 Task: Open Card Production Planning Review in Board Product Launch Management to Workspace Agile Methodology and add a team member Softage.2@softage.net, a label Orange, a checklist Sports Coaching, an attachment from your computer, a color Orange and finally, add a card description 'Plan and execute company team-building conference with team-building challenges' and a comment 'Let us make sure we have clear communication channels in place for this task to ensure that everyone is on the same page.'. Add a start date 'Jan 02, 1900' with a due date 'Jan 09, 1900'
Action: Mouse moved to (56, 391)
Screenshot: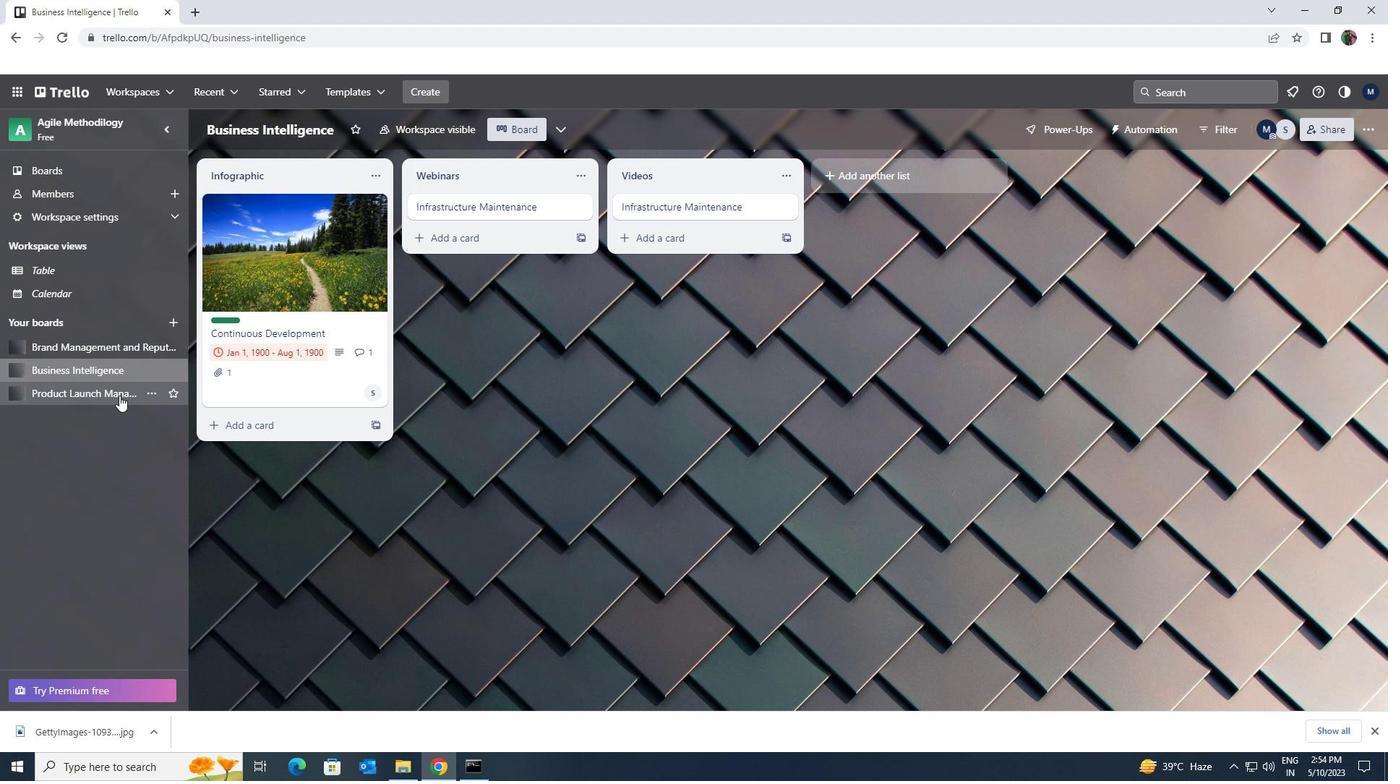 
Action: Mouse pressed left at (56, 391)
Screenshot: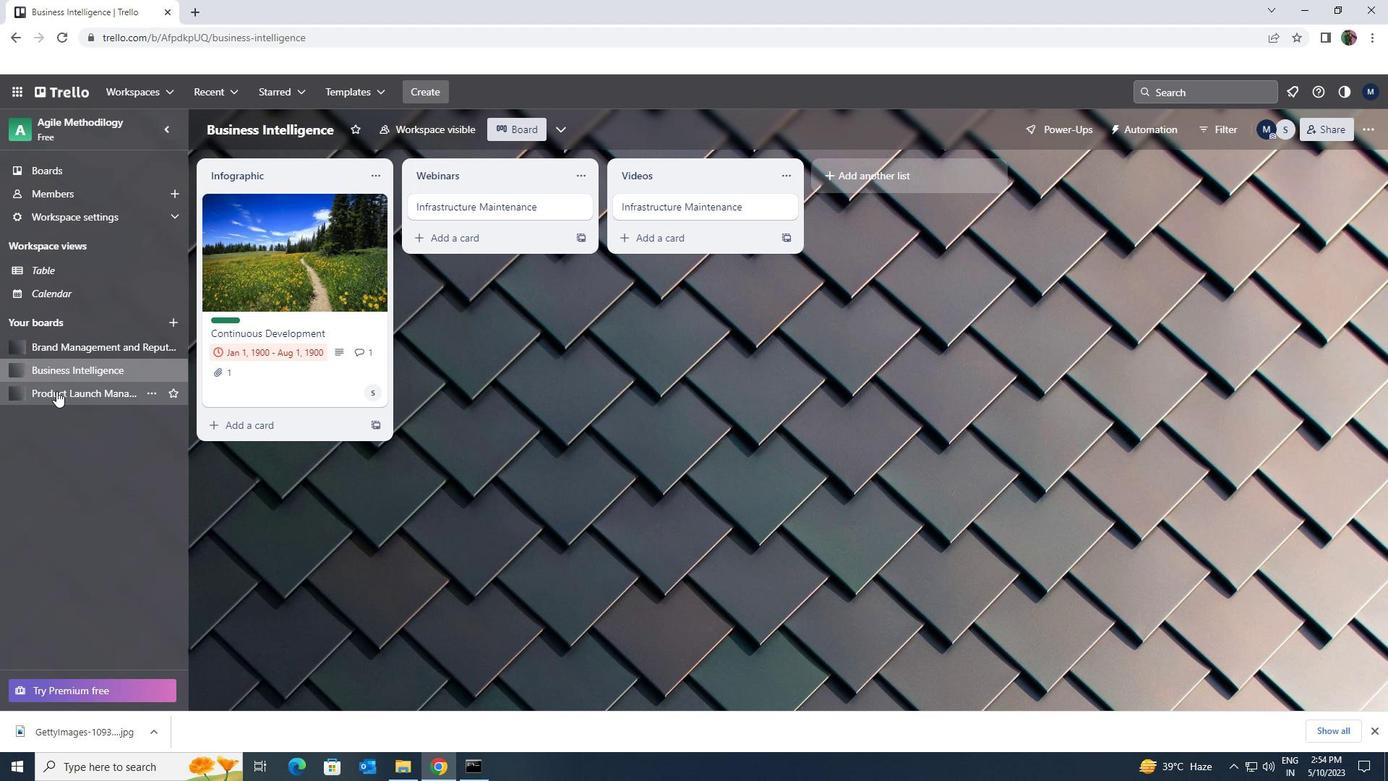 
Action: Mouse moved to (300, 209)
Screenshot: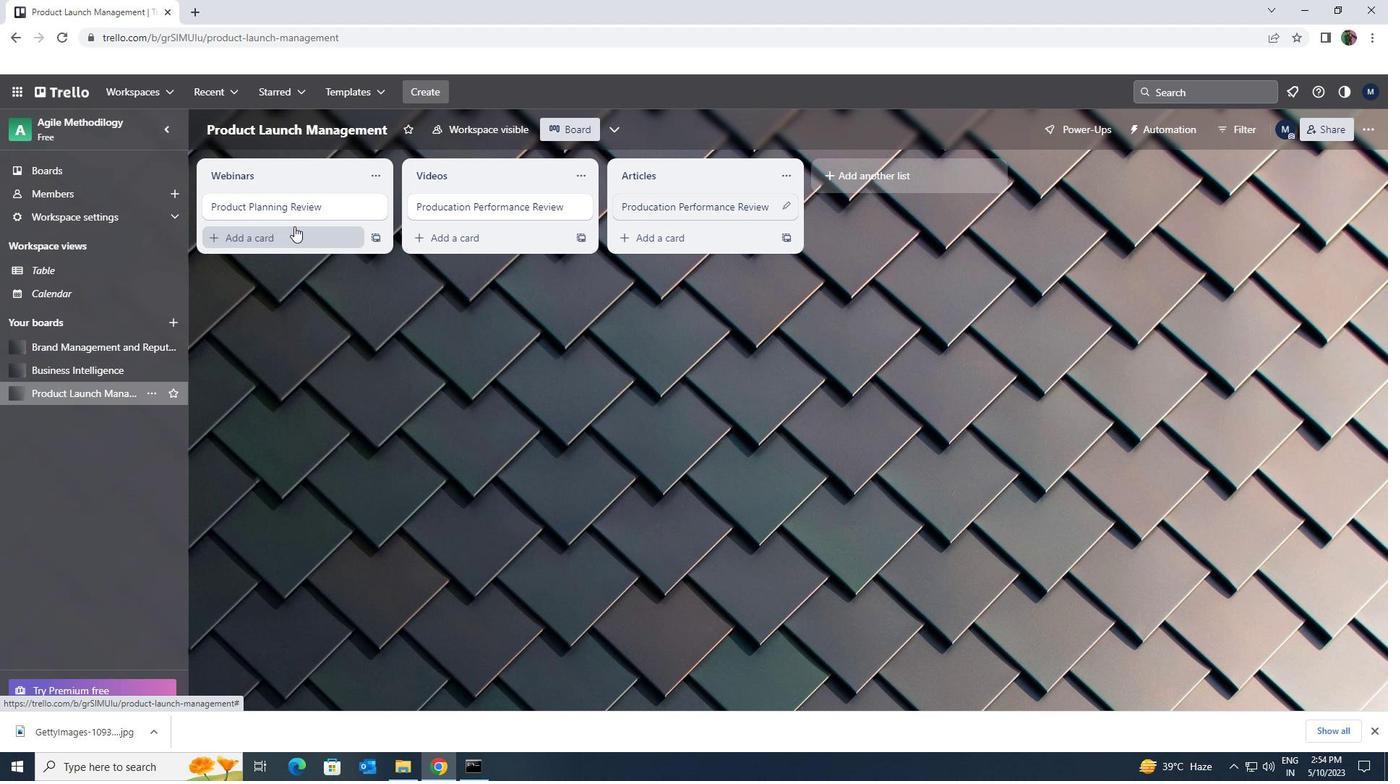 
Action: Mouse pressed left at (300, 209)
Screenshot: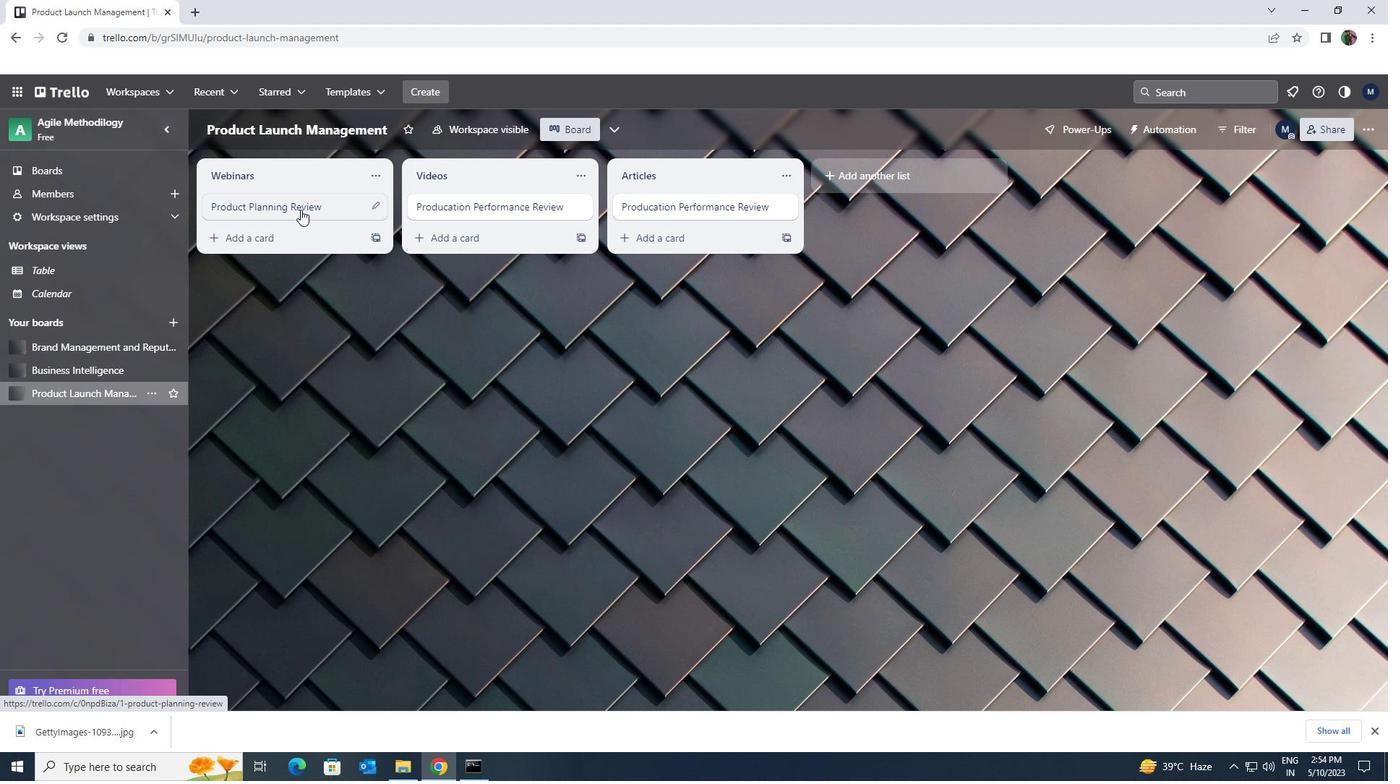 
Action: Mouse moved to (849, 208)
Screenshot: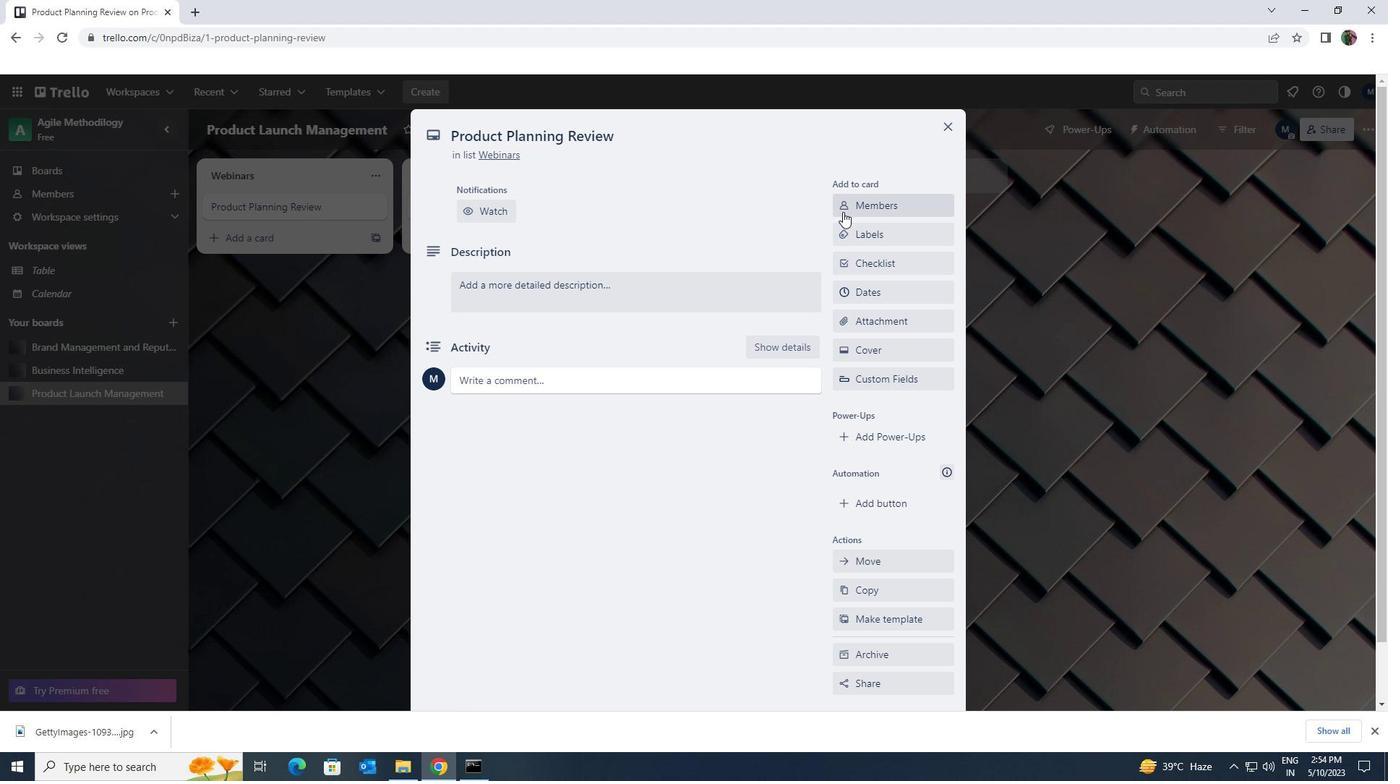 
Action: Mouse pressed left at (849, 208)
Screenshot: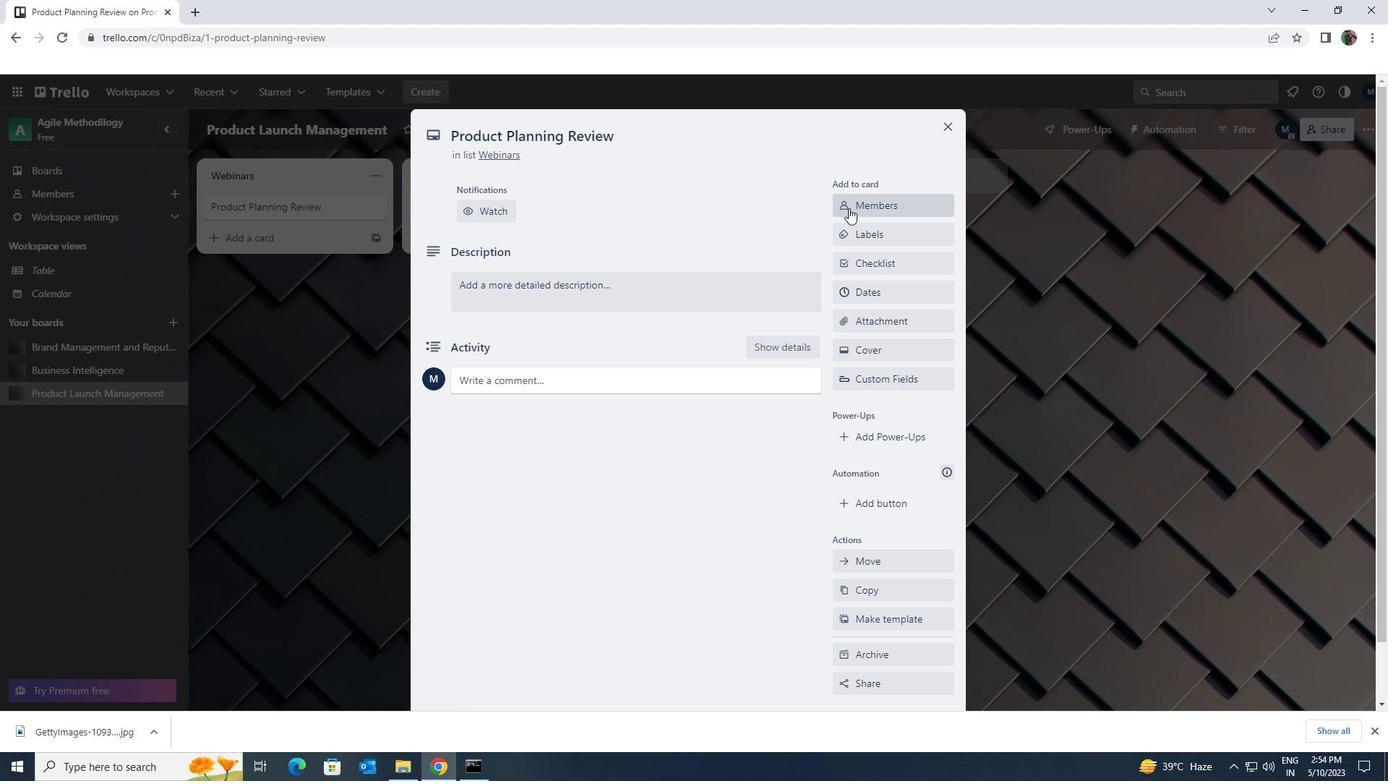 
Action: Key pressed softage.2<Key.shift>@SOFTAGE.NET
Screenshot: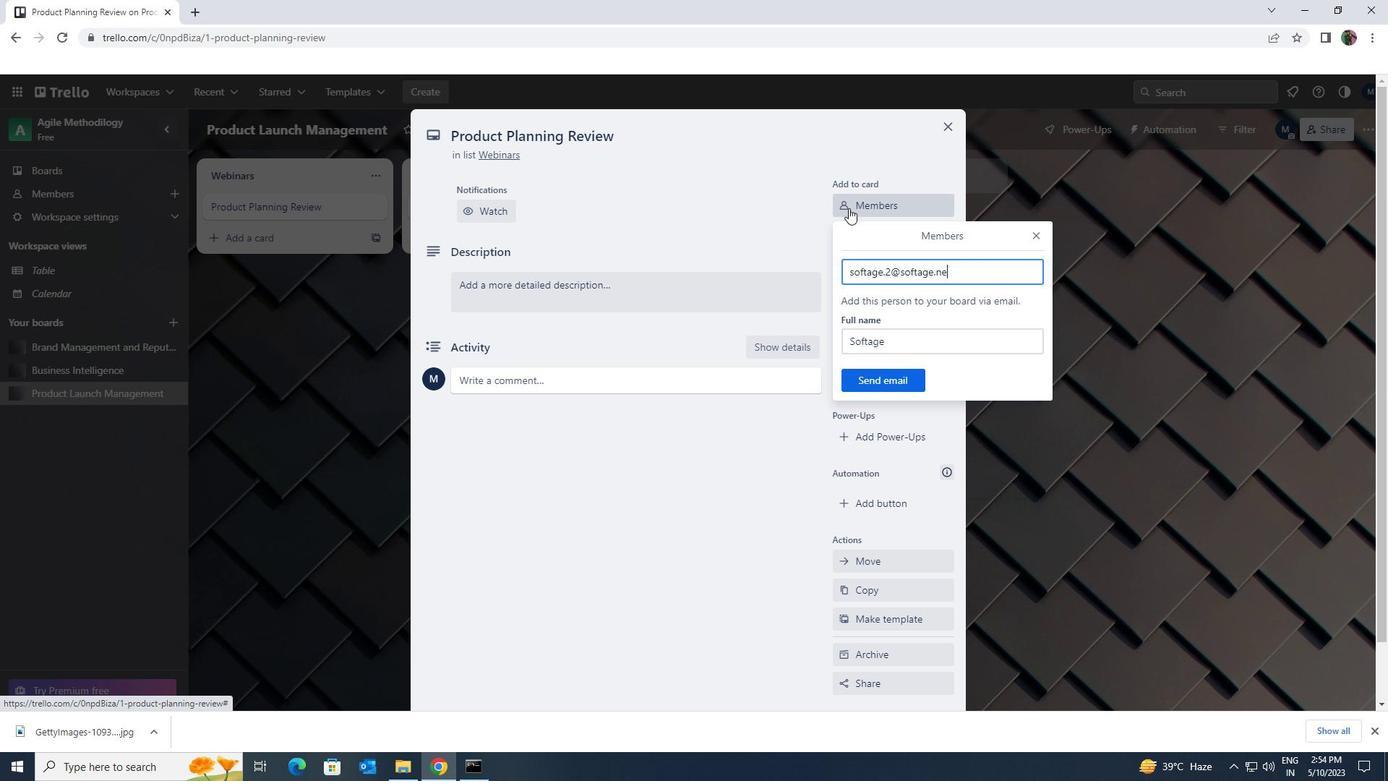 
Action: Mouse moved to (917, 375)
Screenshot: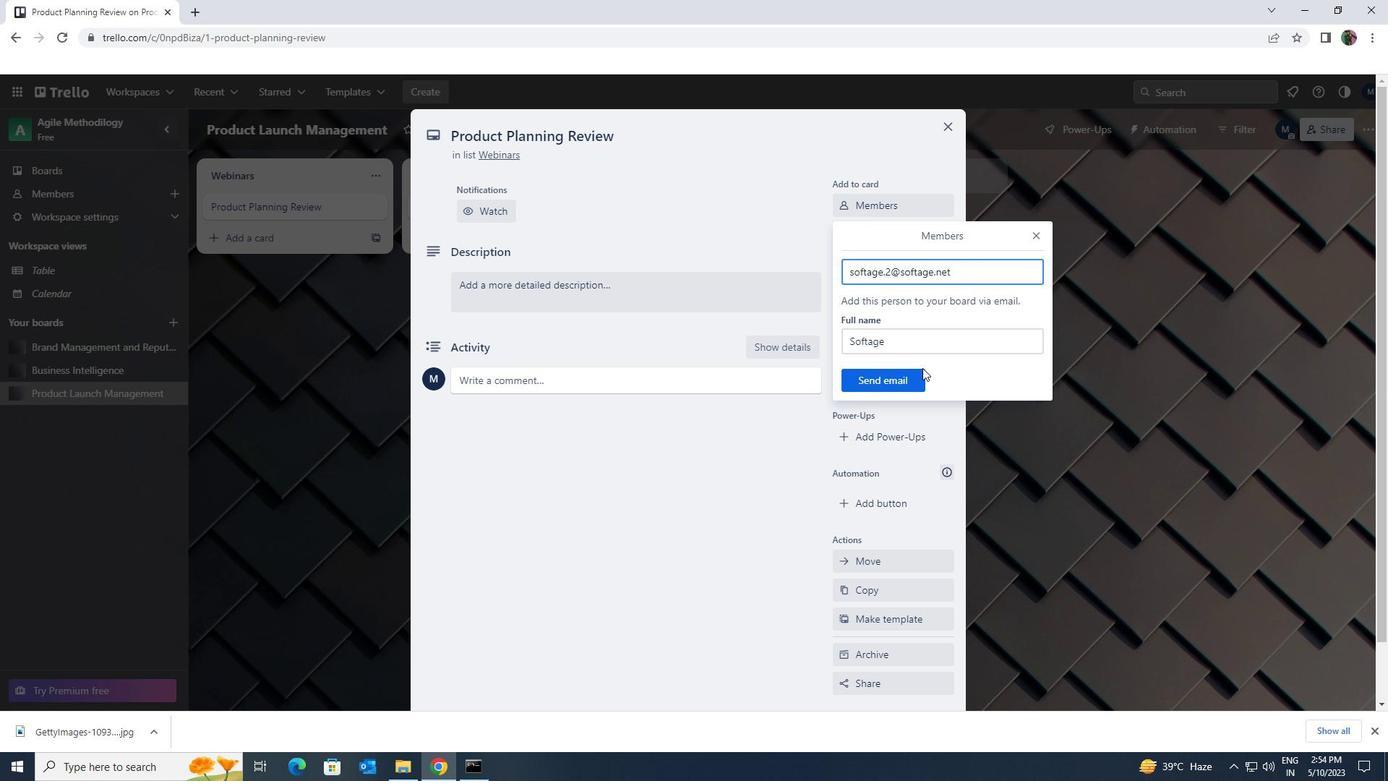 
Action: Mouse pressed left at (917, 375)
Screenshot: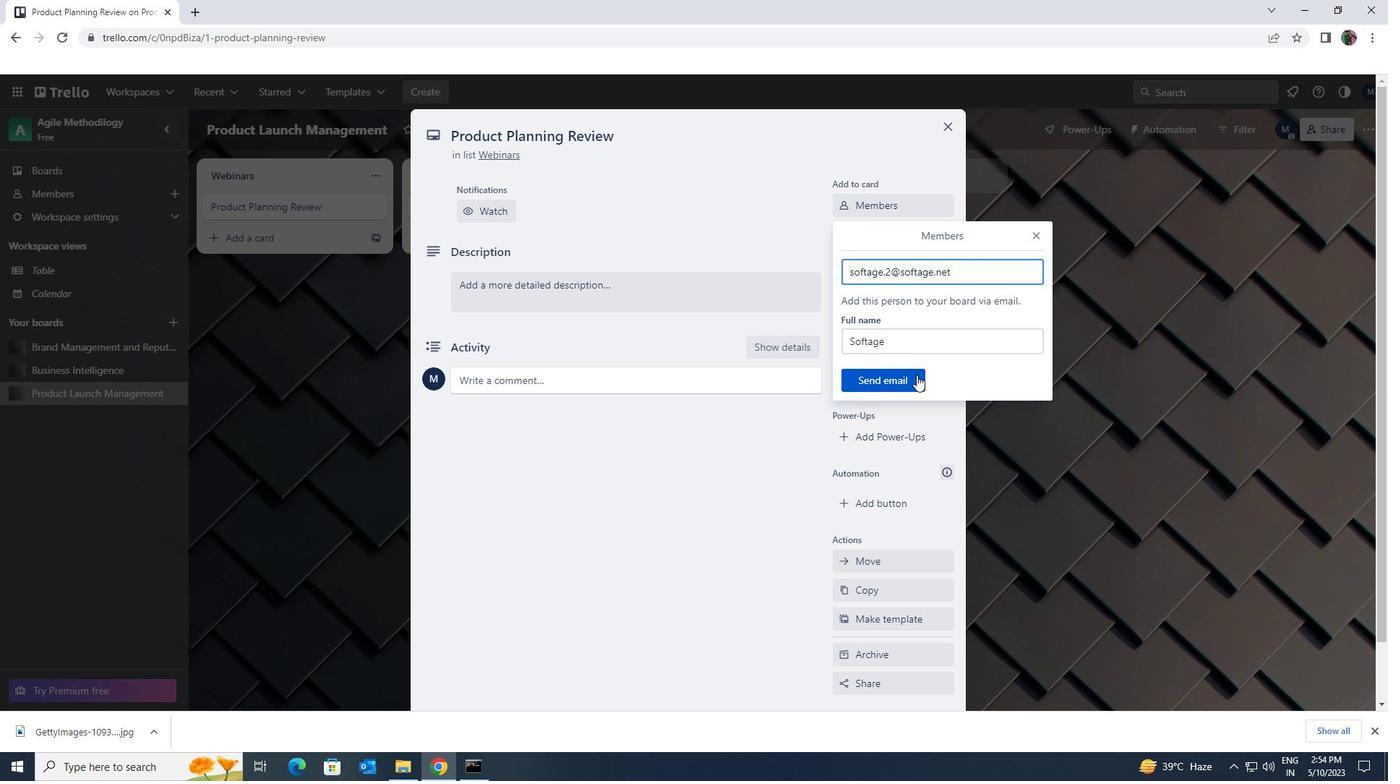 
Action: Mouse moved to (901, 287)
Screenshot: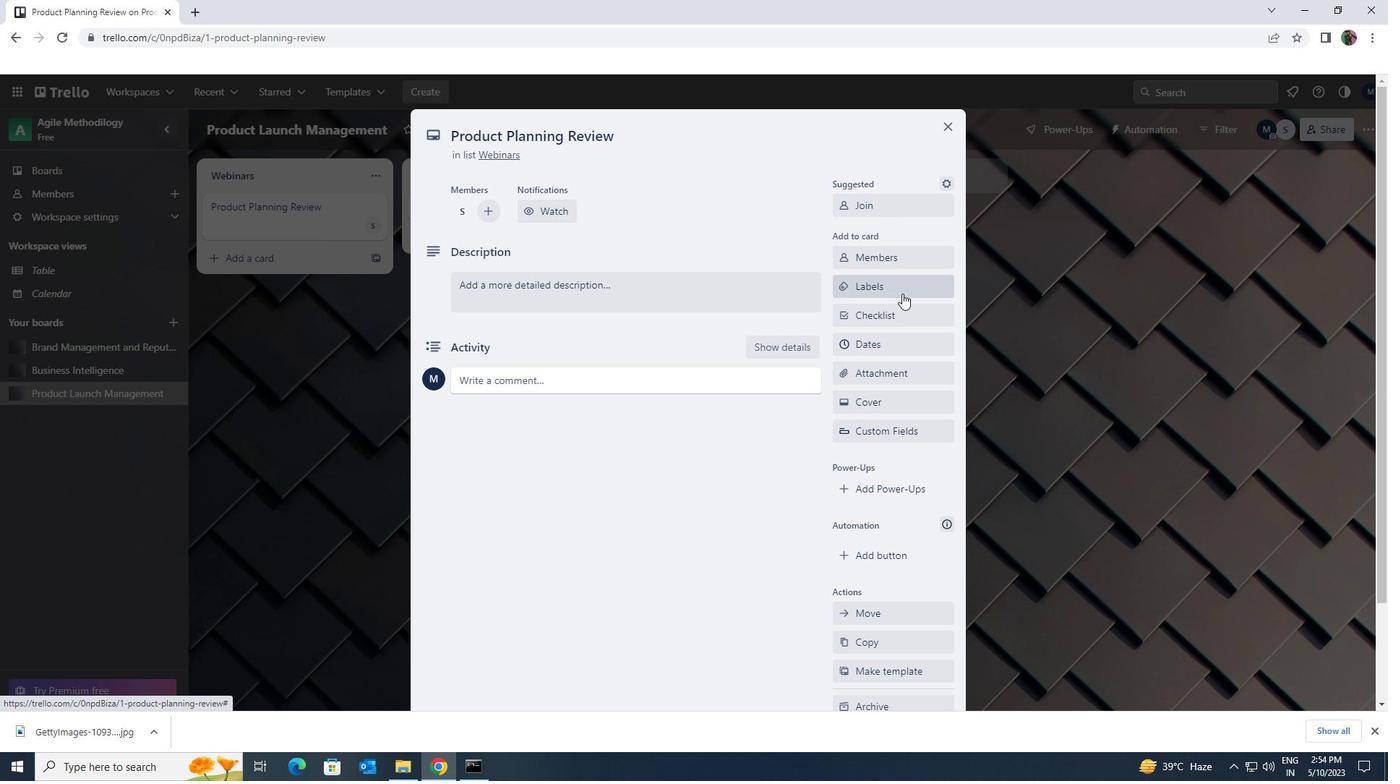 
Action: Mouse pressed left at (901, 287)
Screenshot: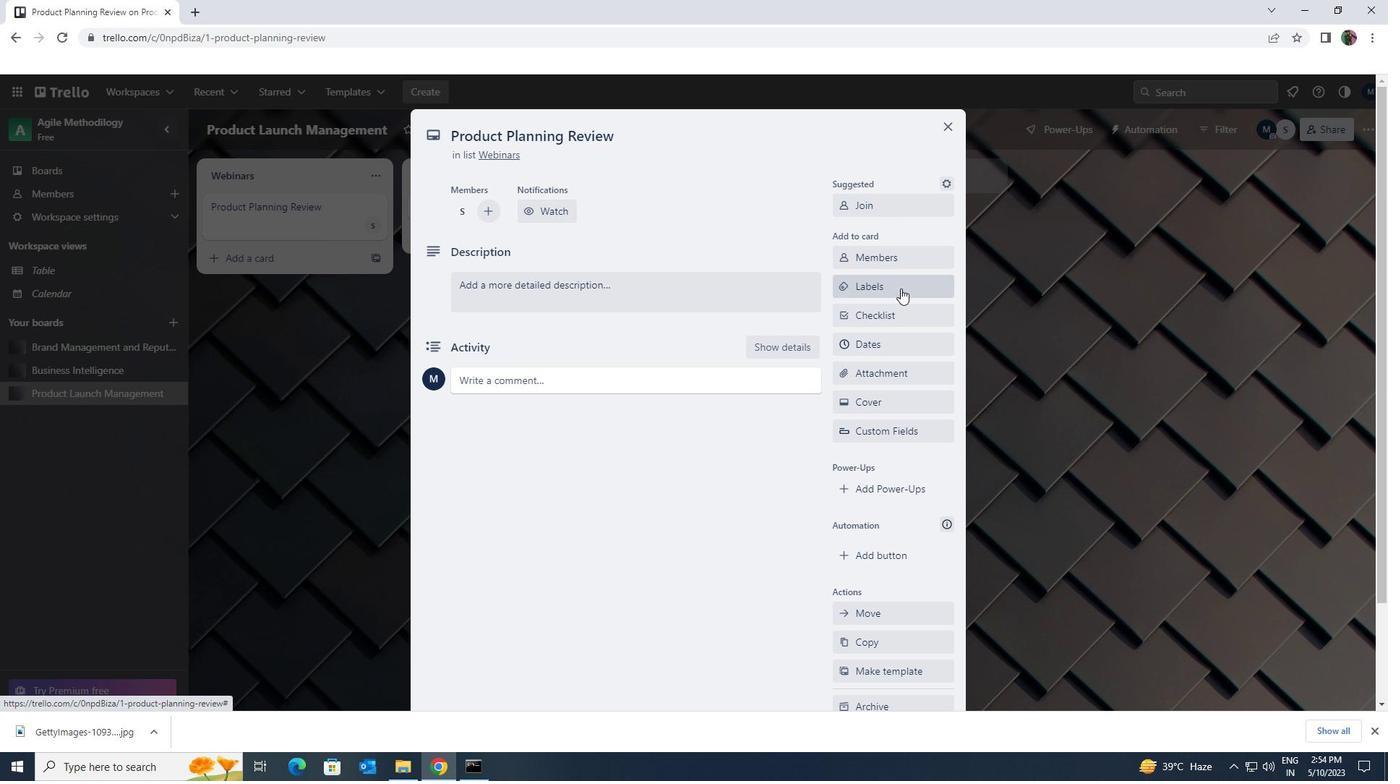 
Action: Mouse moved to (922, 570)
Screenshot: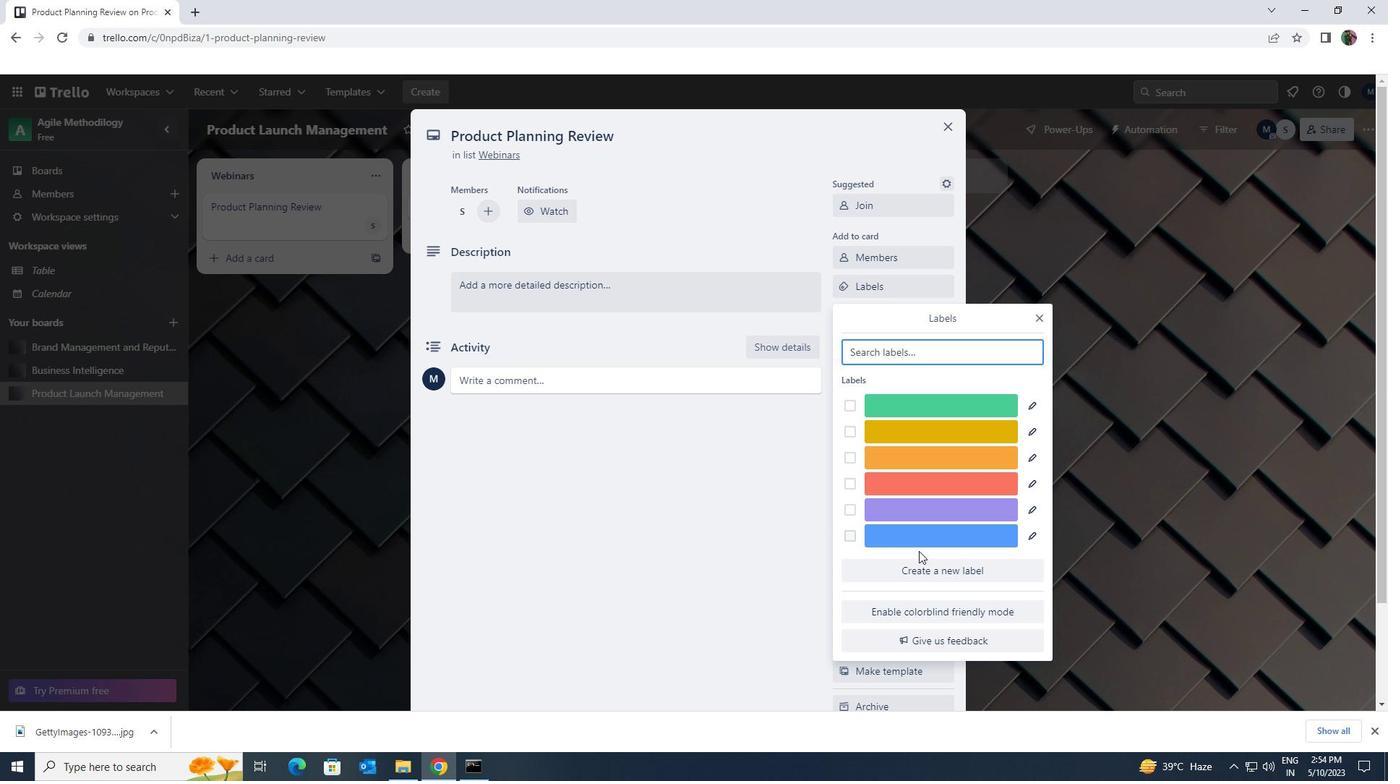 
Action: Mouse pressed left at (922, 570)
Screenshot: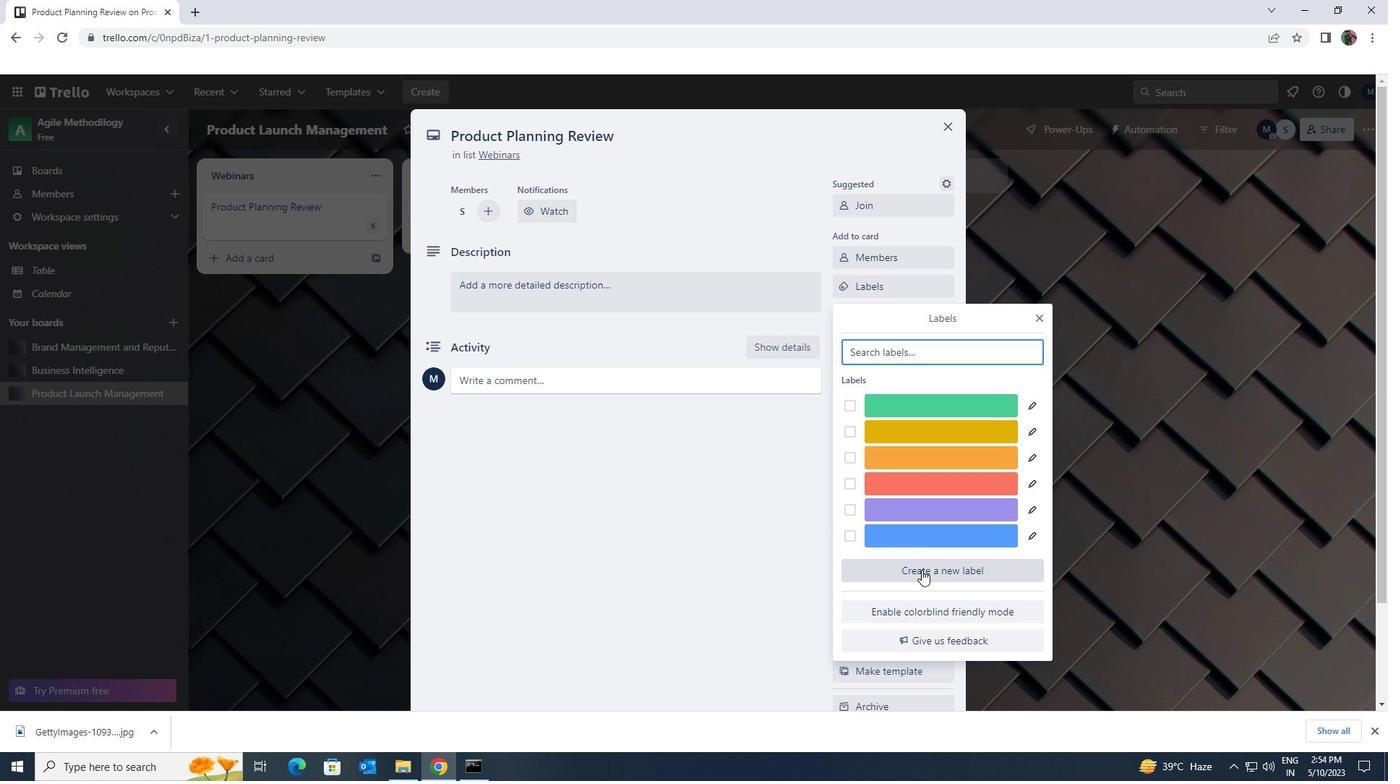 
Action: Mouse moved to (940, 334)
Screenshot: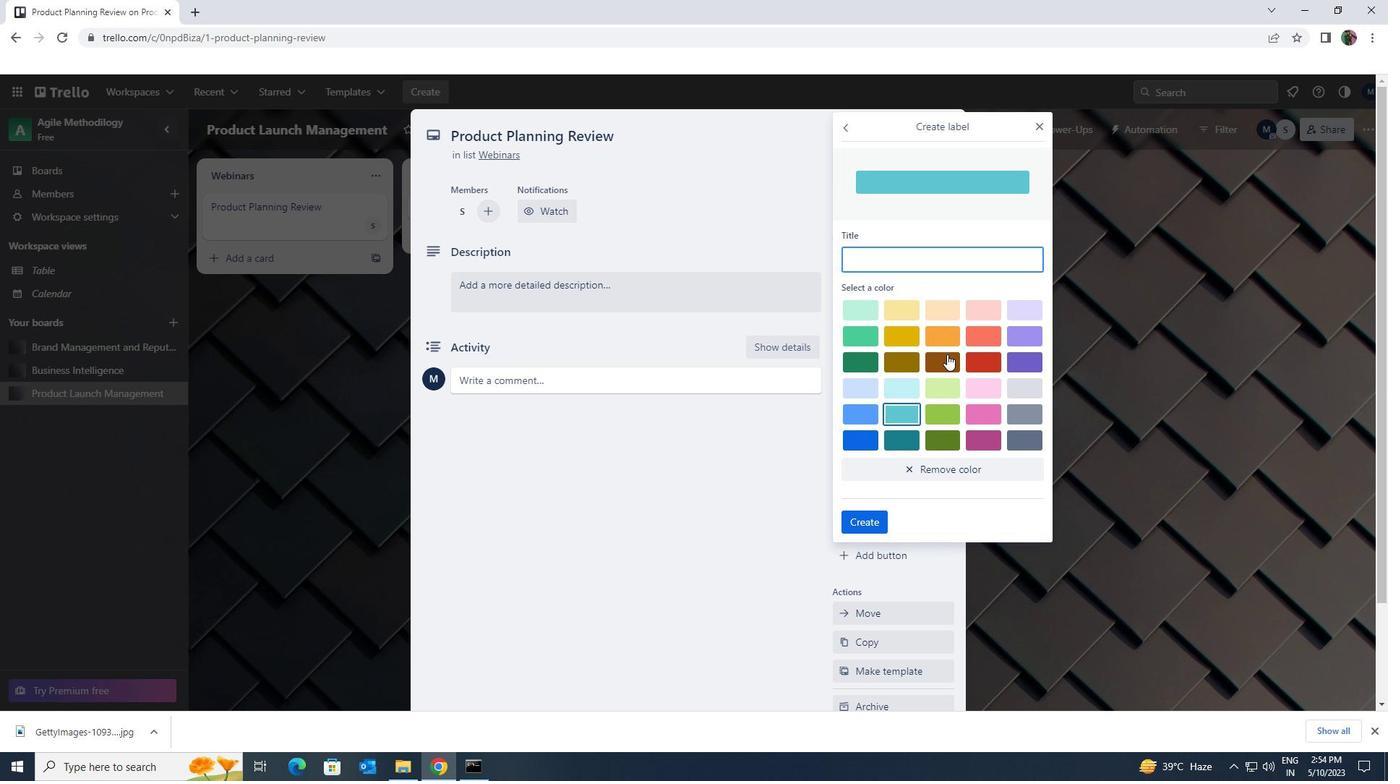 
Action: Mouse pressed left at (940, 334)
Screenshot: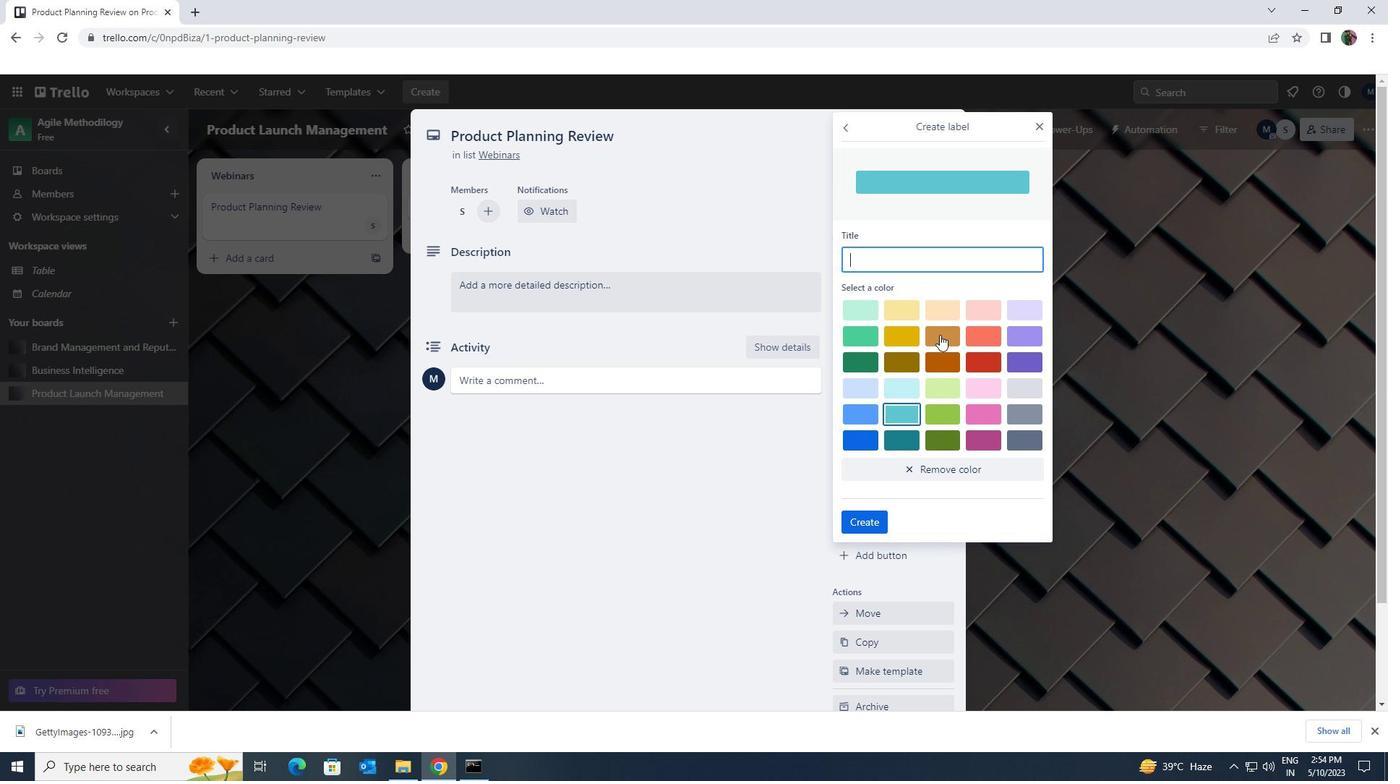 
Action: Mouse moved to (879, 519)
Screenshot: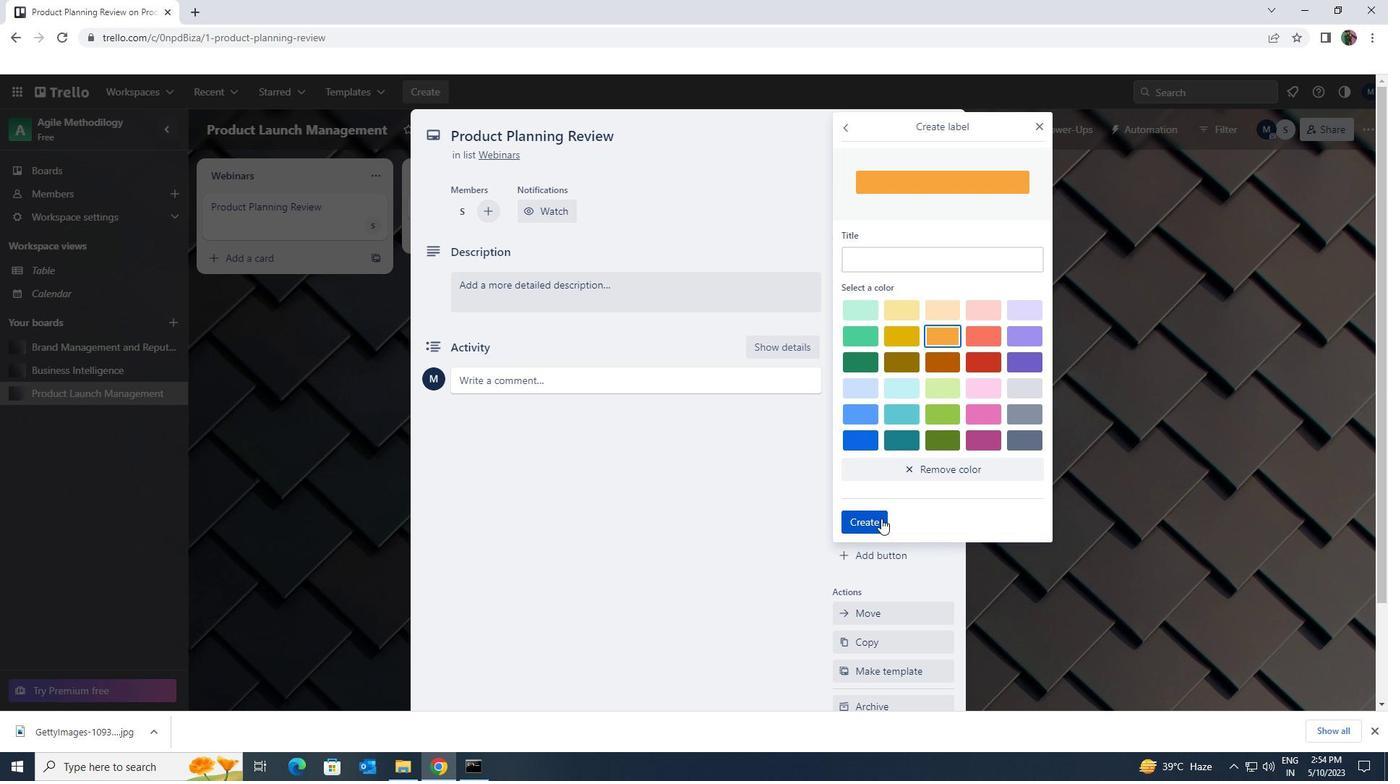 
Action: Mouse pressed left at (879, 519)
Screenshot: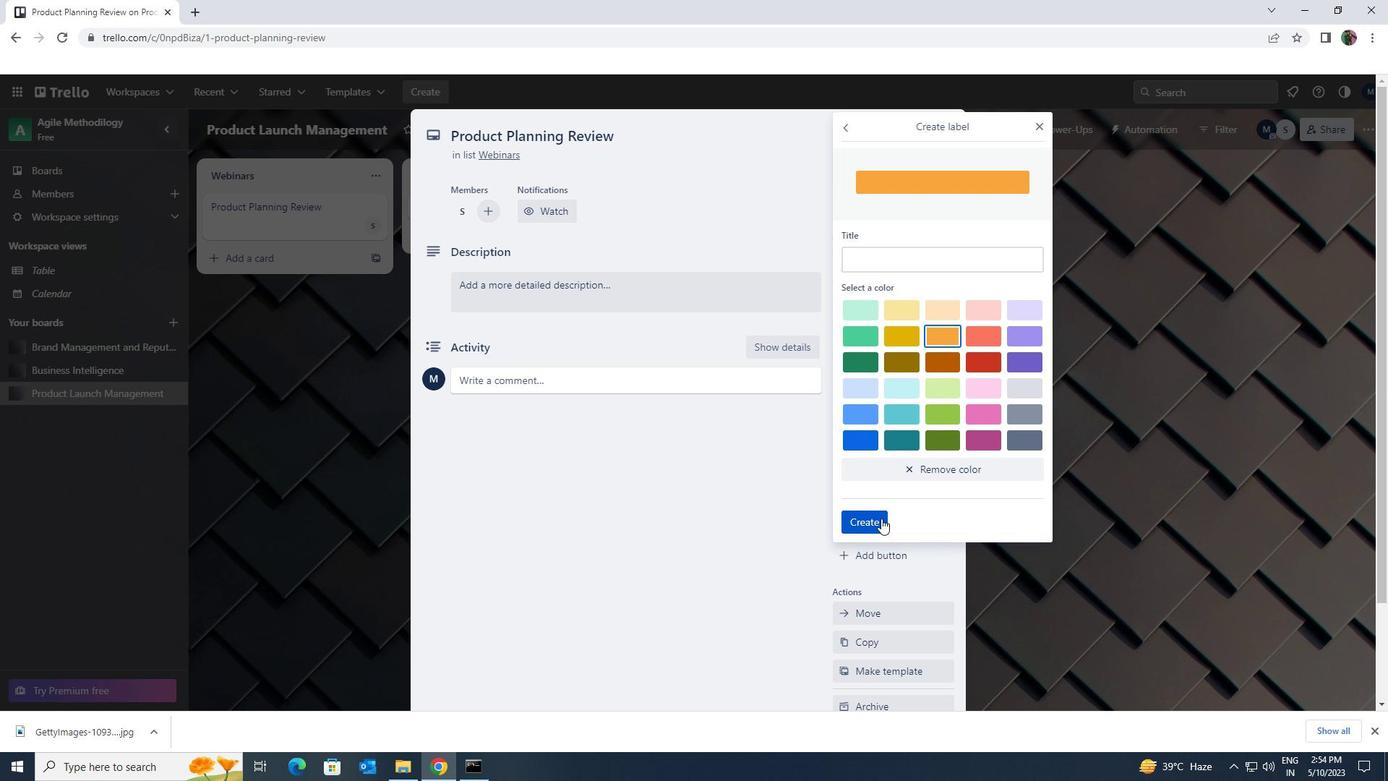 
Action: Mouse moved to (1041, 316)
Screenshot: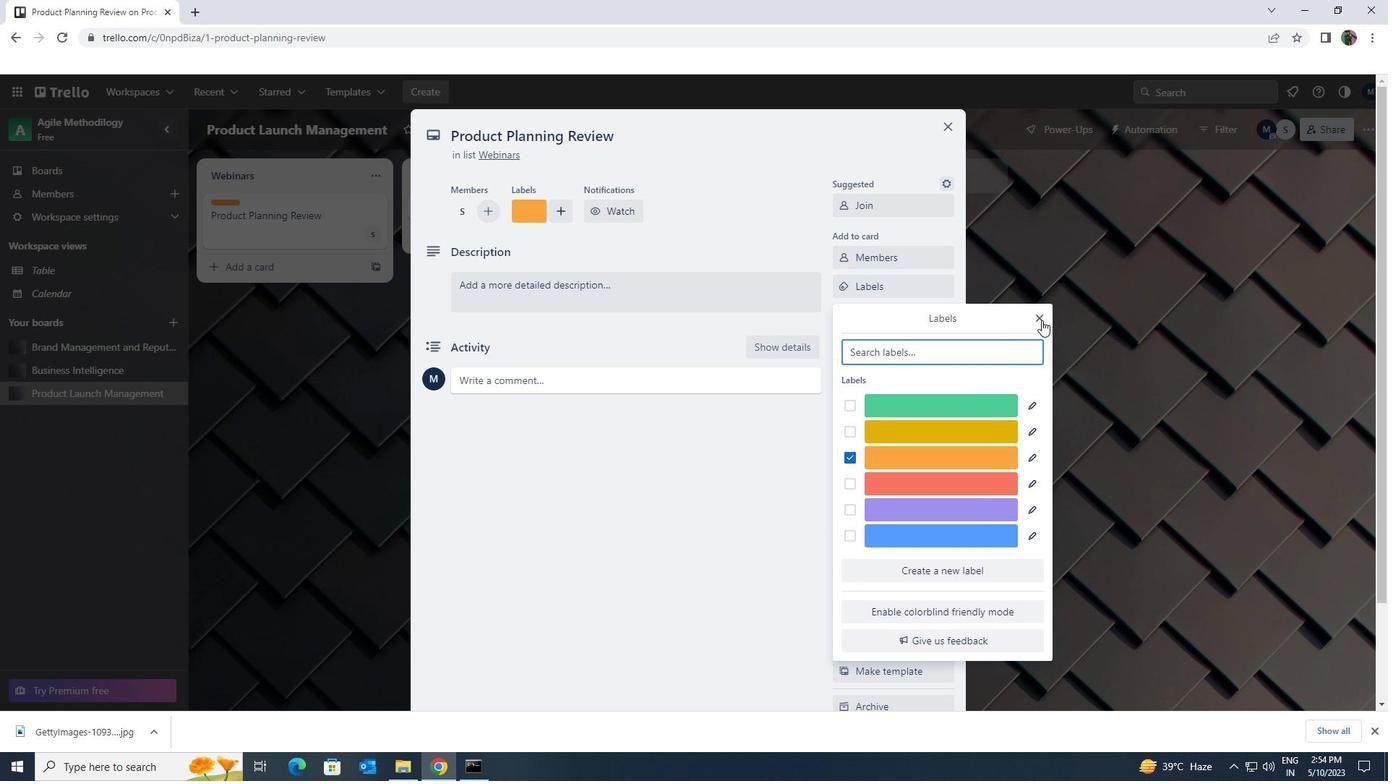 
Action: Mouse pressed left at (1041, 316)
Screenshot: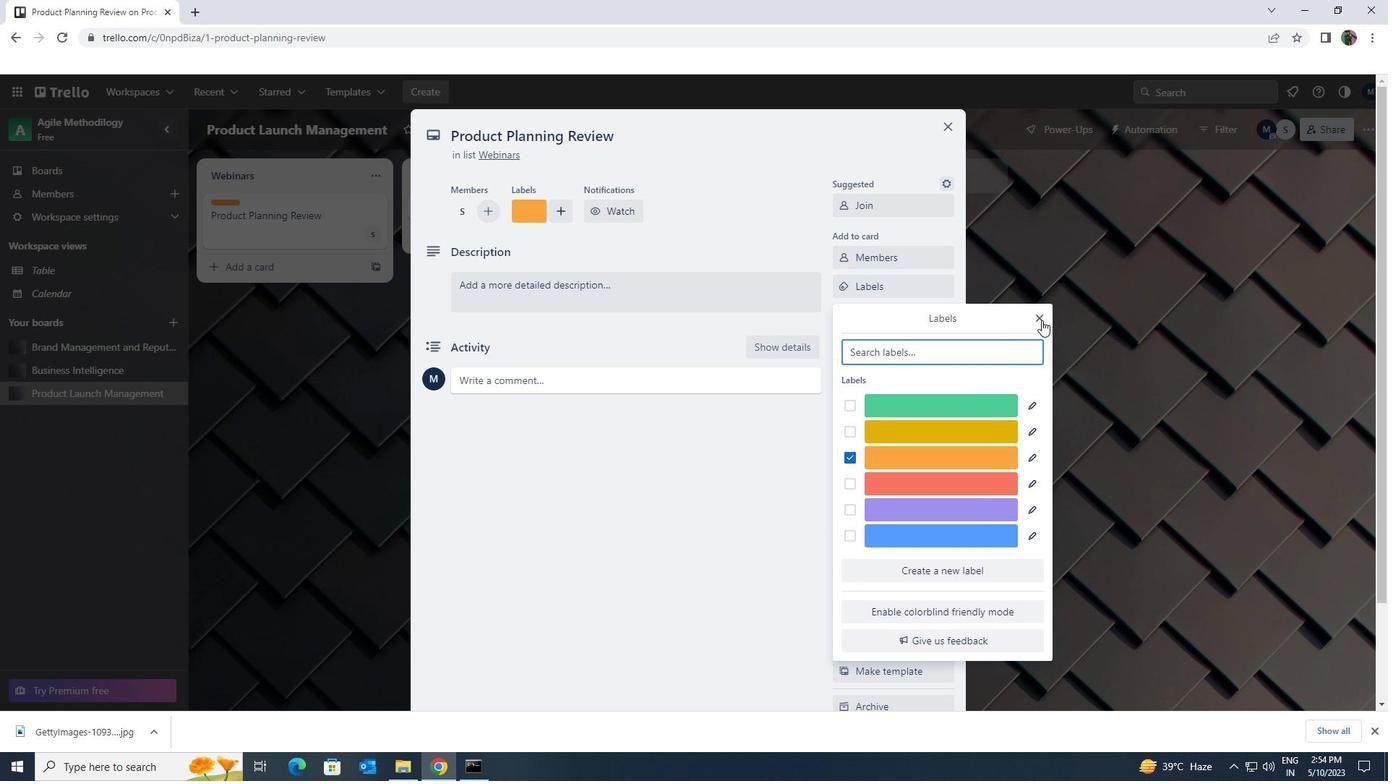 
Action: Mouse moved to (929, 308)
Screenshot: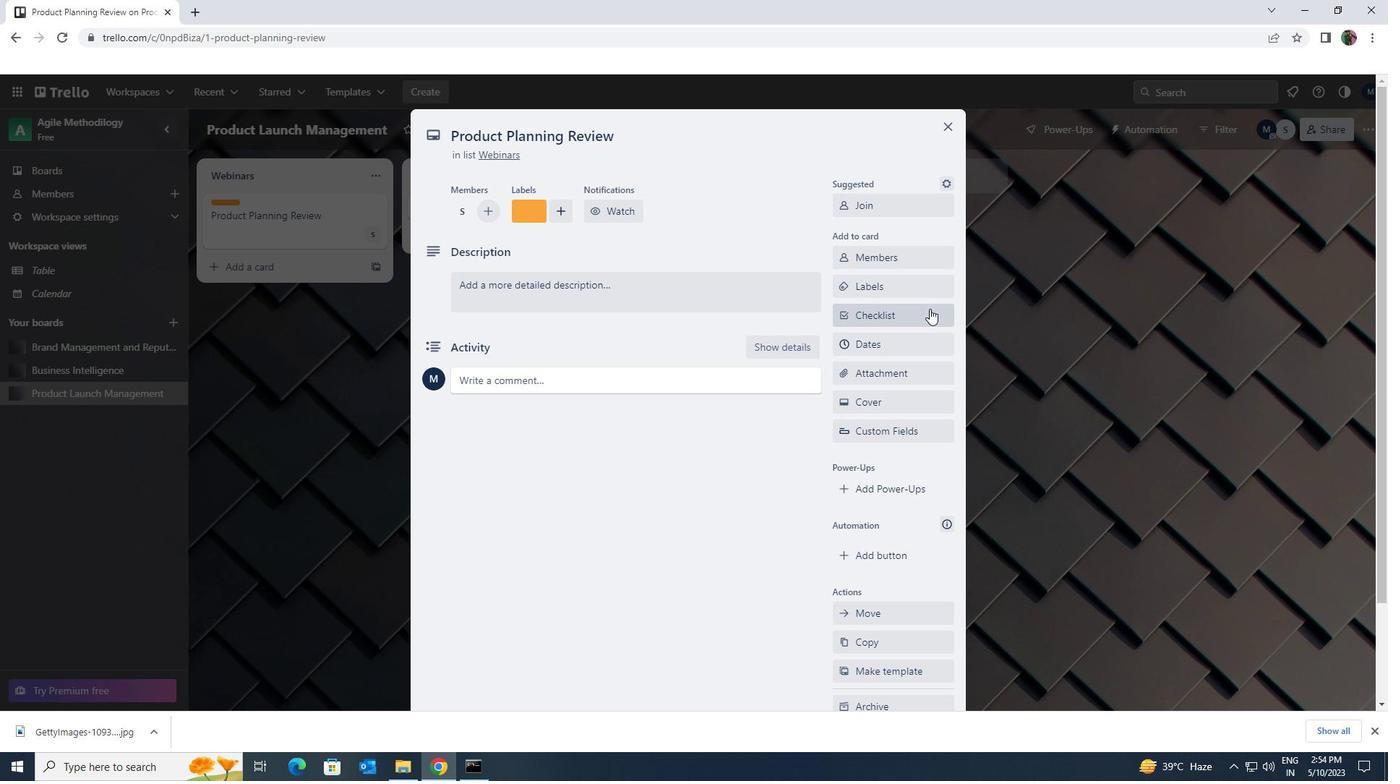
Action: Mouse pressed left at (929, 308)
Screenshot: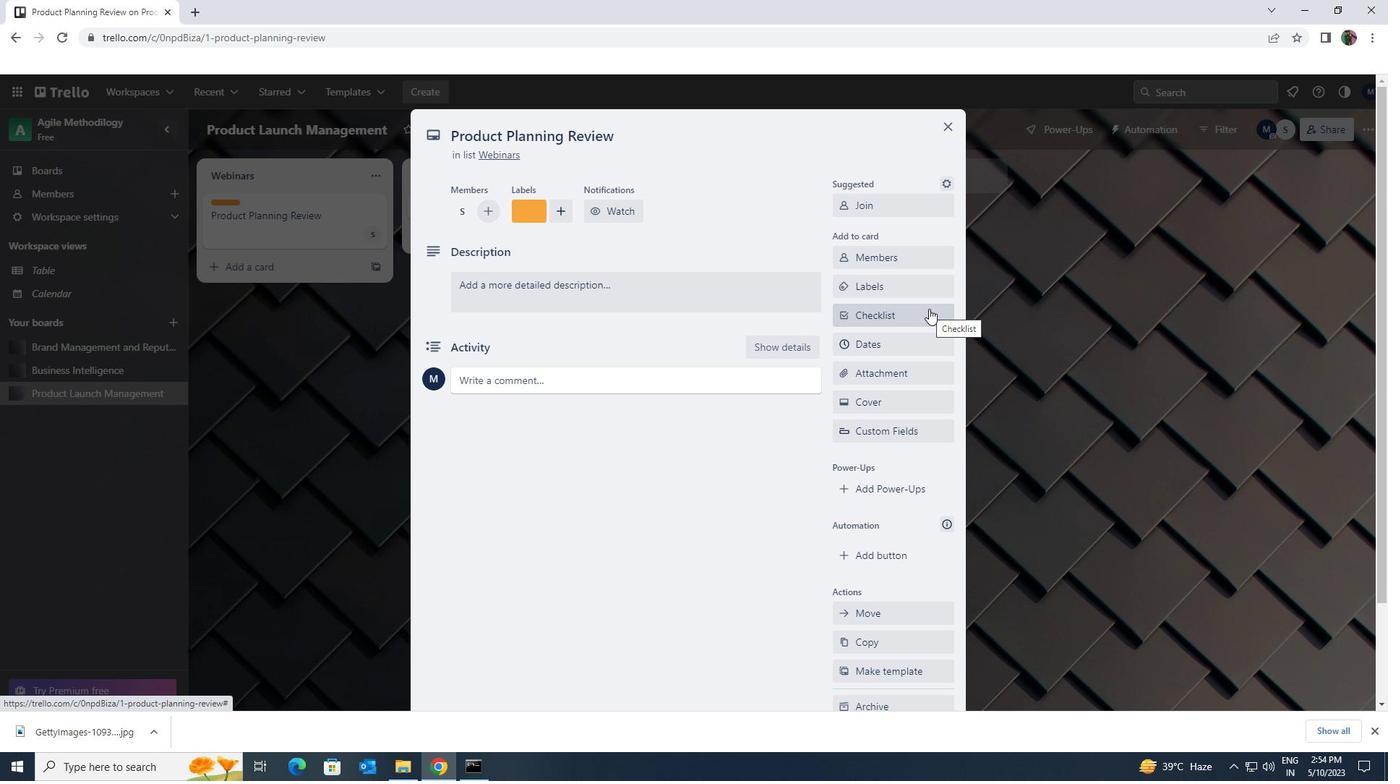 
Action: Key pressed <Key.shift>SPORTS<Key.space><Key.shift>COACHING
Screenshot: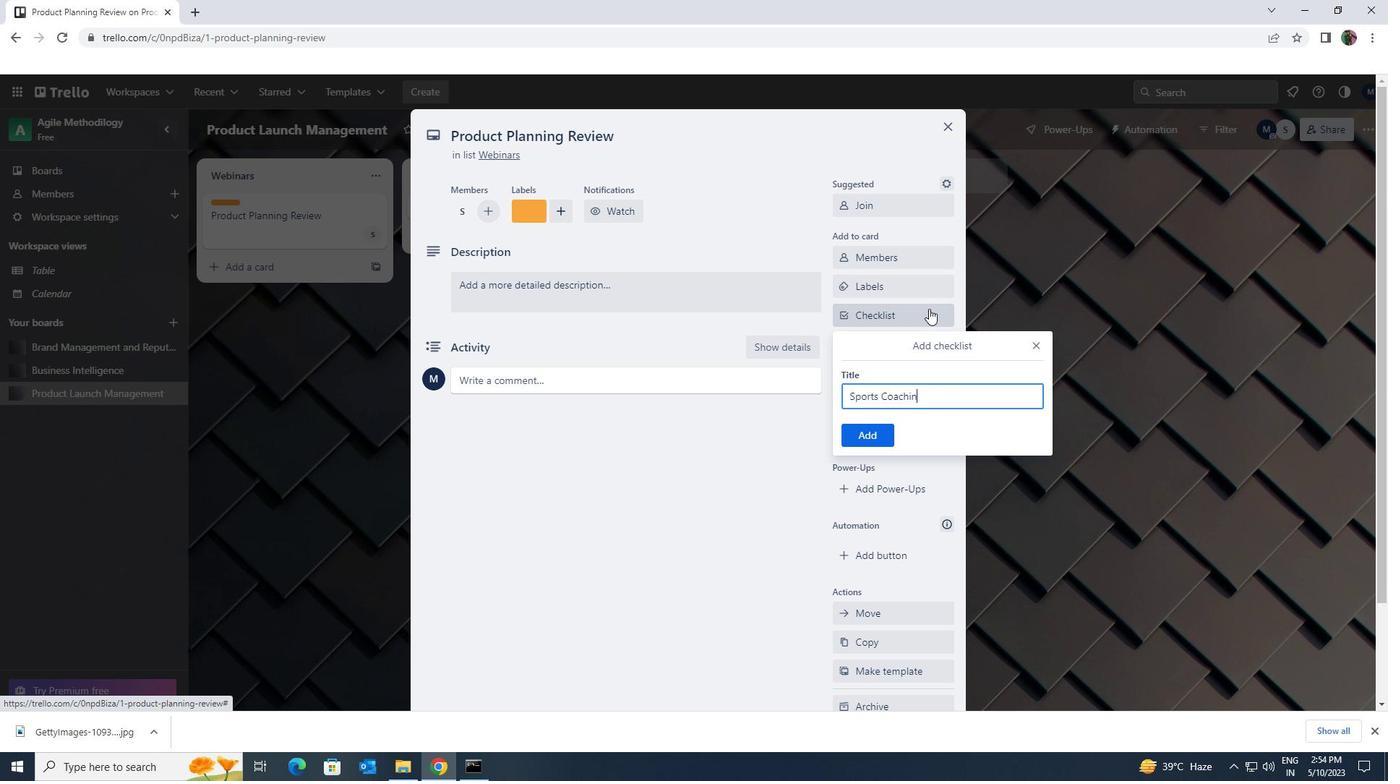 
Action: Mouse moved to (879, 428)
Screenshot: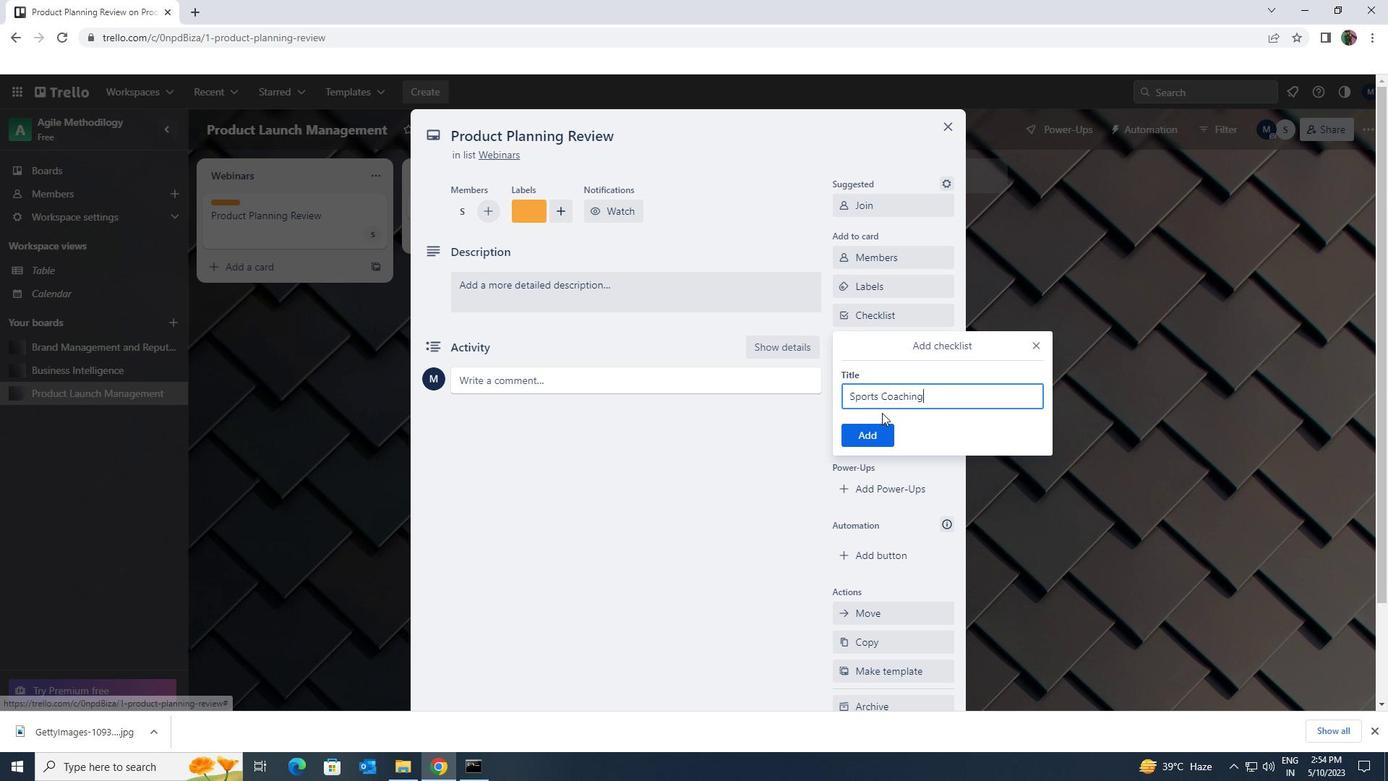 
Action: Mouse pressed left at (879, 428)
Screenshot: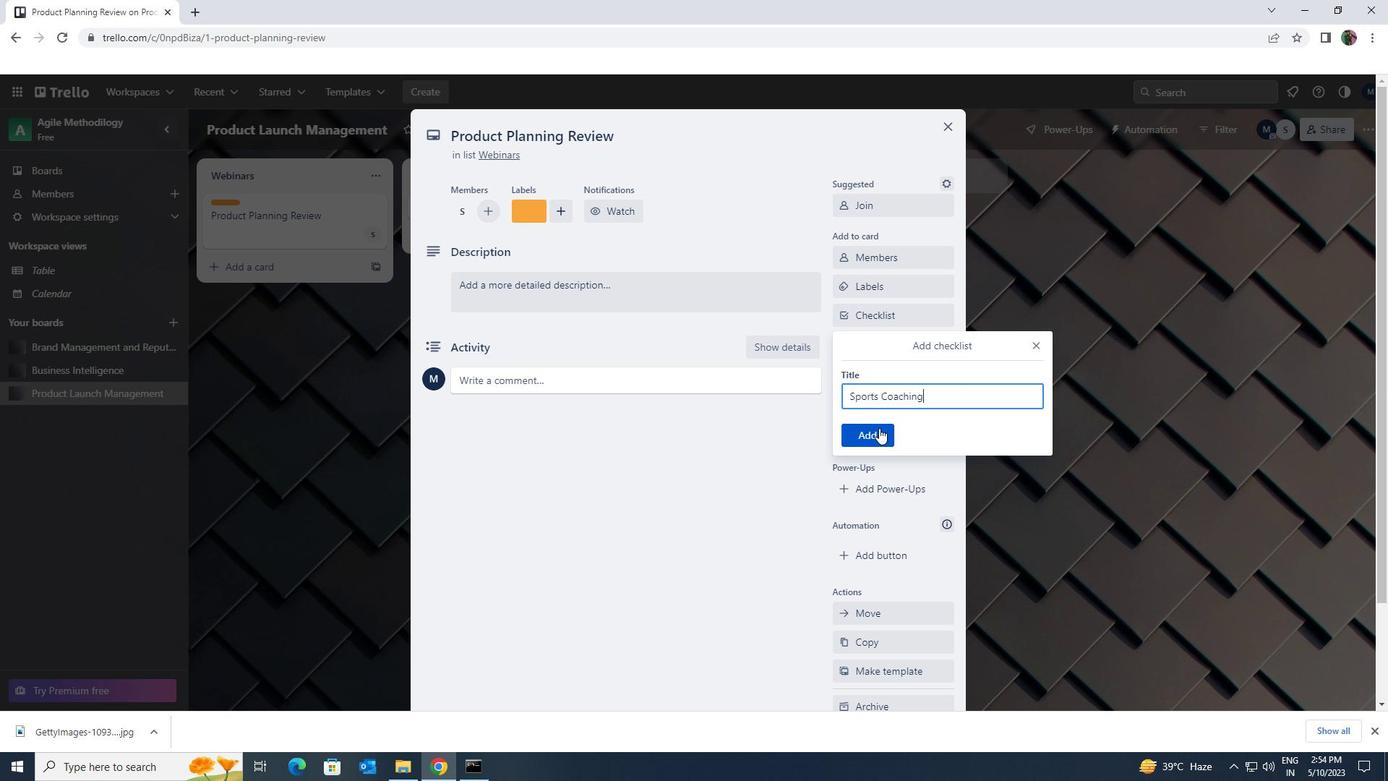 
Action: Mouse moved to (898, 372)
Screenshot: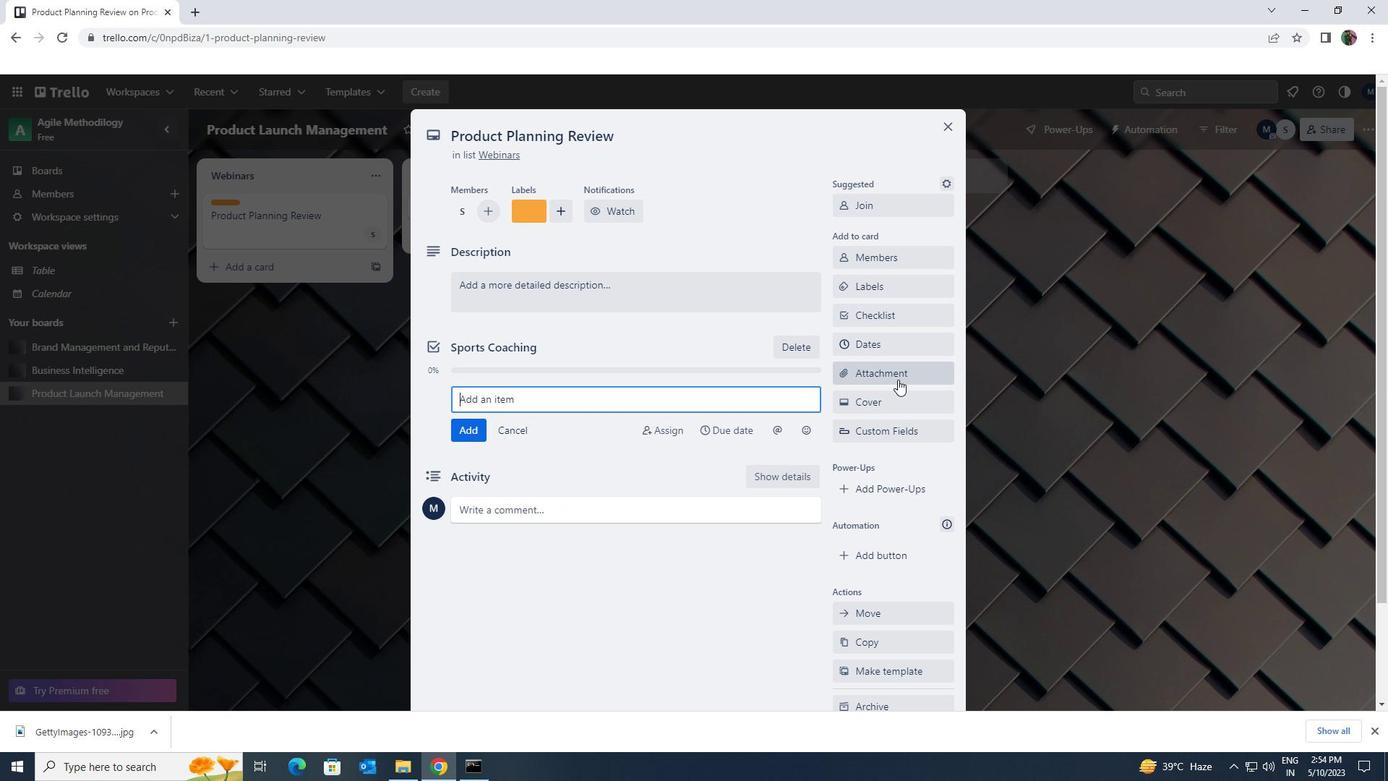 
Action: Mouse pressed left at (898, 372)
Screenshot: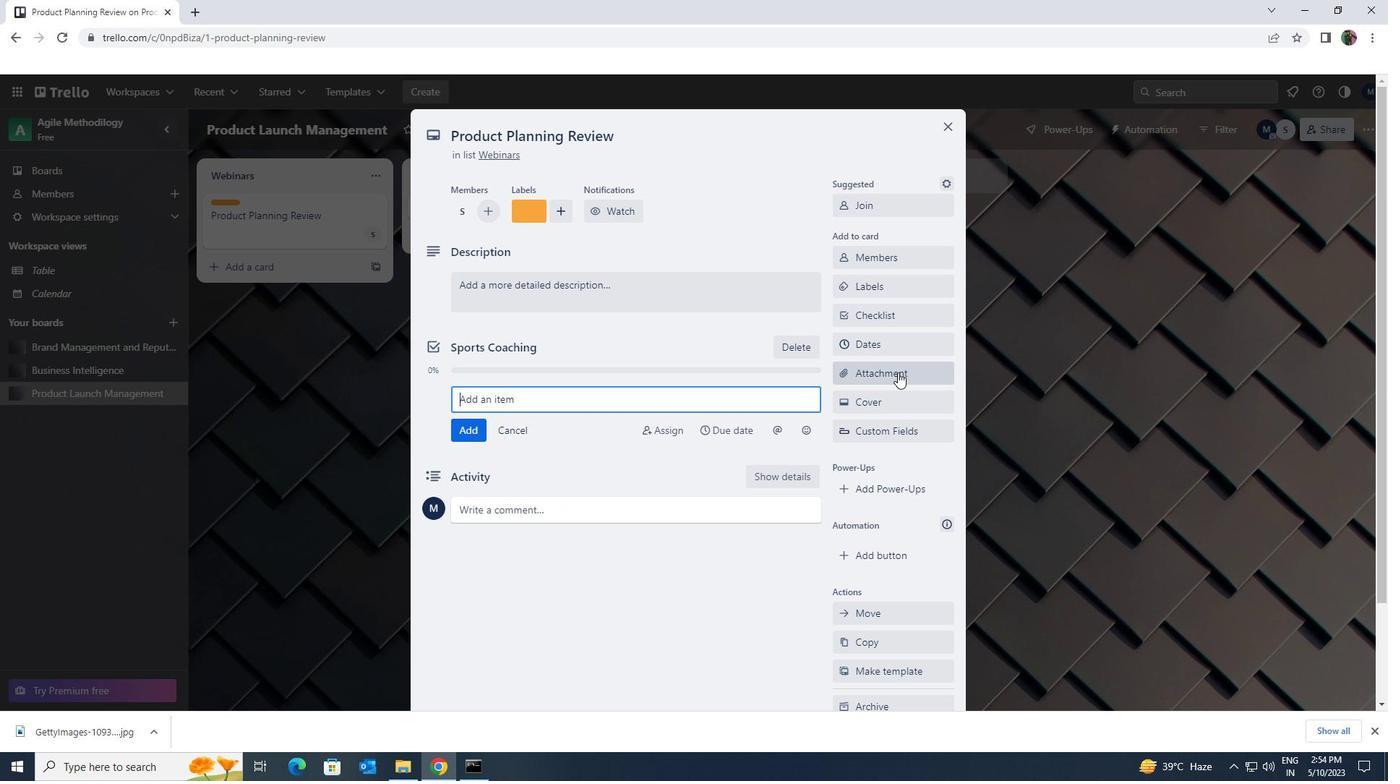 
Action: Mouse moved to (896, 427)
Screenshot: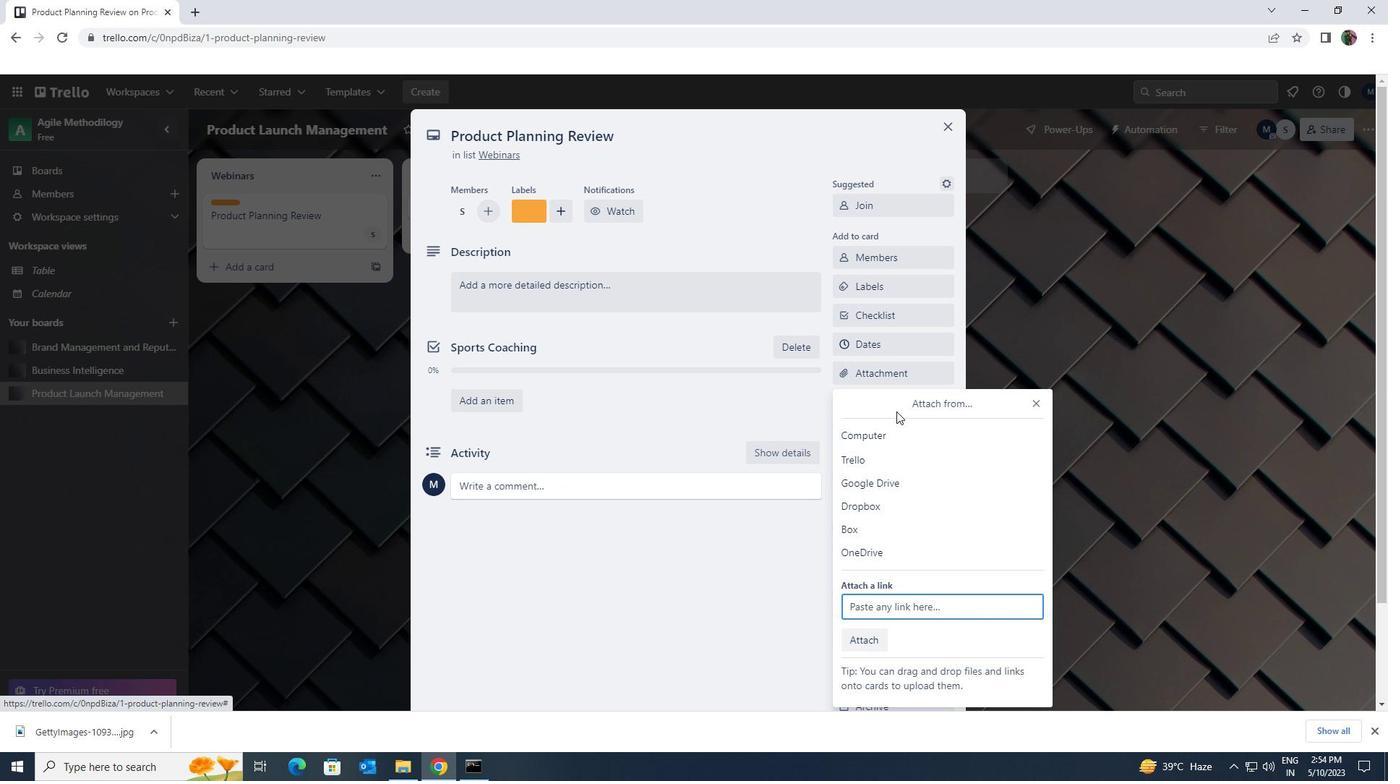 
Action: Mouse pressed left at (896, 427)
Screenshot: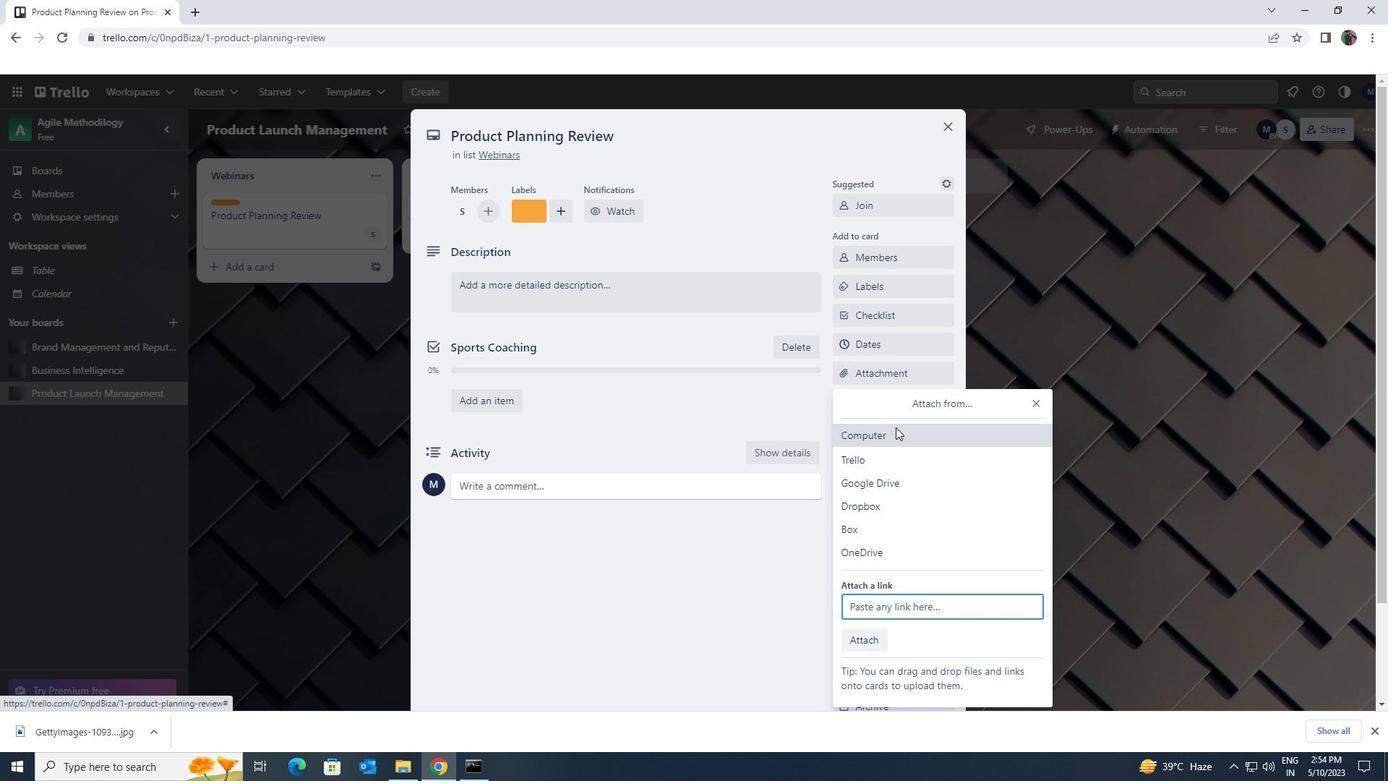 
Action: Mouse moved to (252, 128)
Screenshot: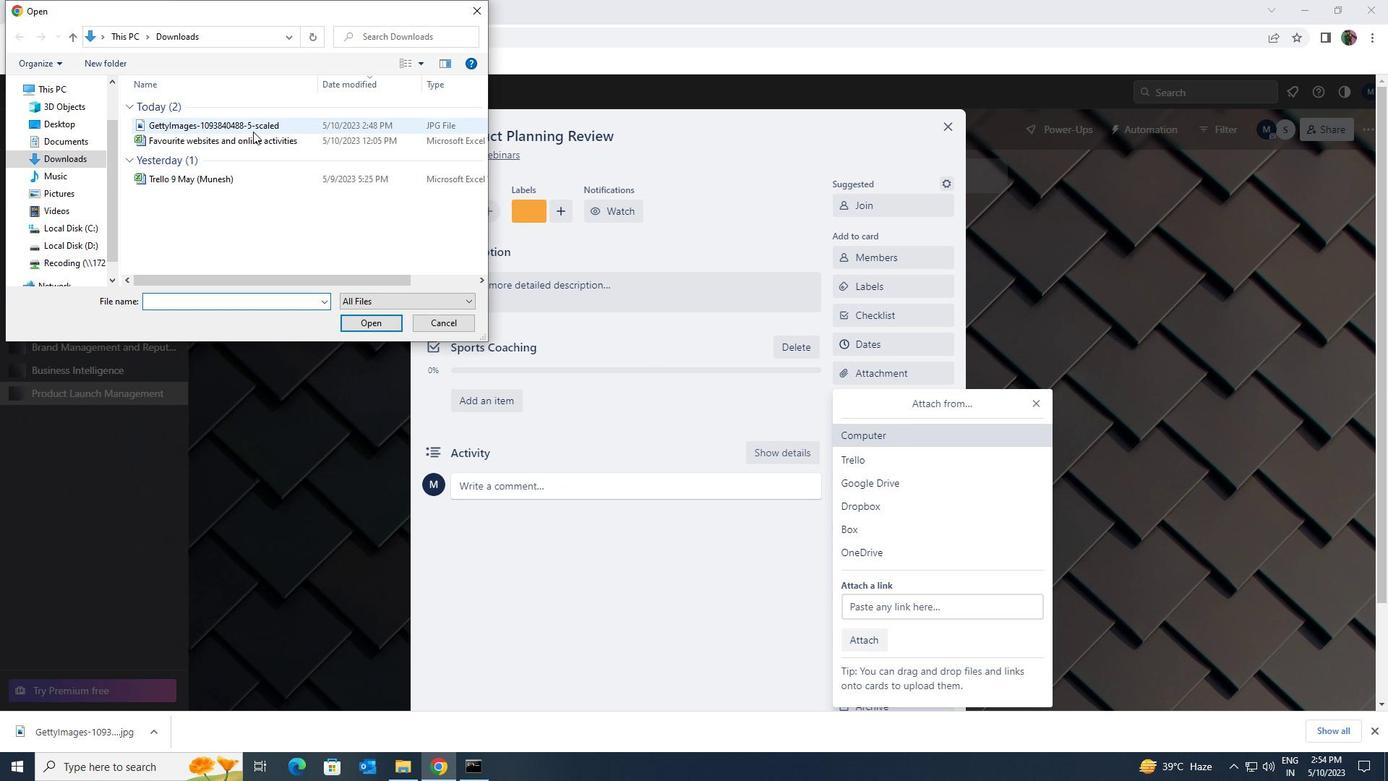 
Action: Mouse pressed left at (252, 128)
Screenshot: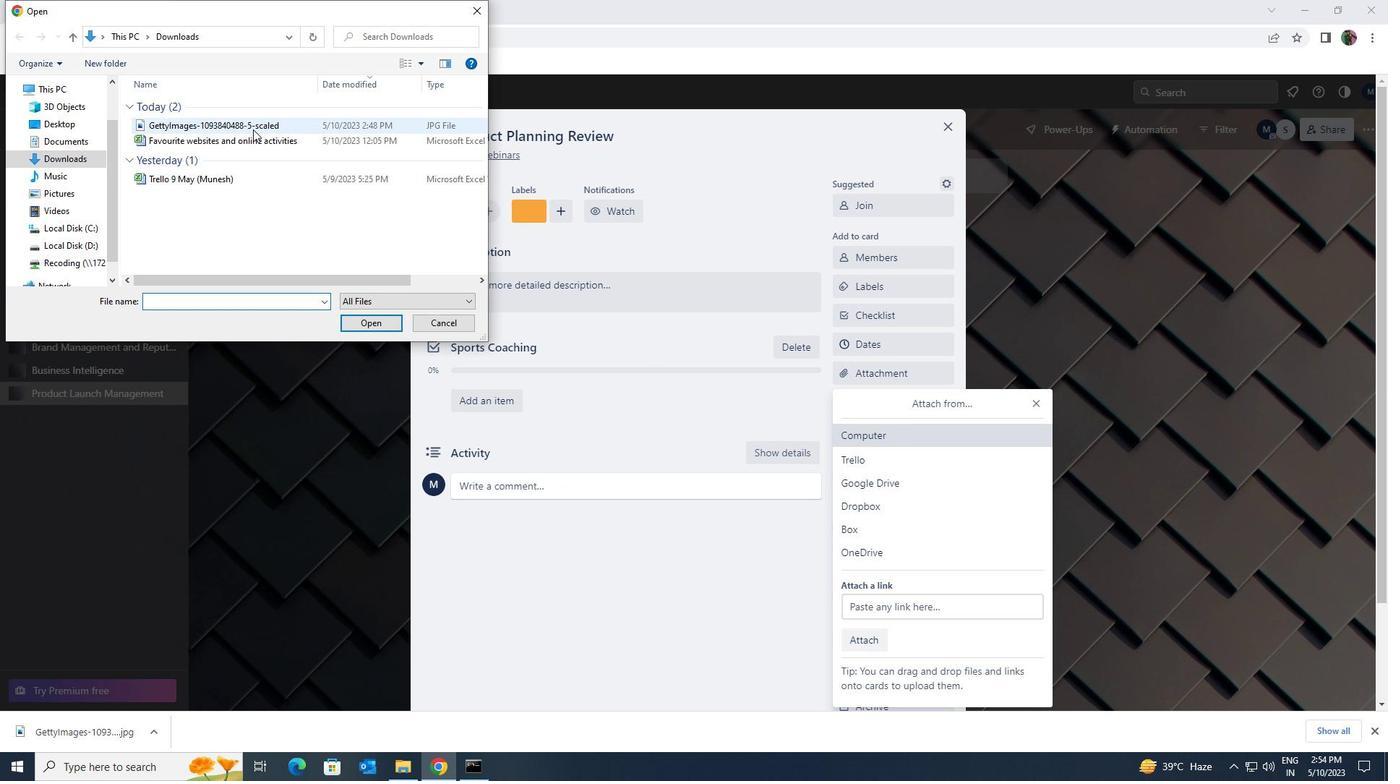 
Action: Mouse moved to (360, 322)
Screenshot: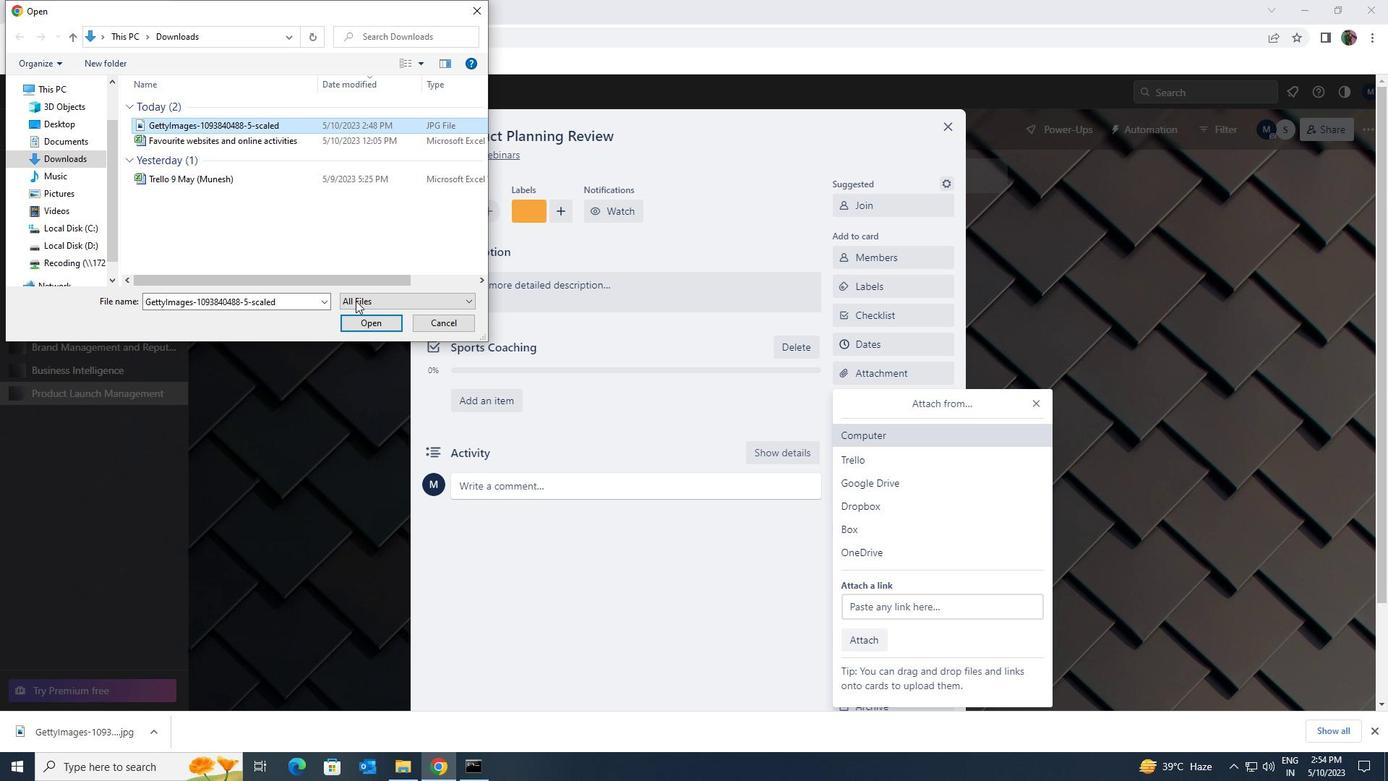 
Action: Mouse pressed left at (360, 322)
Screenshot: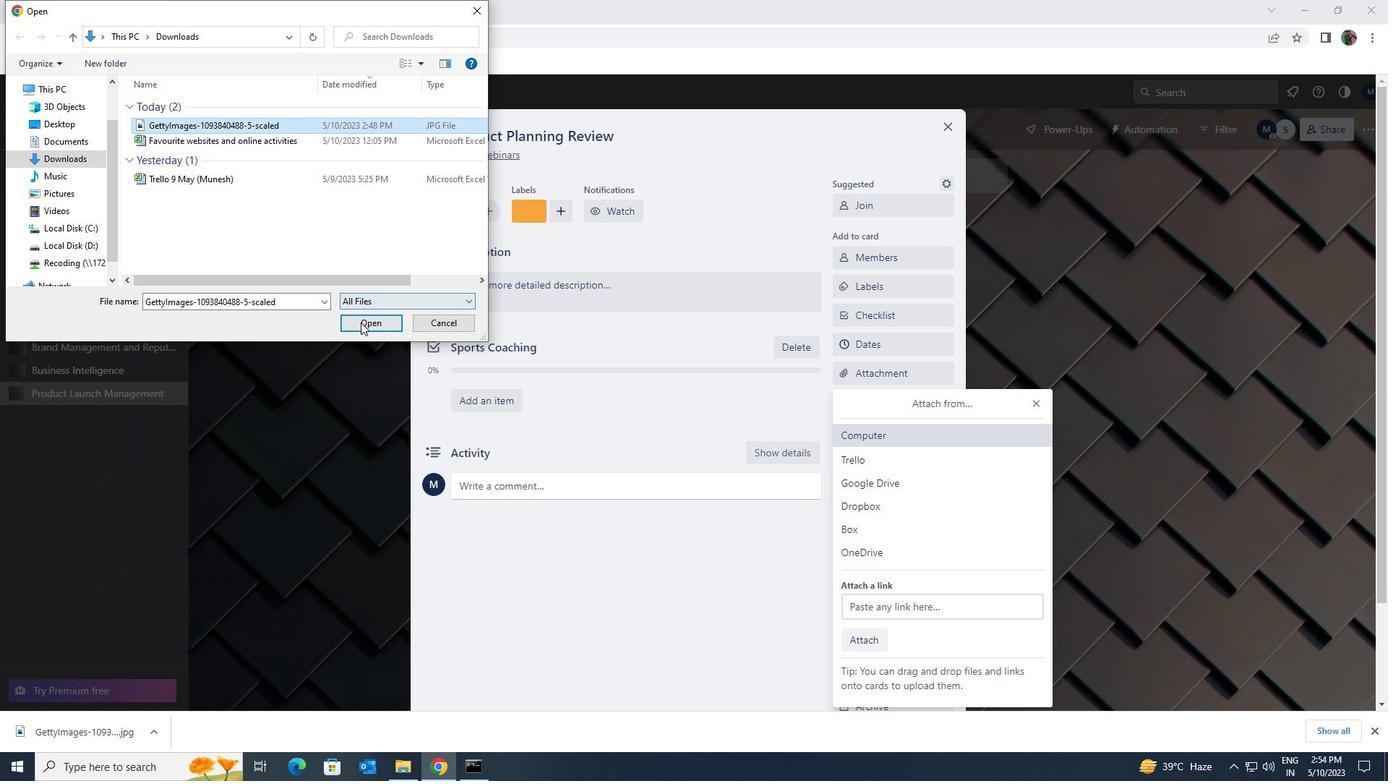 
Action: Mouse moved to (714, 301)
Screenshot: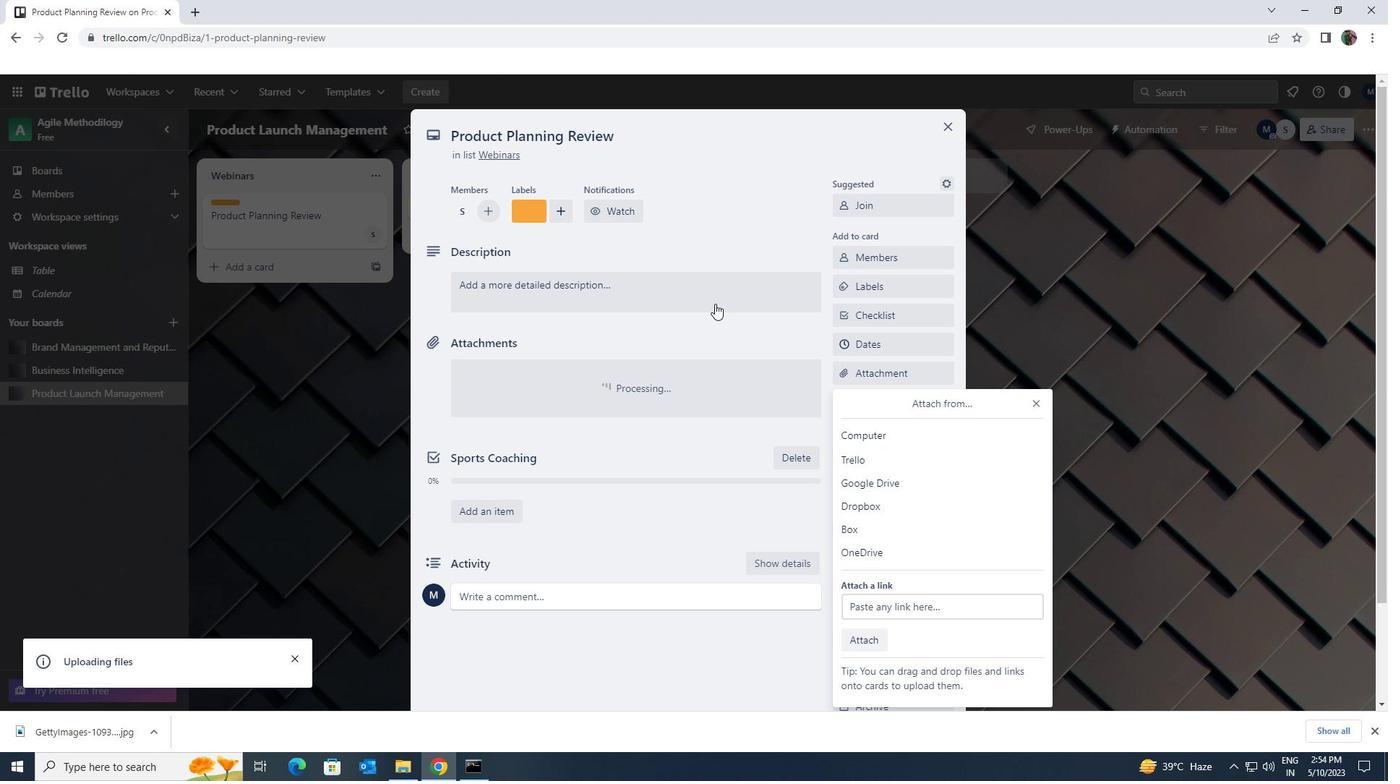 
Action: Mouse pressed left at (714, 301)
Screenshot: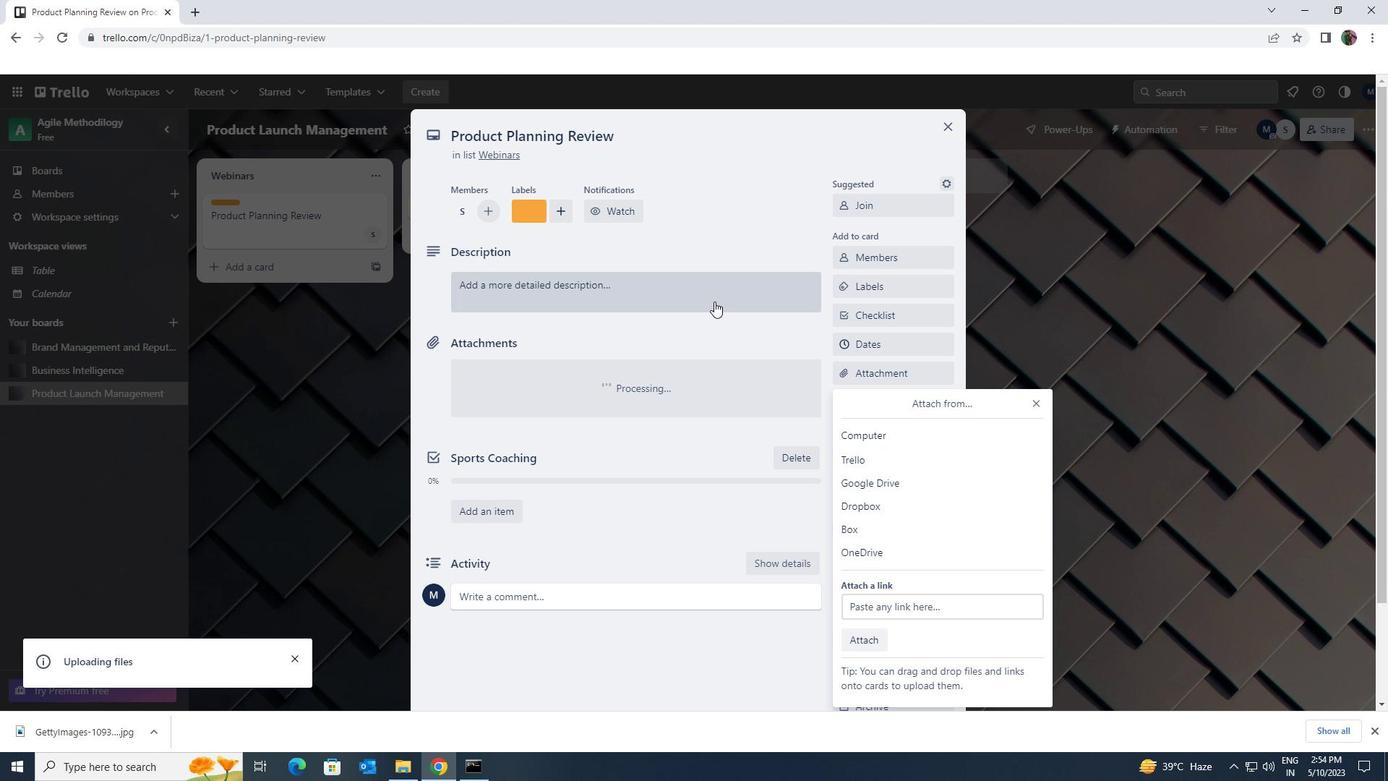 
Action: Key pressed <Key.shift><Key.shift><Key.shift>PLAN<Key.space>AND<Key.space>EXECUTIVE<Key.space>COMPANY<Key.space>TEAM<Key.space>BUILDING<Key.space>CONFERENCE<Key.space>WITH<Key.space>TEAMM<Key.space>BUILDING<Key.space>CHALLENGES<Key.space>
Screenshot: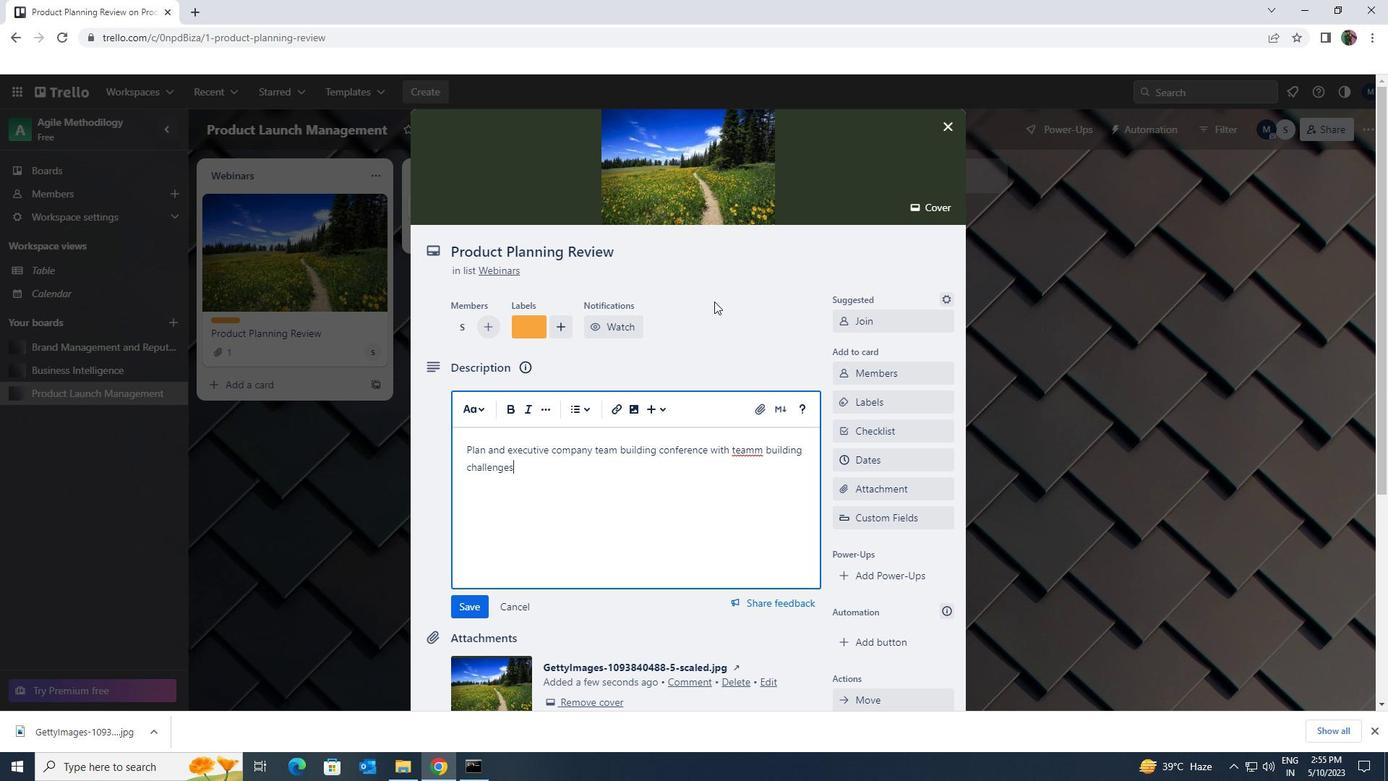 
Action: Mouse moved to (704, 307)
Screenshot: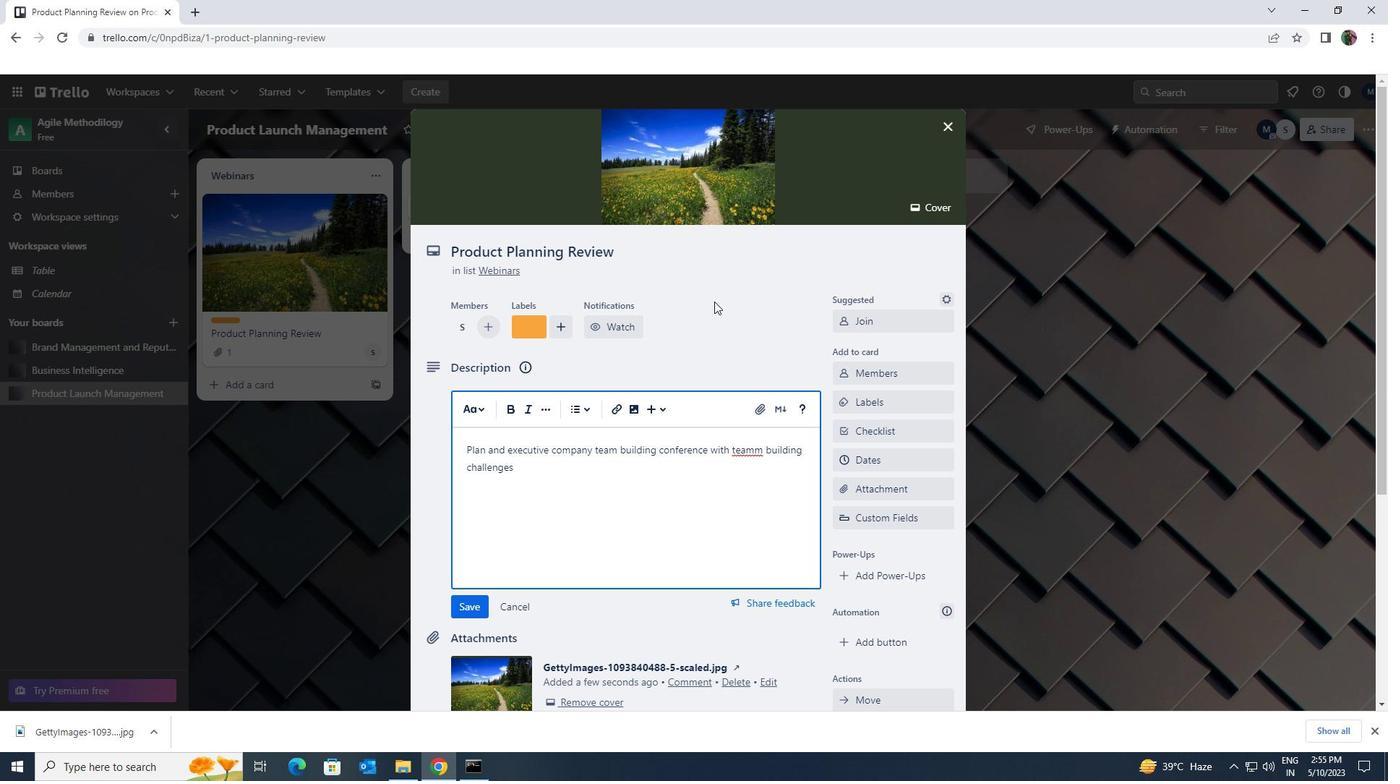 
Action: Mouse scrolled (704, 306) with delta (0, 0)
Screenshot: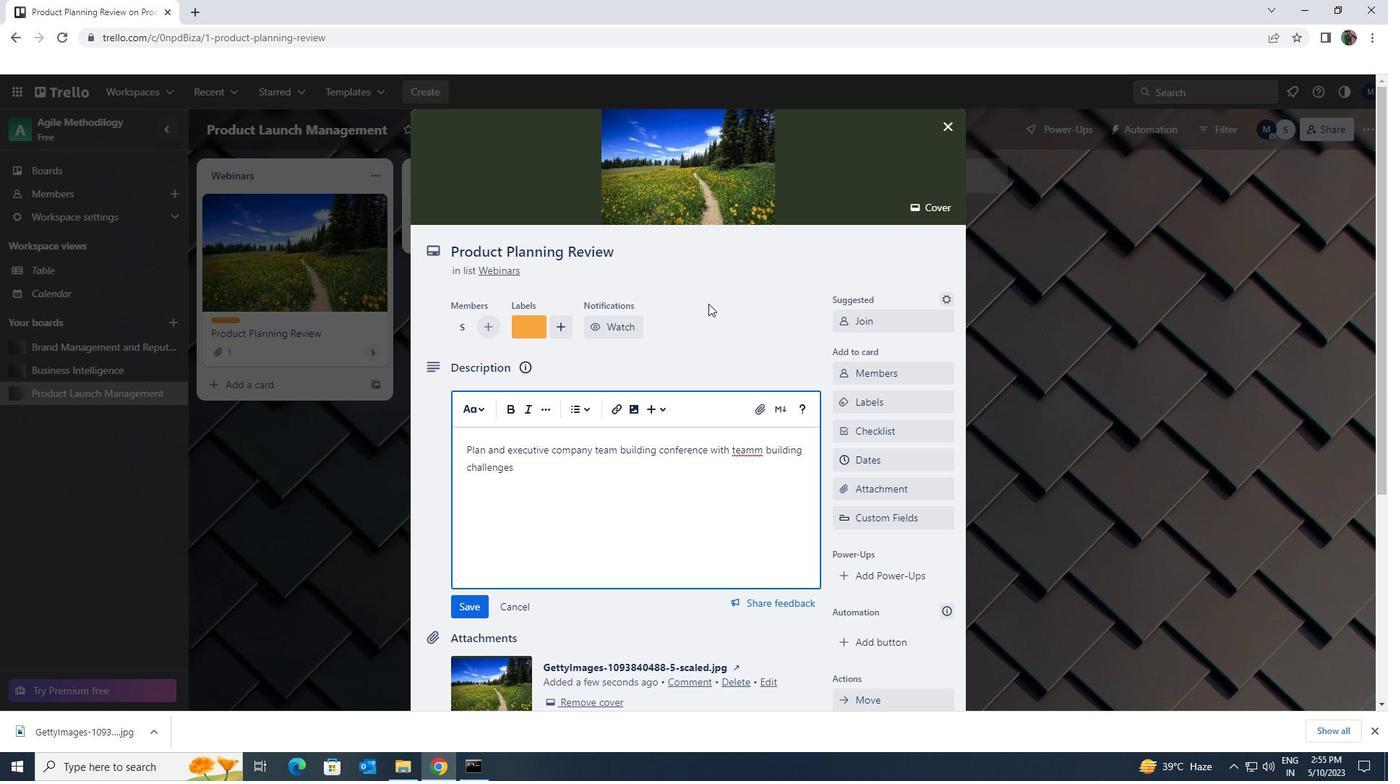 
Action: Mouse scrolled (704, 306) with delta (0, 0)
Screenshot: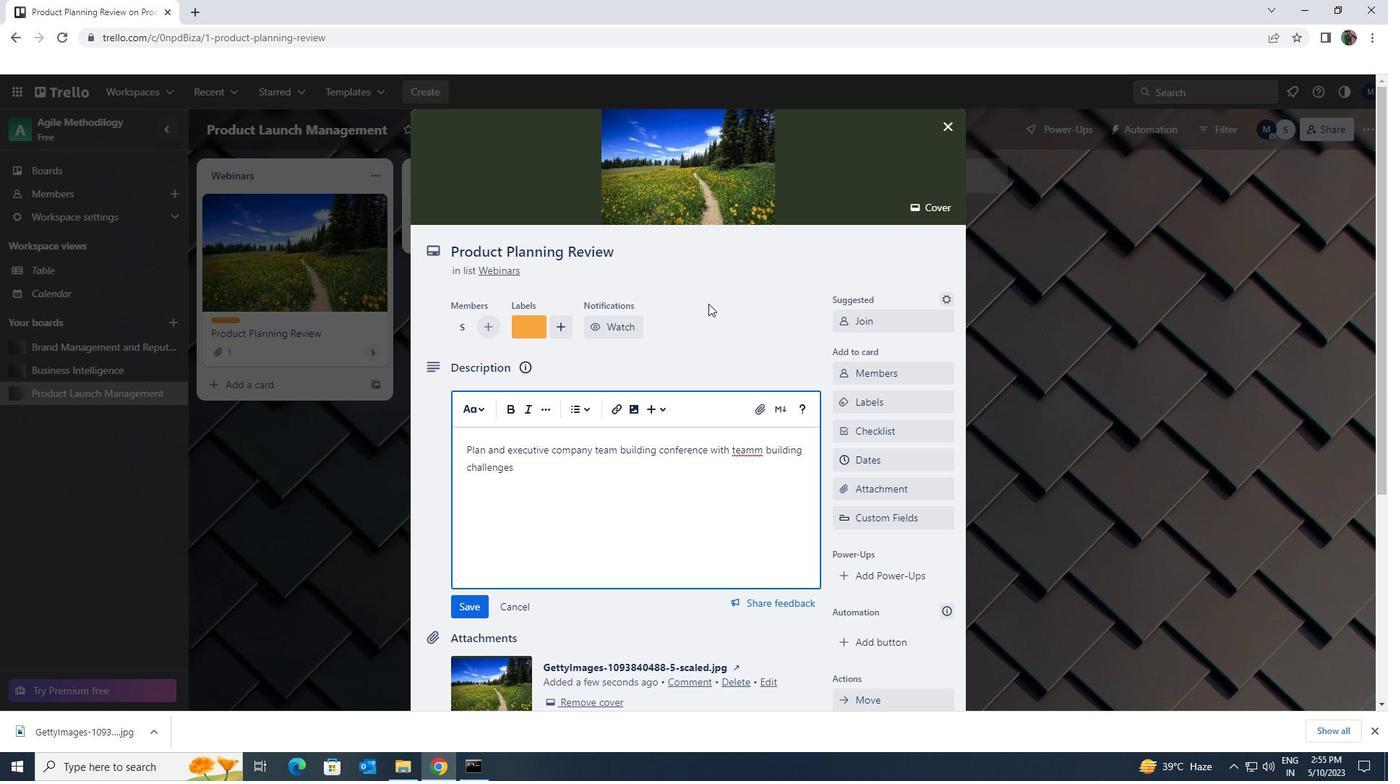 
Action: Mouse scrolled (704, 306) with delta (0, 0)
Screenshot: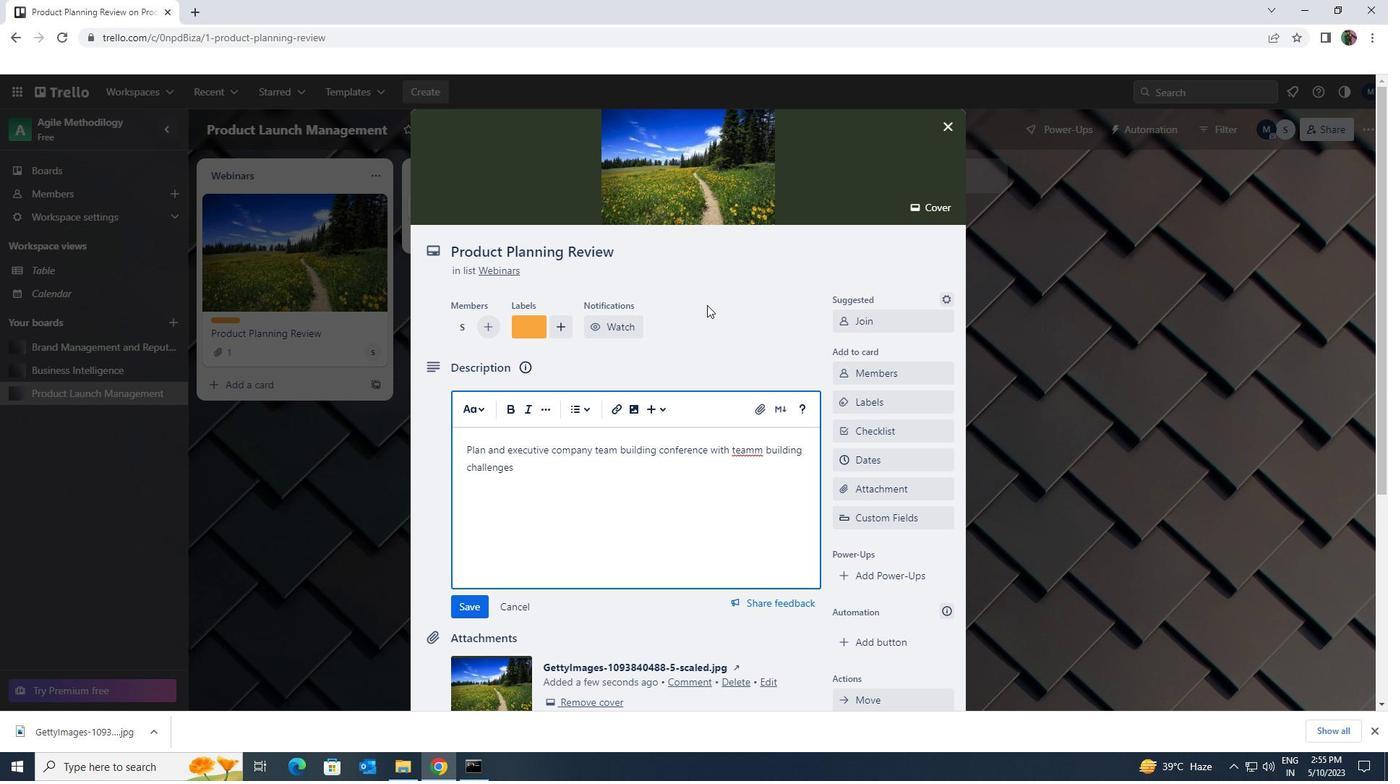 
Action: Mouse moved to (470, 390)
Screenshot: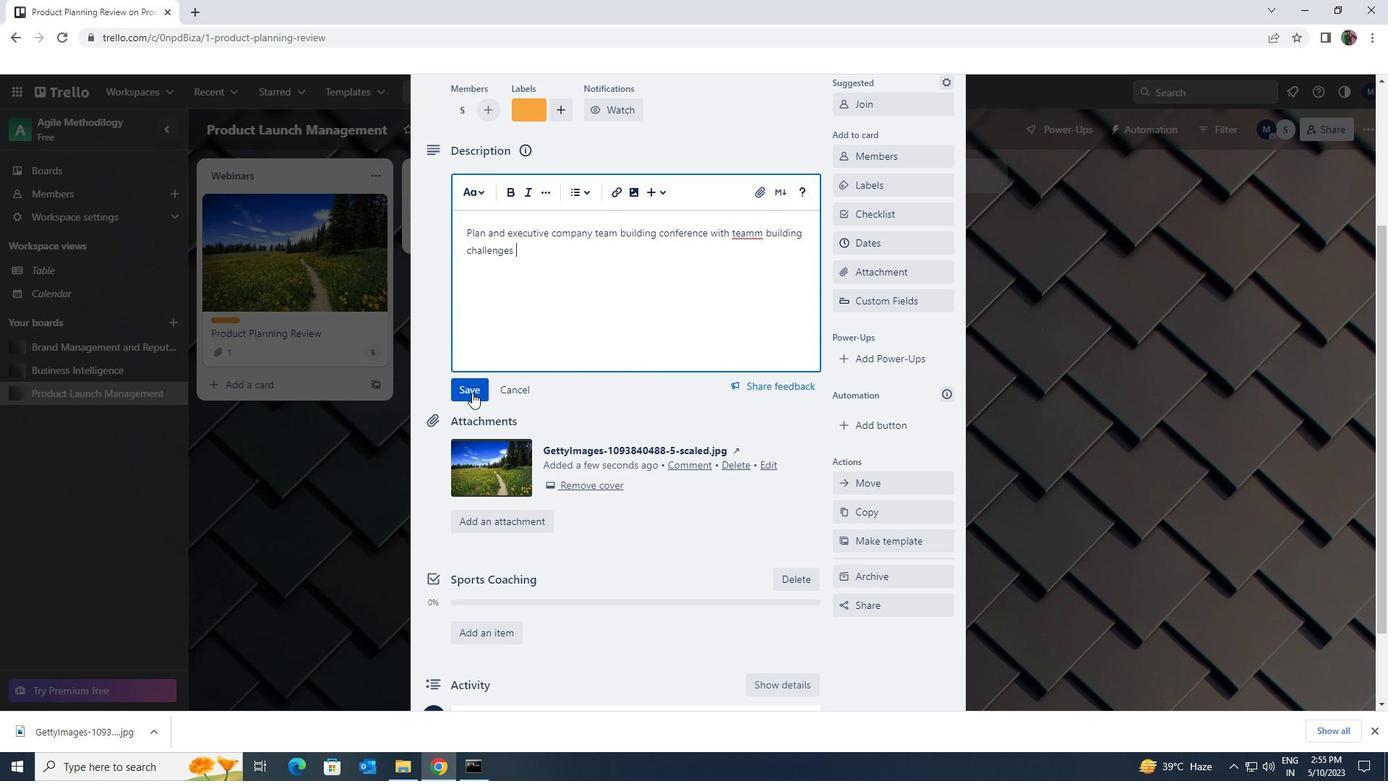 
Action: Mouse pressed left at (470, 390)
Screenshot: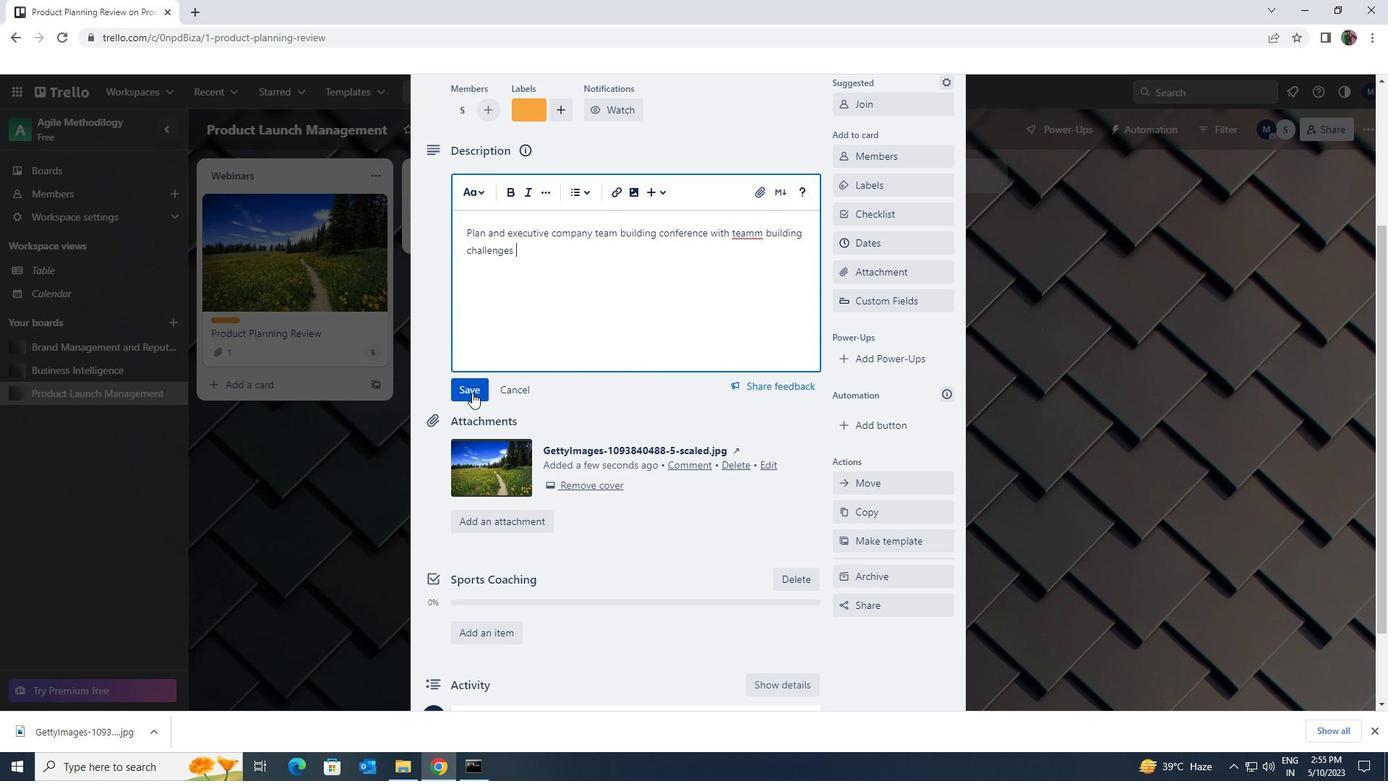 
Action: Mouse moved to (534, 383)
Screenshot: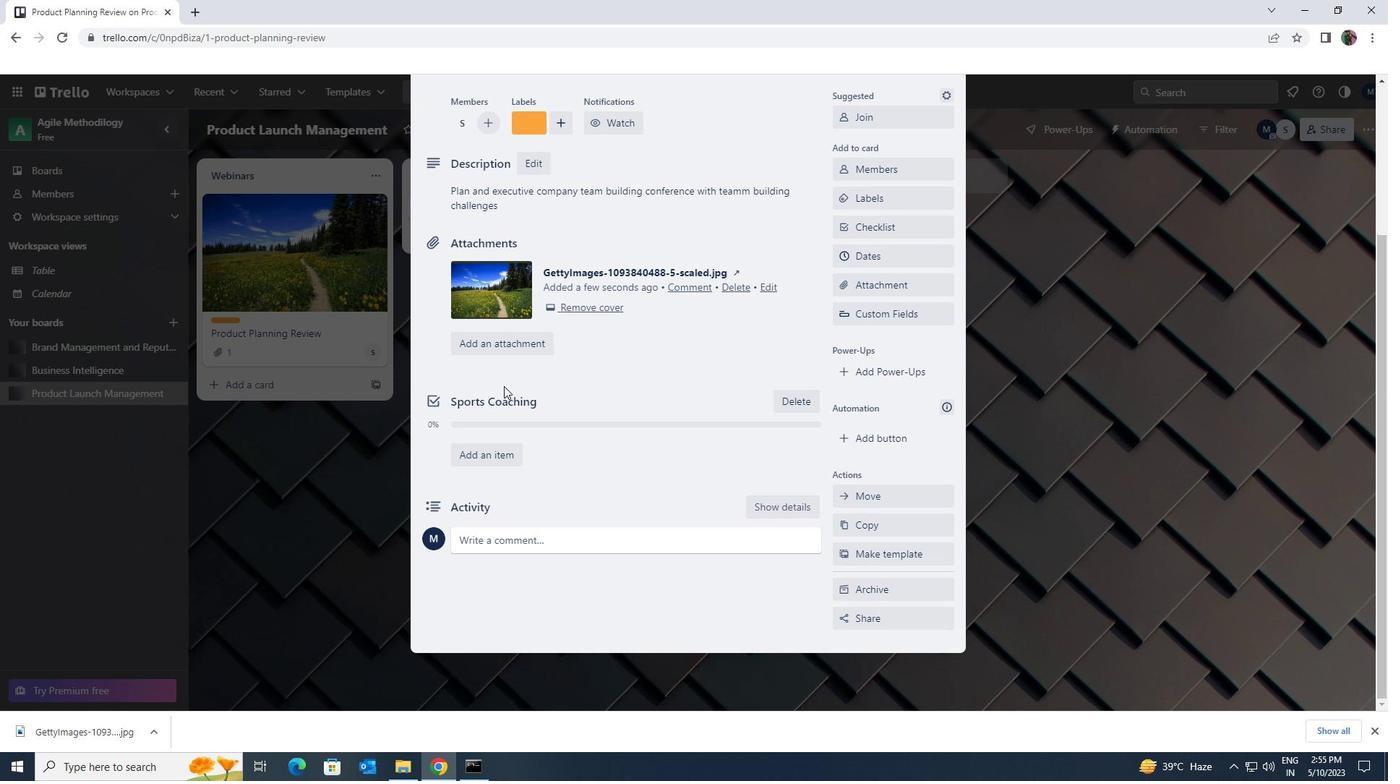 
Action: Mouse scrolled (534, 382) with delta (0, 0)
Screenshot: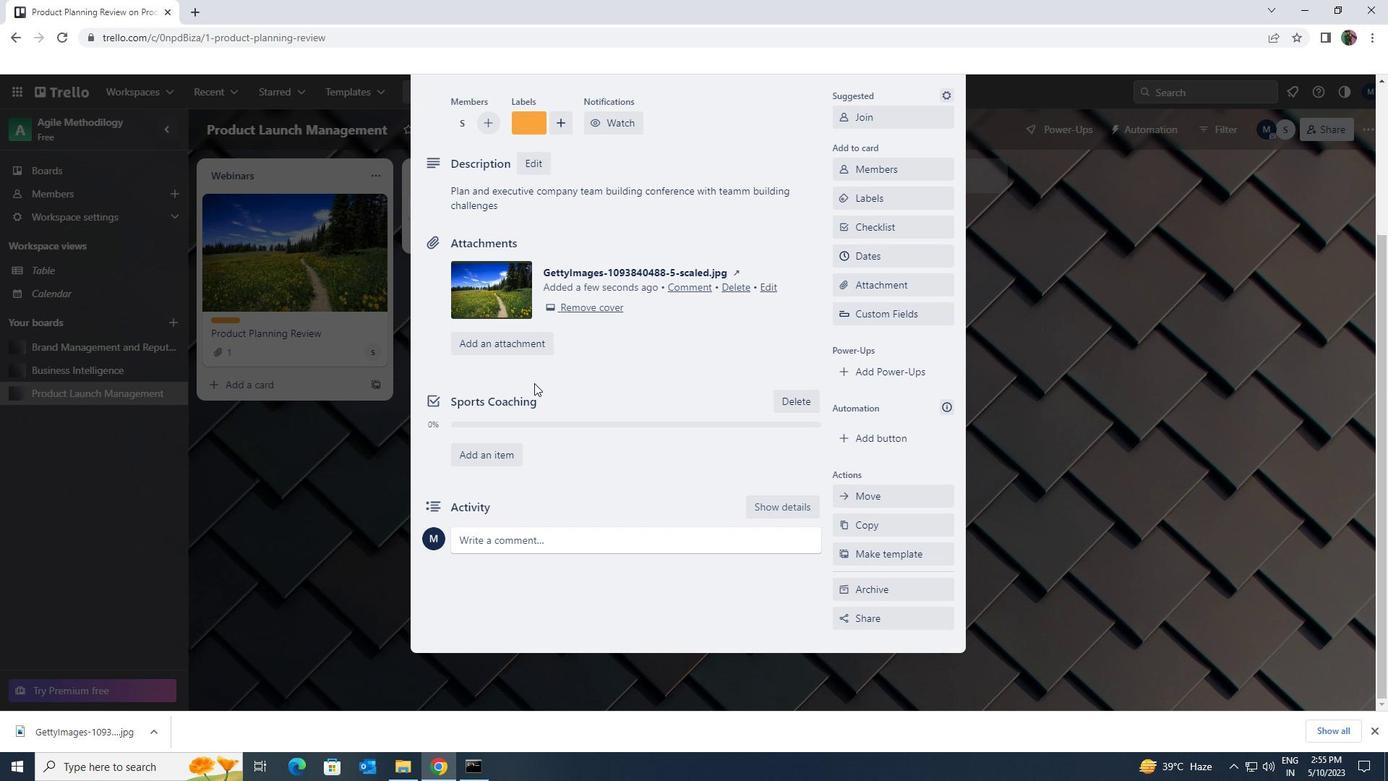 
Action: Mouse moved to (546, 542)
Screenshot: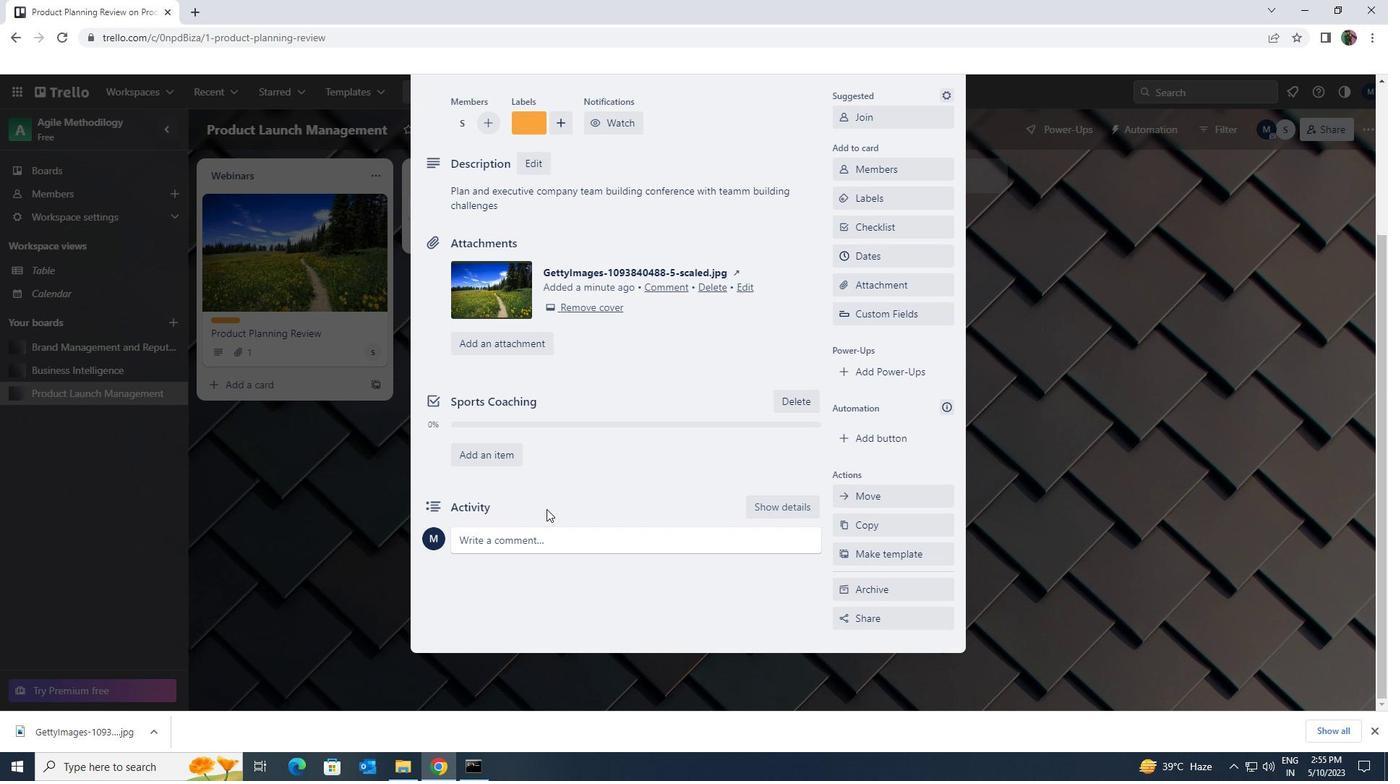 
Action: Mouse pressed left at (546, 542)
Screenshot: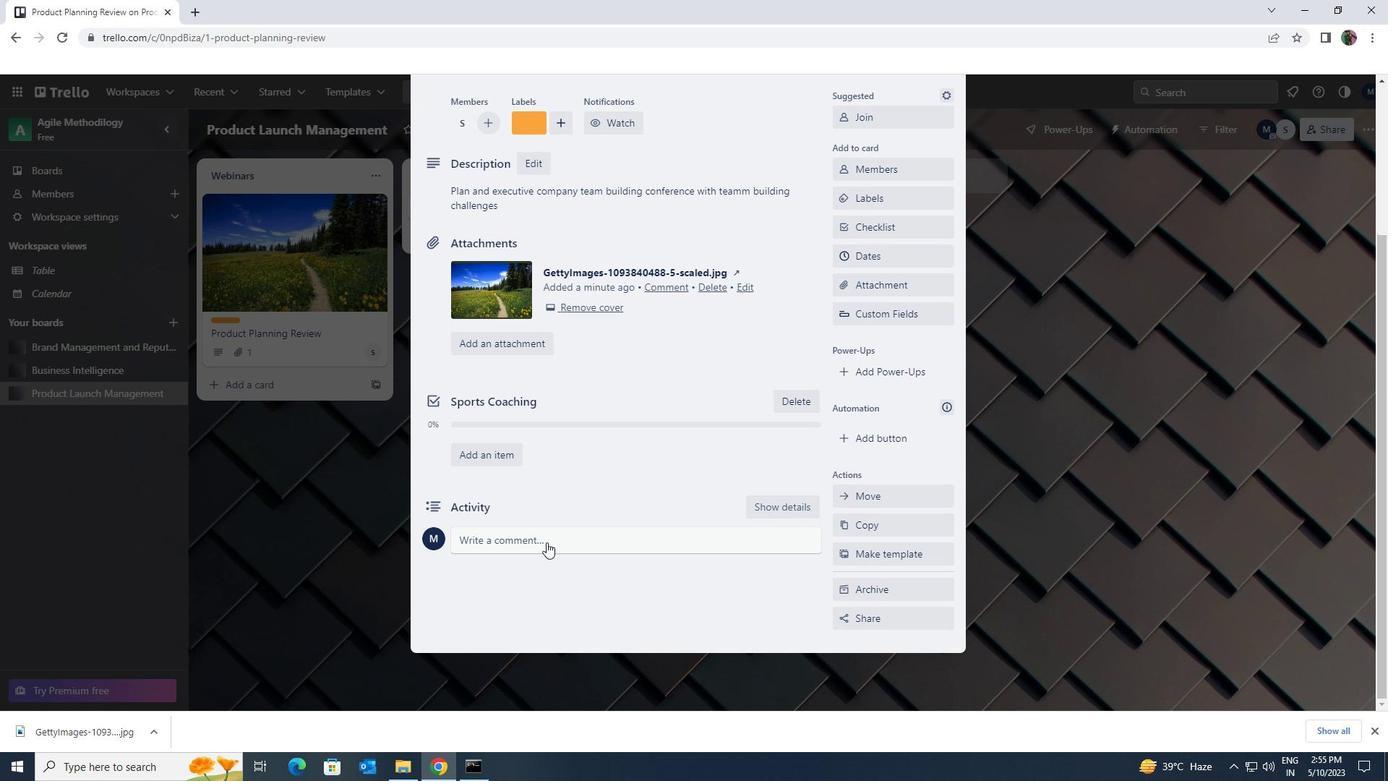 
Action: Mouse moved to (549, 542)
Screenshot: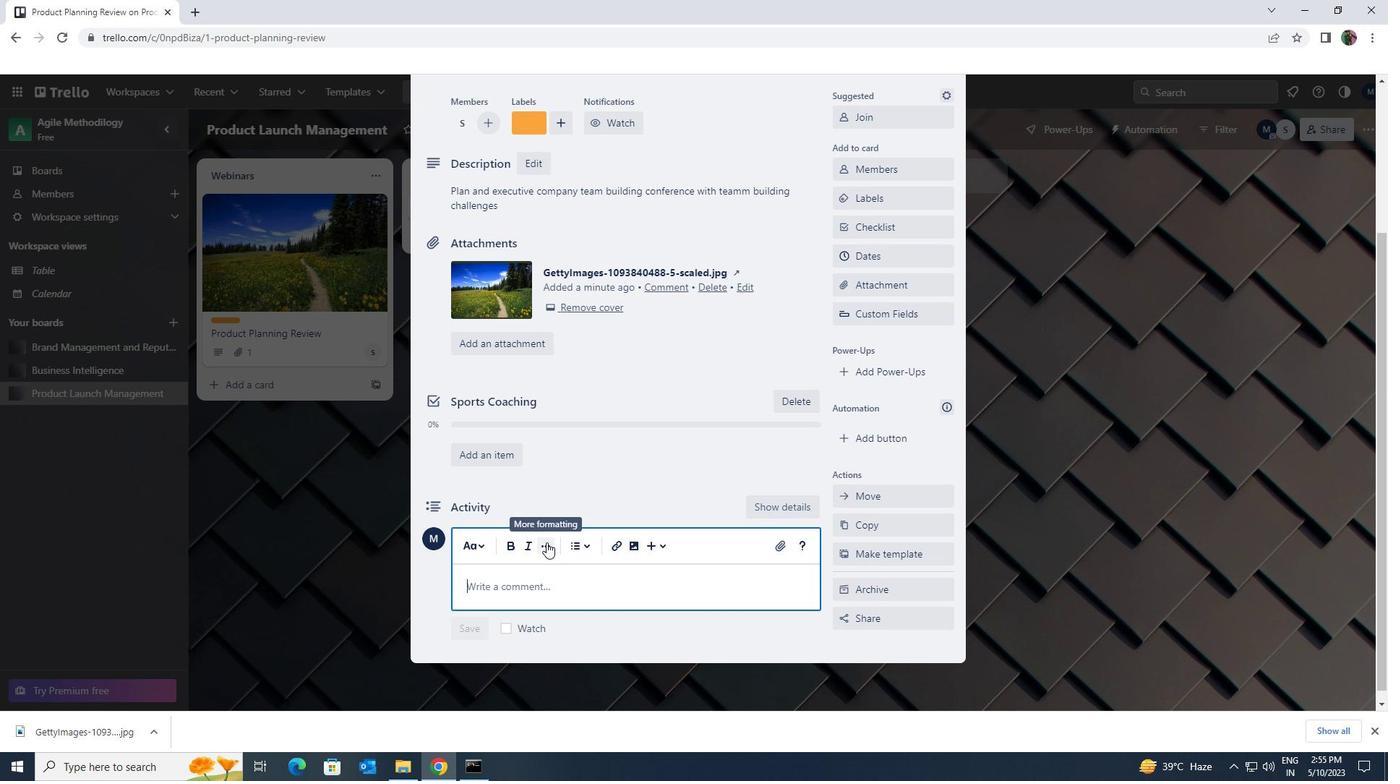 
Action: Key pressed <Key.shift>LET<Key.space>US<Key.space>MAKE<Key.space>SURE<Key.space>WE<Key.space>HAVE<Key.space>CLEAR<Key.space>COMMUNICATION<Key.space>CHANNELS<Key.space>IN<Key.space>PACES<Key.space>FOR<Key.space>THIS<Key.space>TASK<Key.space>TO<Key.space>ENSURE<Key.space>THAT<Key.space>IS<Key.space>EVERYONE<Key.space>IS<Key.space>ON<Key.space>THE<Key.space>SAME<Key.space>PAGE<Key.space>.
Screenshot: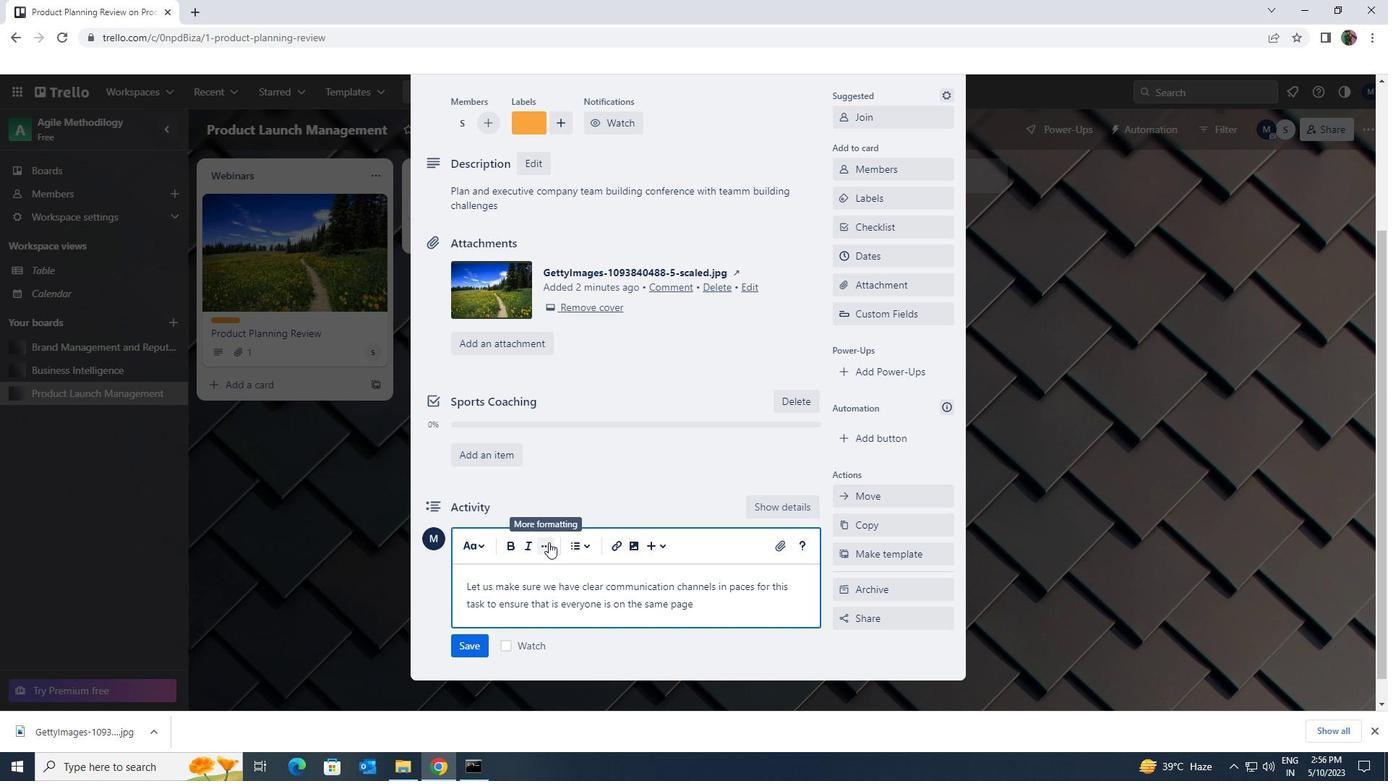 
Action: Mouse scrolled (549, 541) with delta (0, 0)
Screenshot: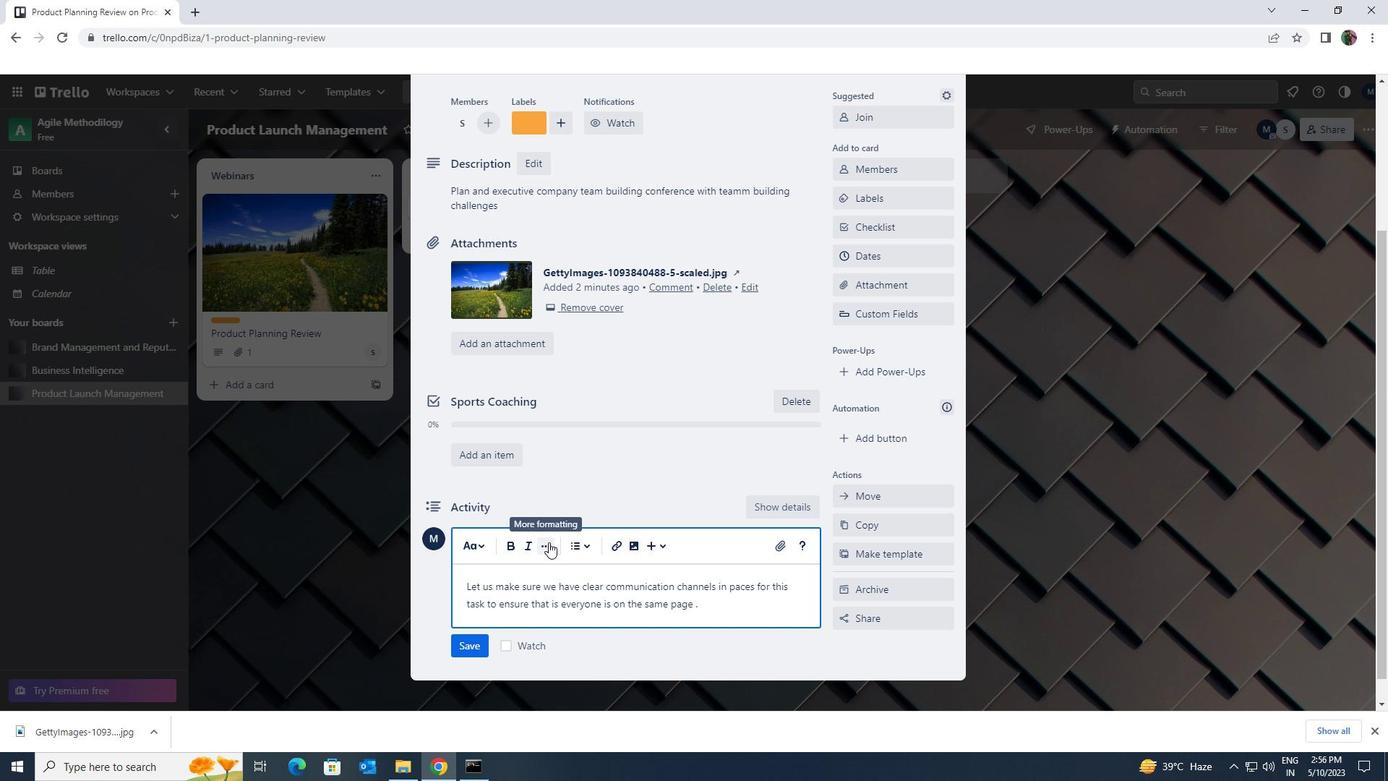 
Action: Mouse moved to (470, 611)
Screenshot: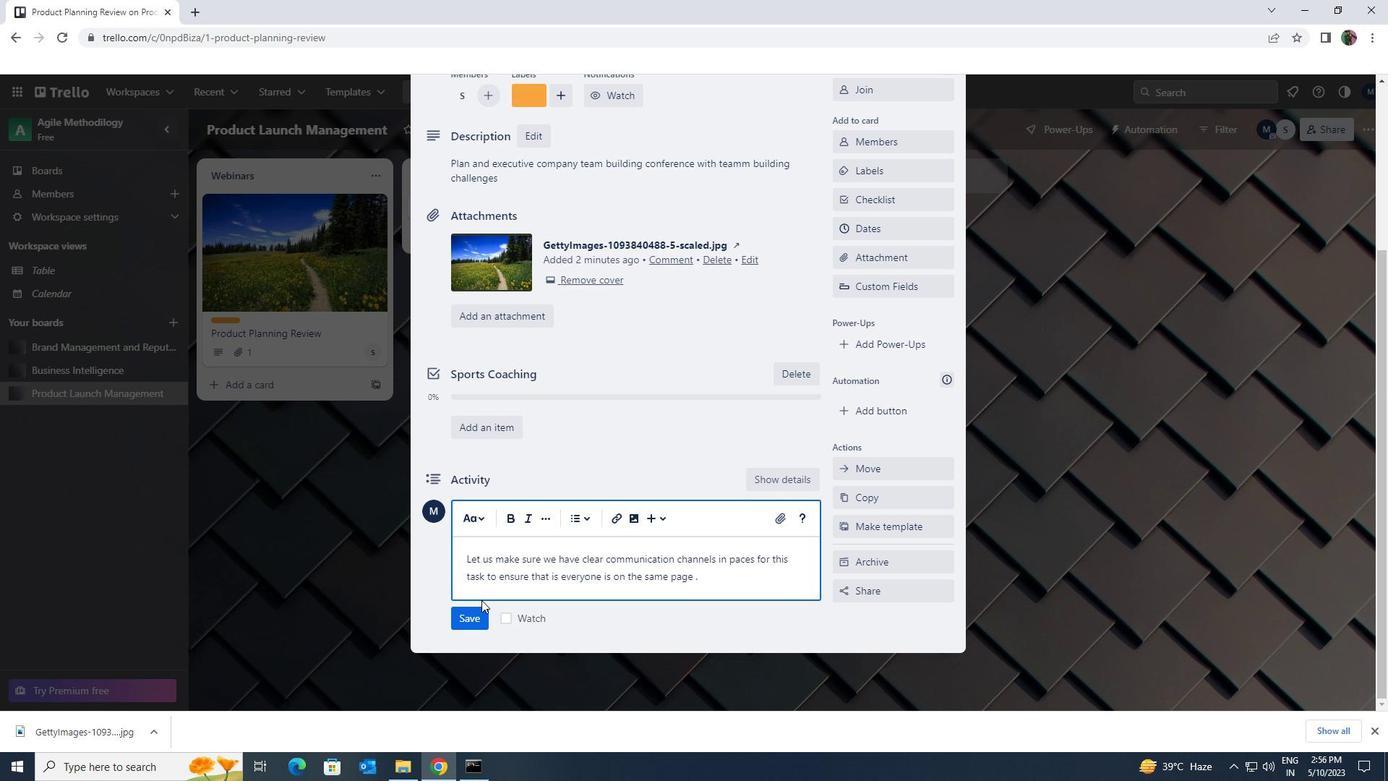 
Action: Mouse pressed left at (470, 611)
Screenshot: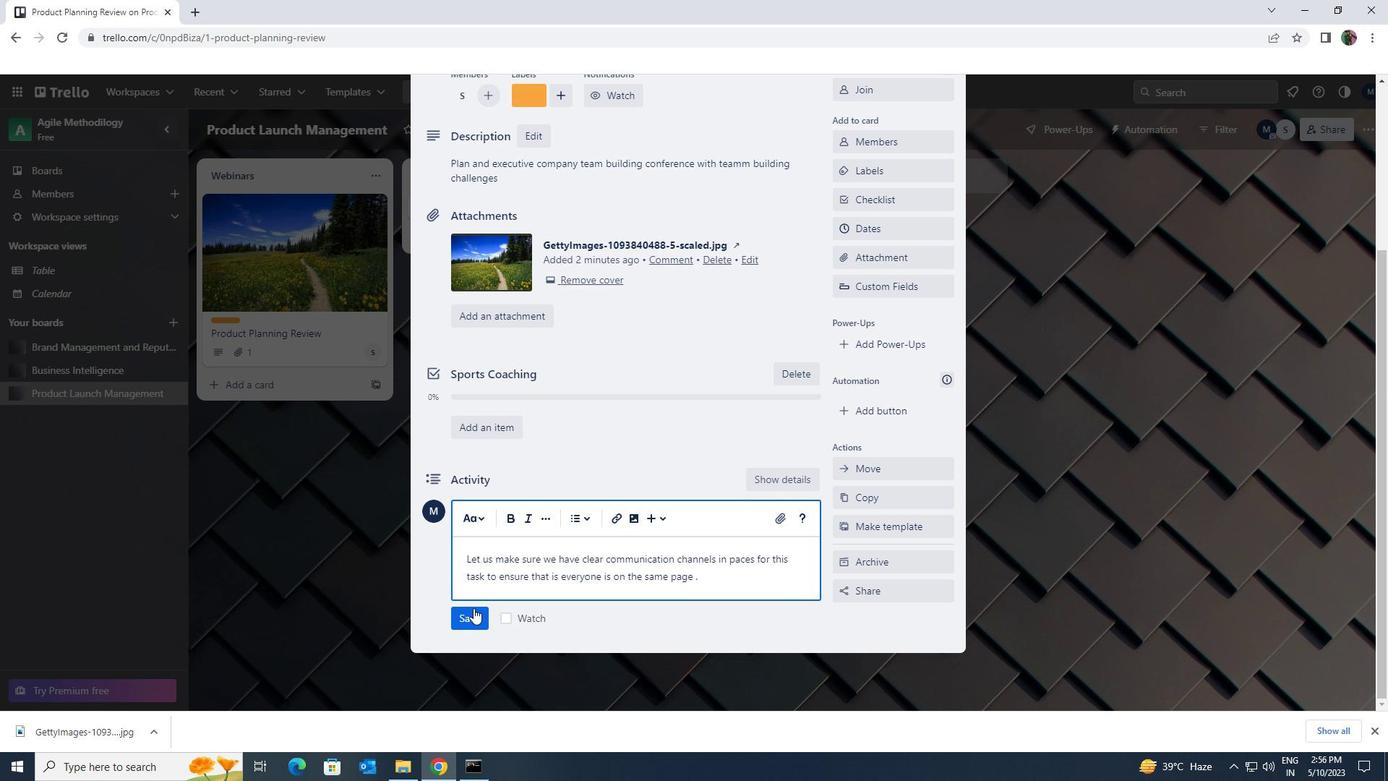 
Action: Mouse moved to (617, 567)
Screenshot: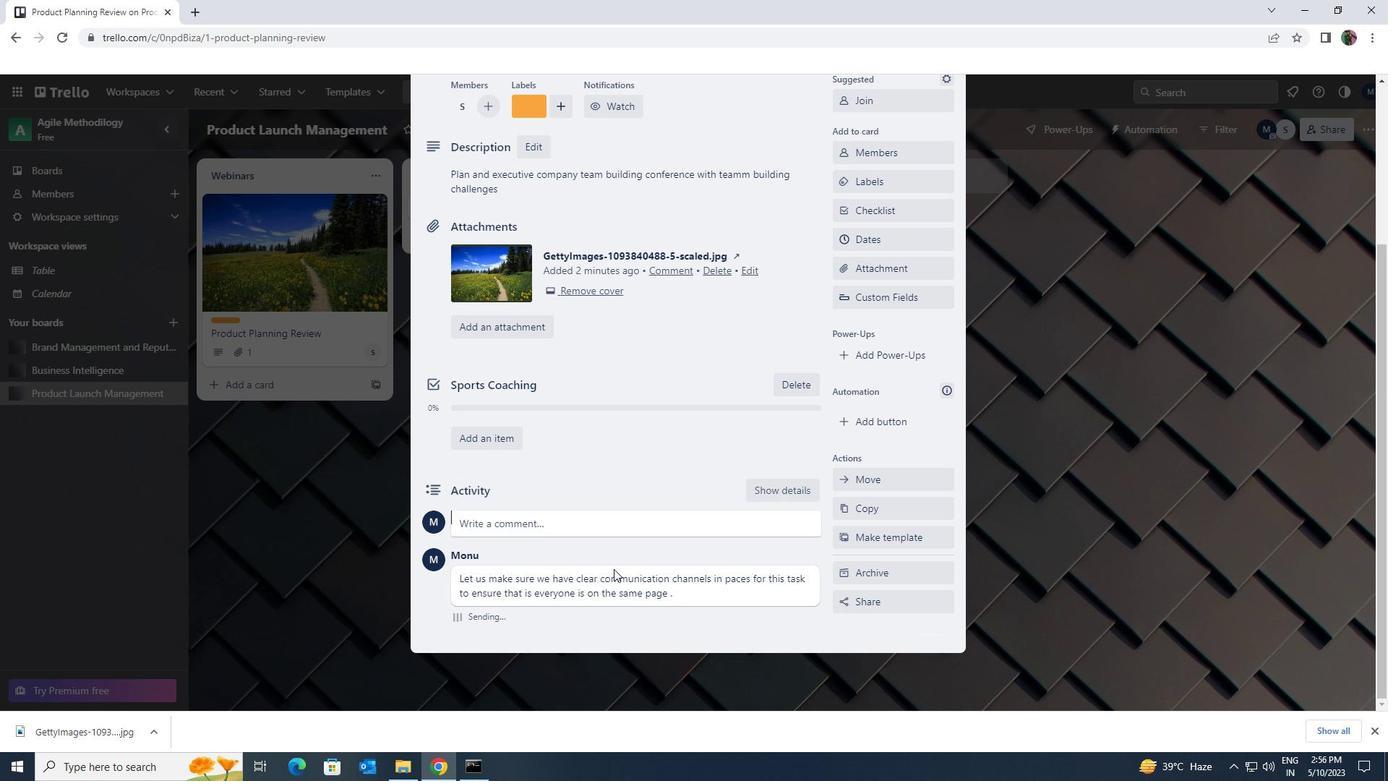 
Action: Mouse scrolled (617, 567) with delta (0, 0)
Screenshot: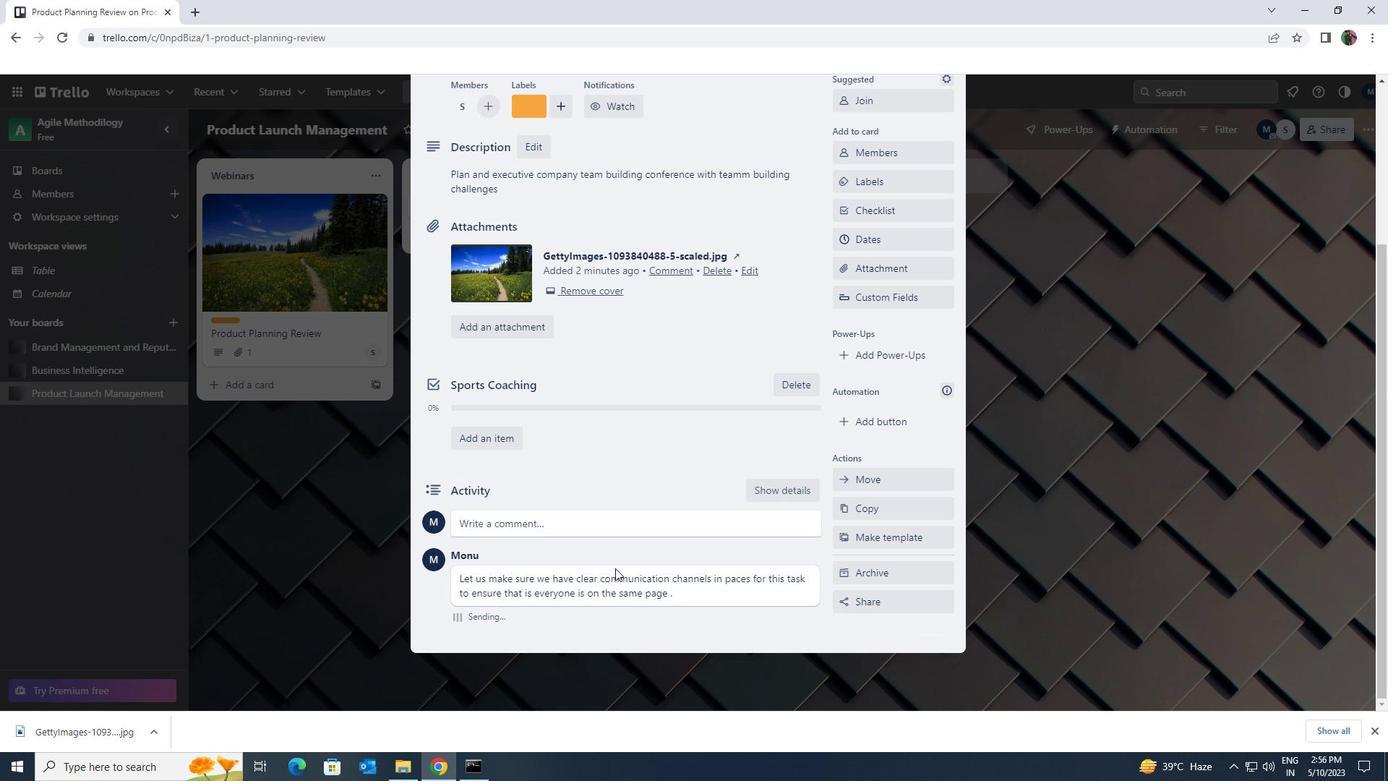 
Action: Mouse scrolled (617, 567) with delta (0, 0)
Screenshot: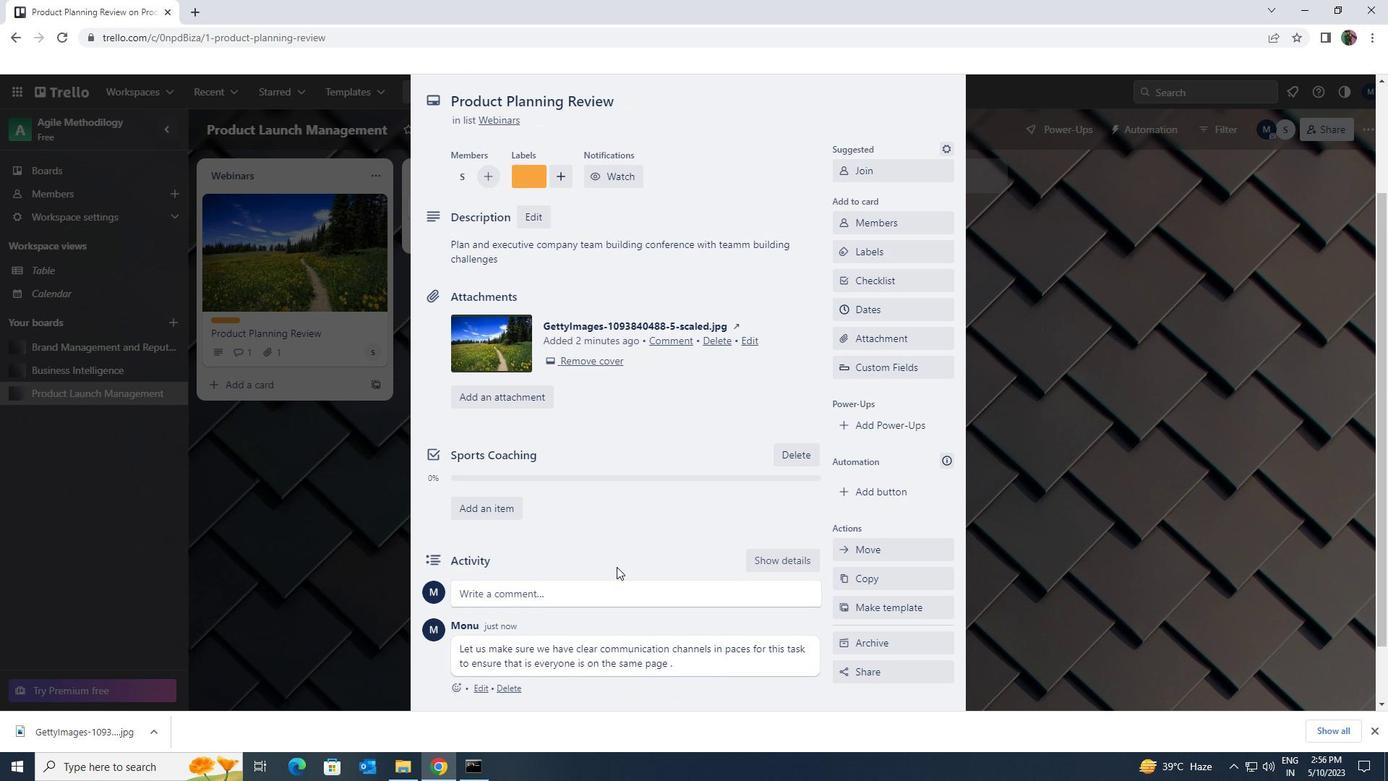 
Action: Mouse moved to (856, 388)
Screenshot: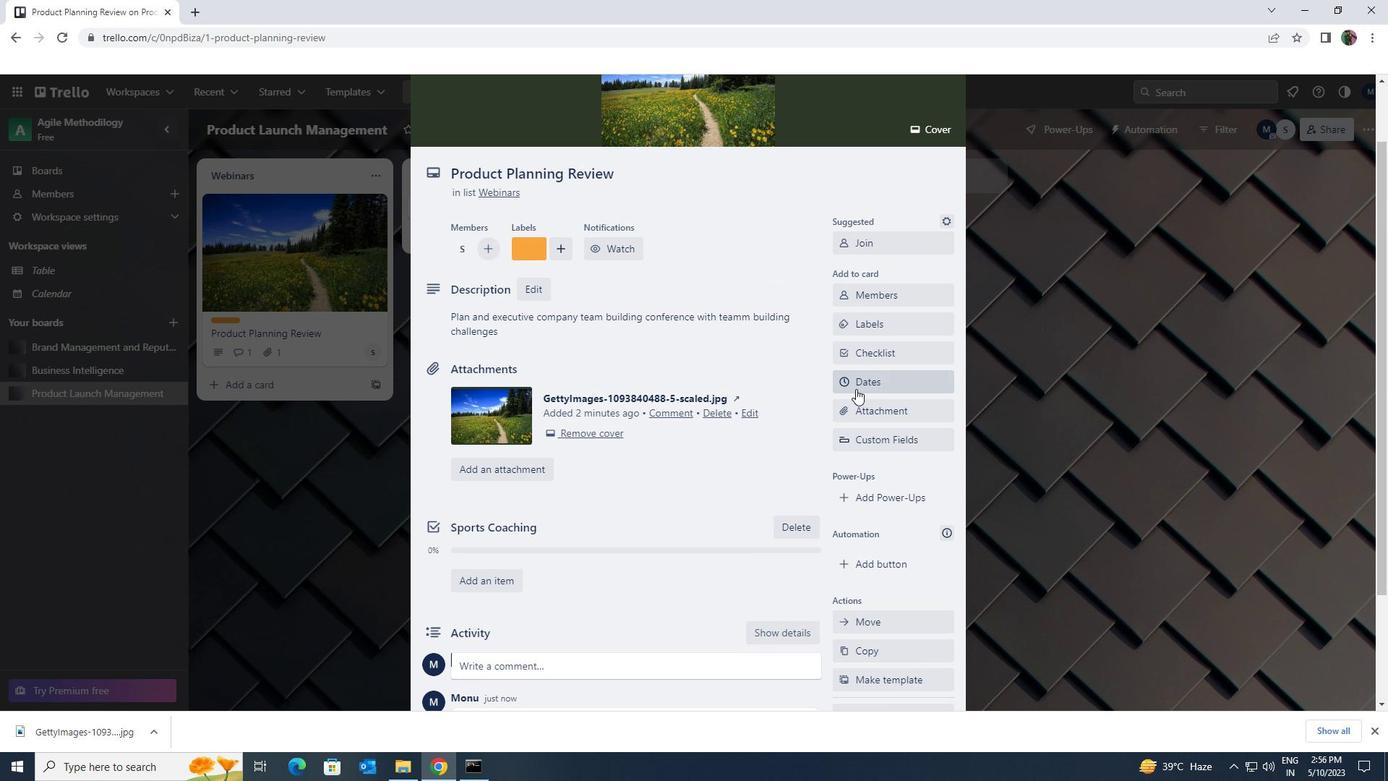 
Action: Mouse pressed left at (856, 388)
Screenshot: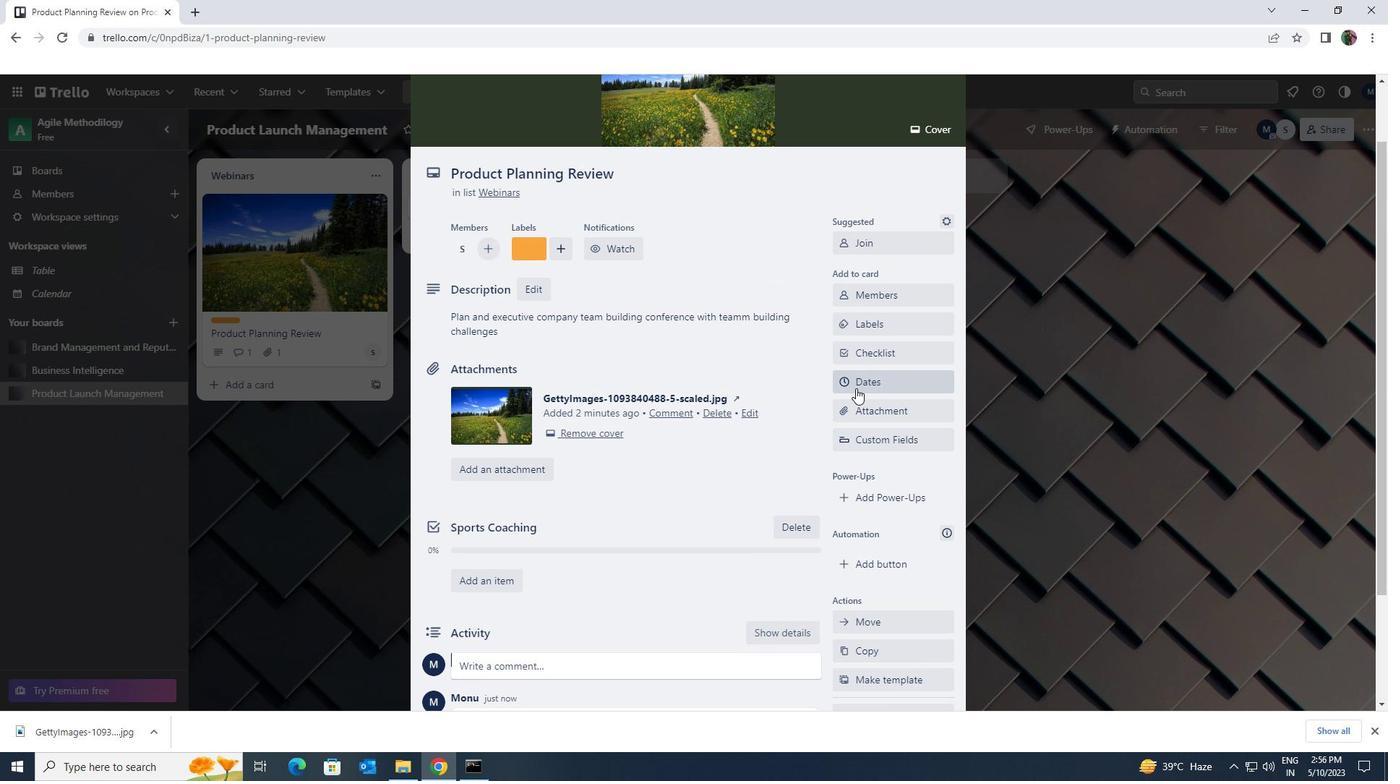 
Action: Mouse moved to (848, 393)
Screenshot: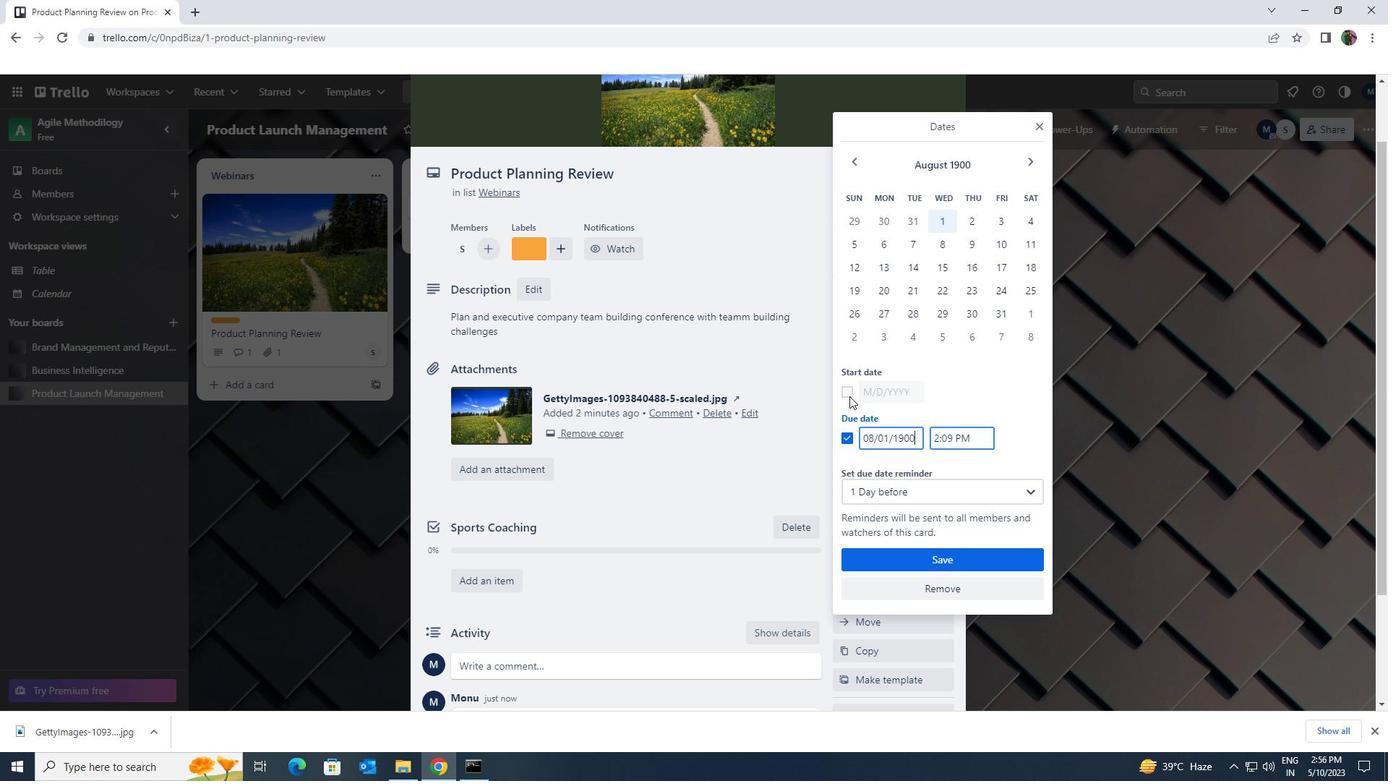 
Action: Mouse pressed left at (848, 393)
Screenshot: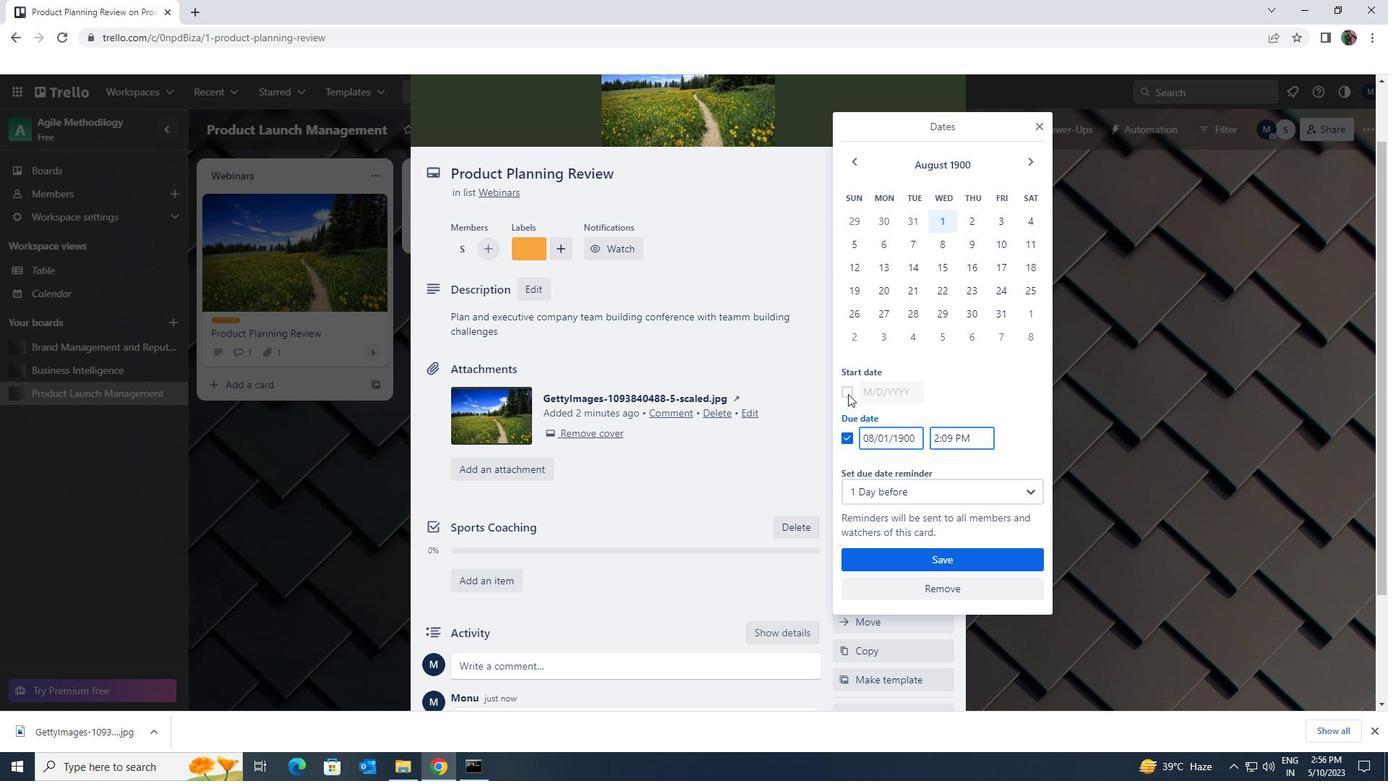 
Action: Mouse moved to (917, 390)
Screenshot: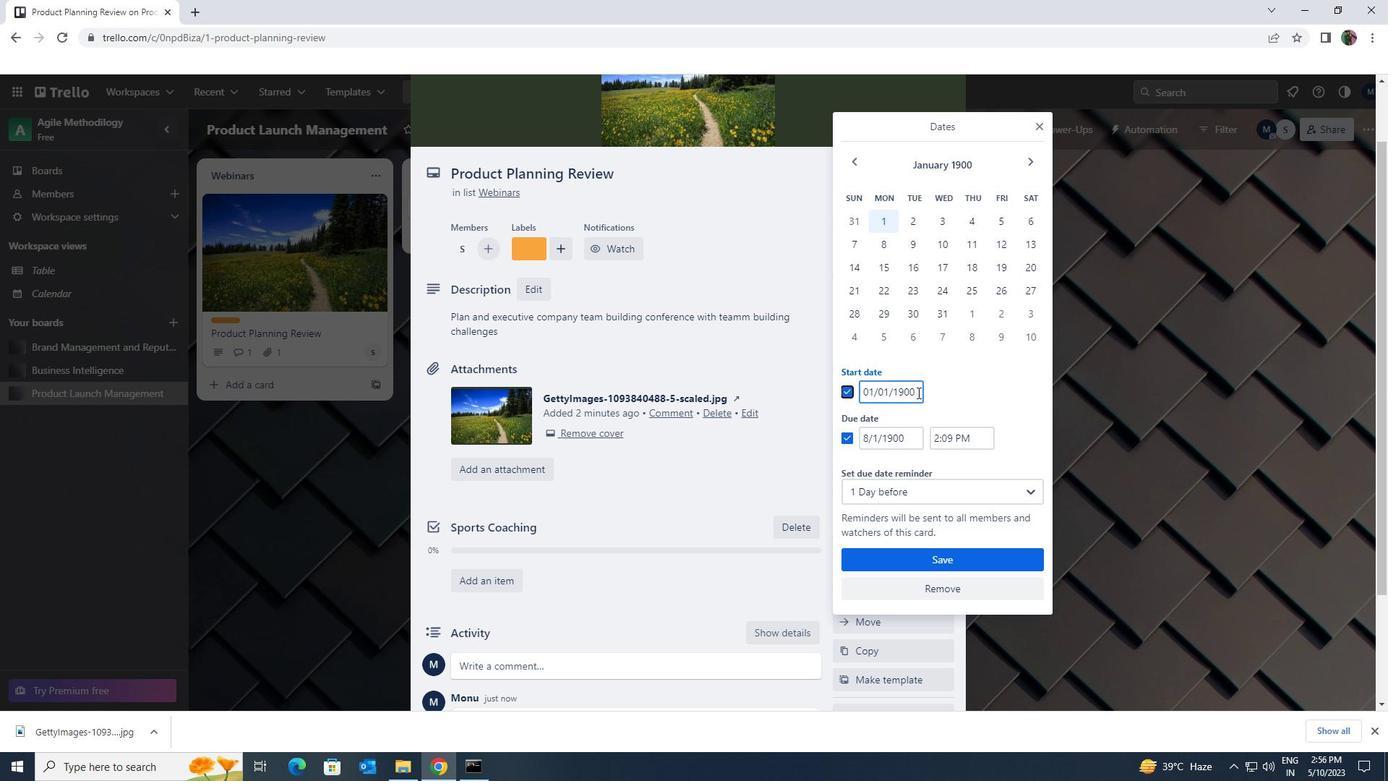
Action: Mouse pressed left at (917, 390)
Screenshot: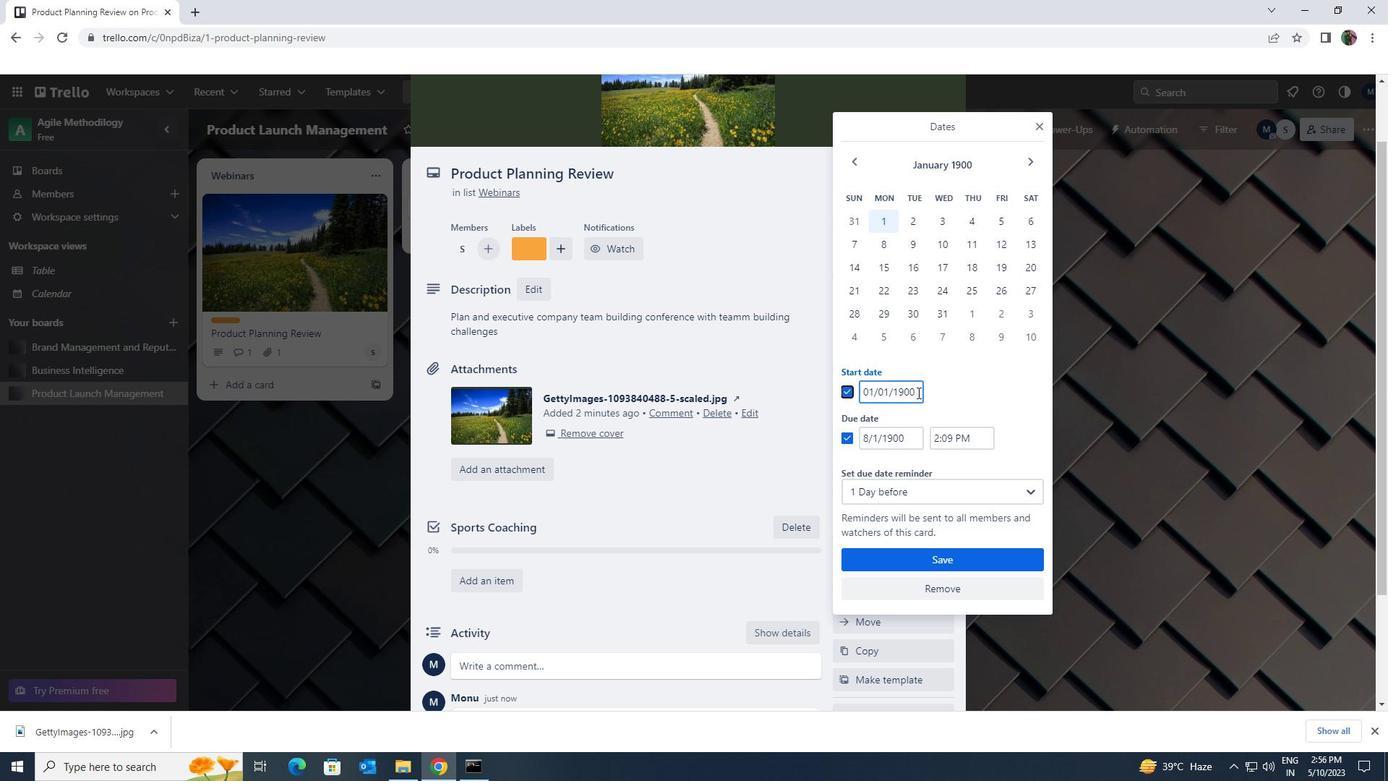 
Action: Mouse moved to (862, 386)
Screenshot: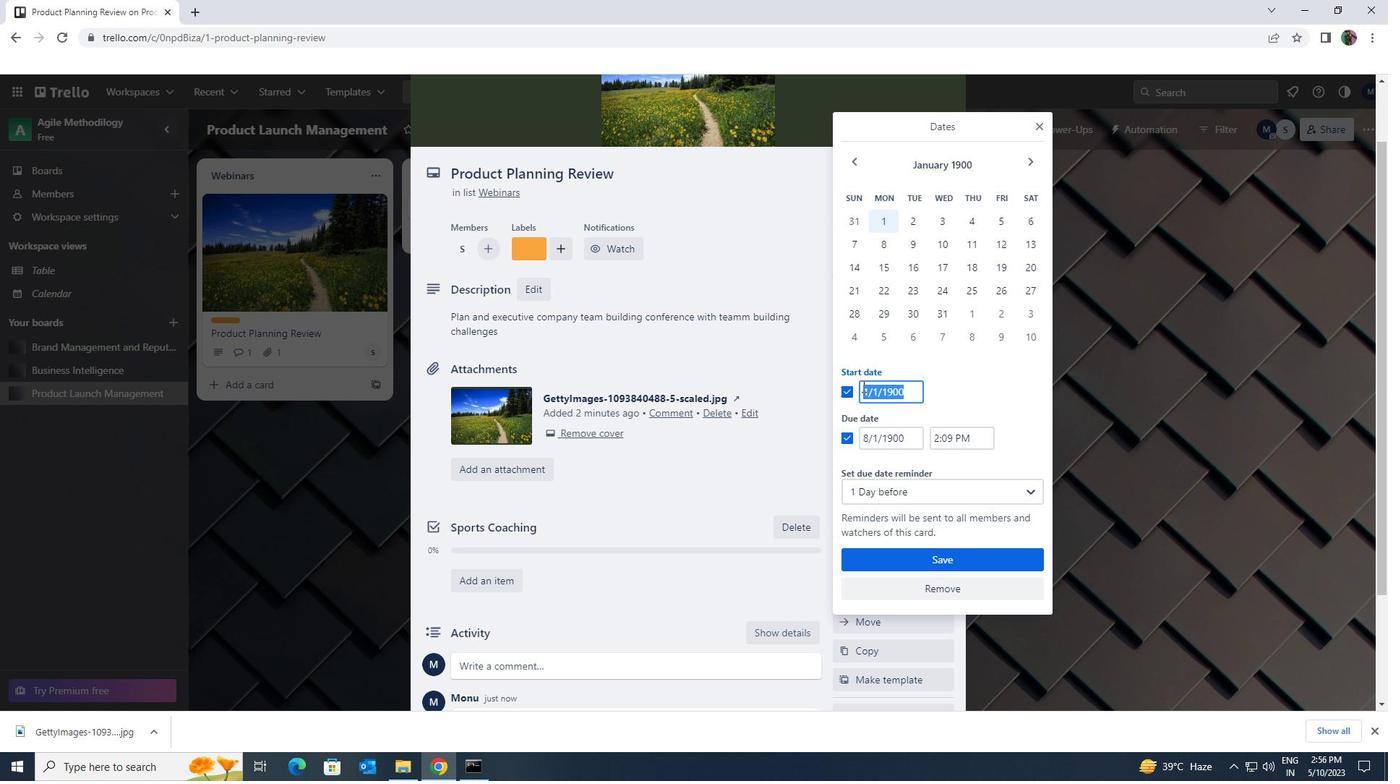 
Action: Key pressed 2/1/1900
Screenshot: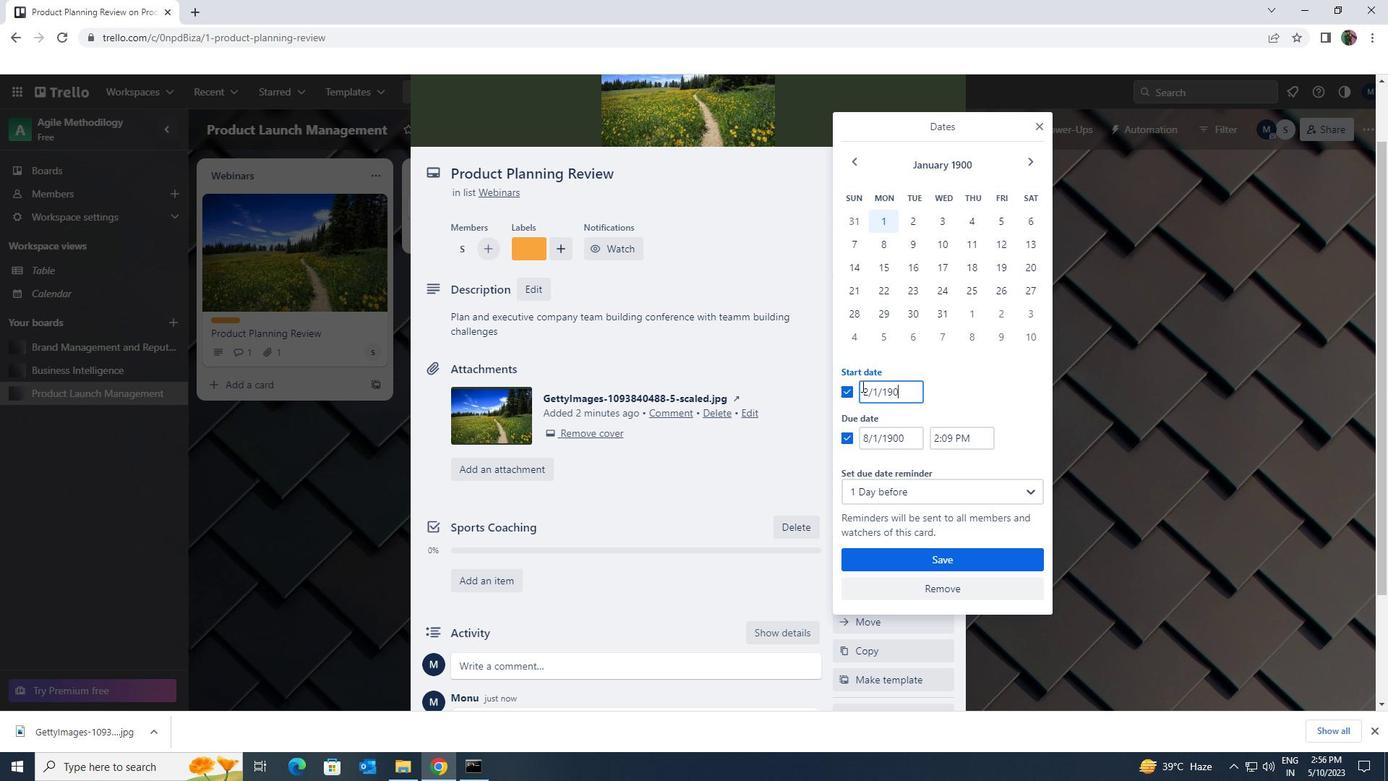 
Action: Mouse moved to (904, 437)
Screenshot: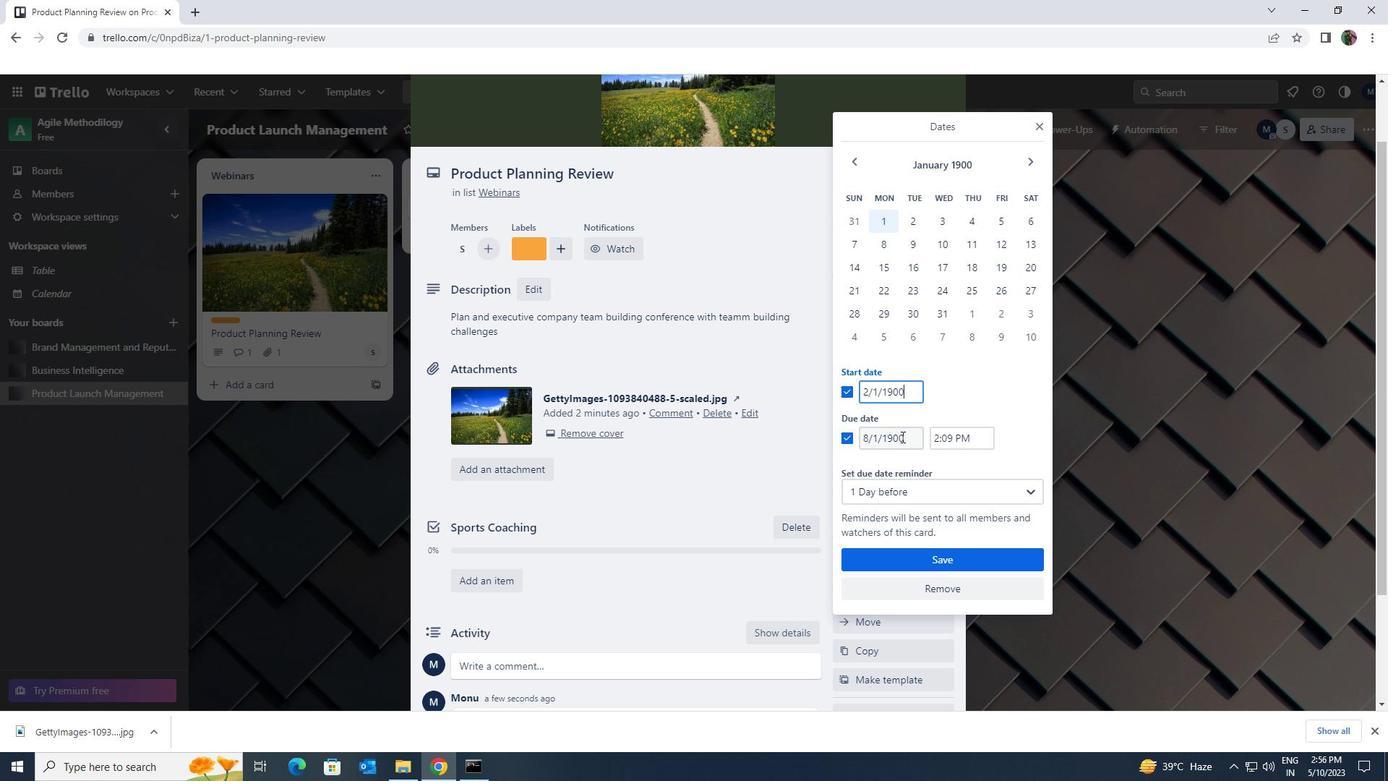 
Action: Mouse pressed left at (904, 437)
Screenshot: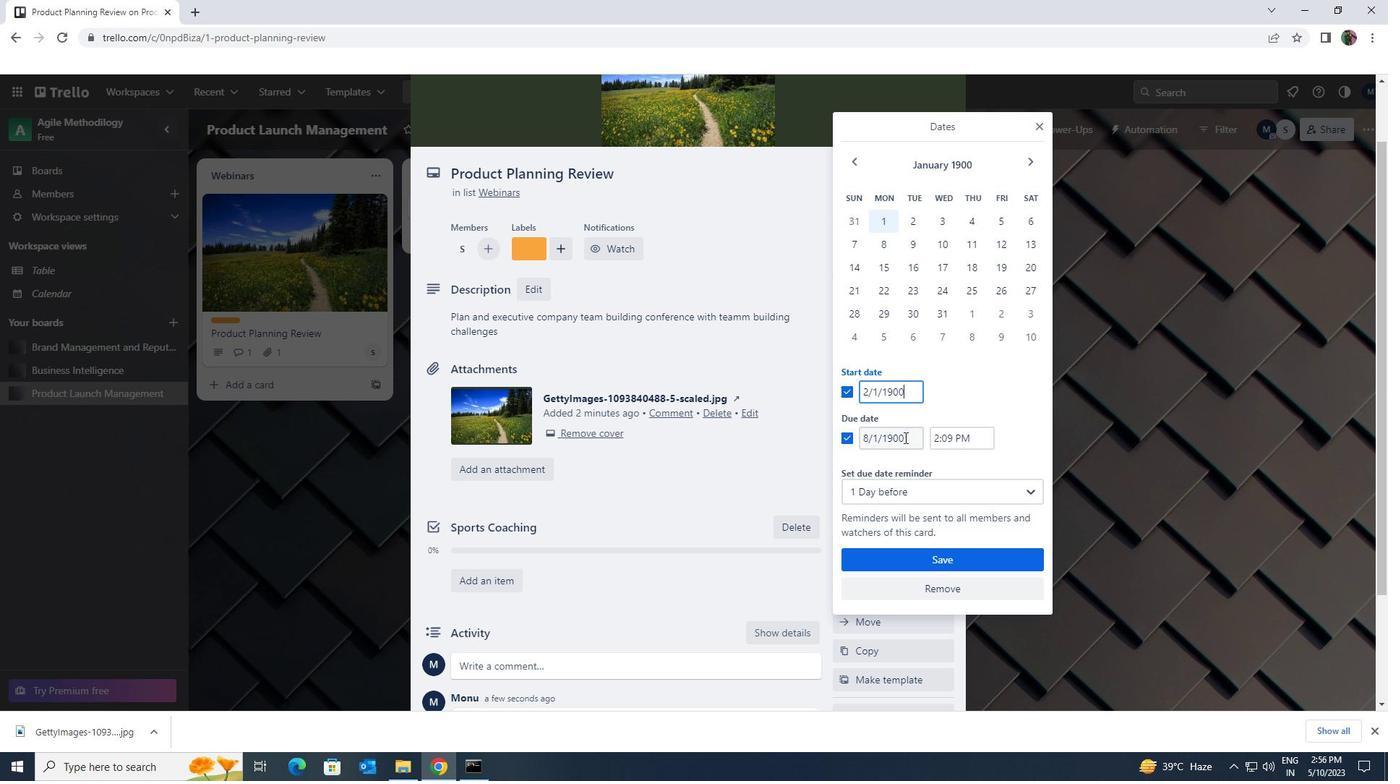 
Action: Mouse moved to (860, 438)
Screenshot: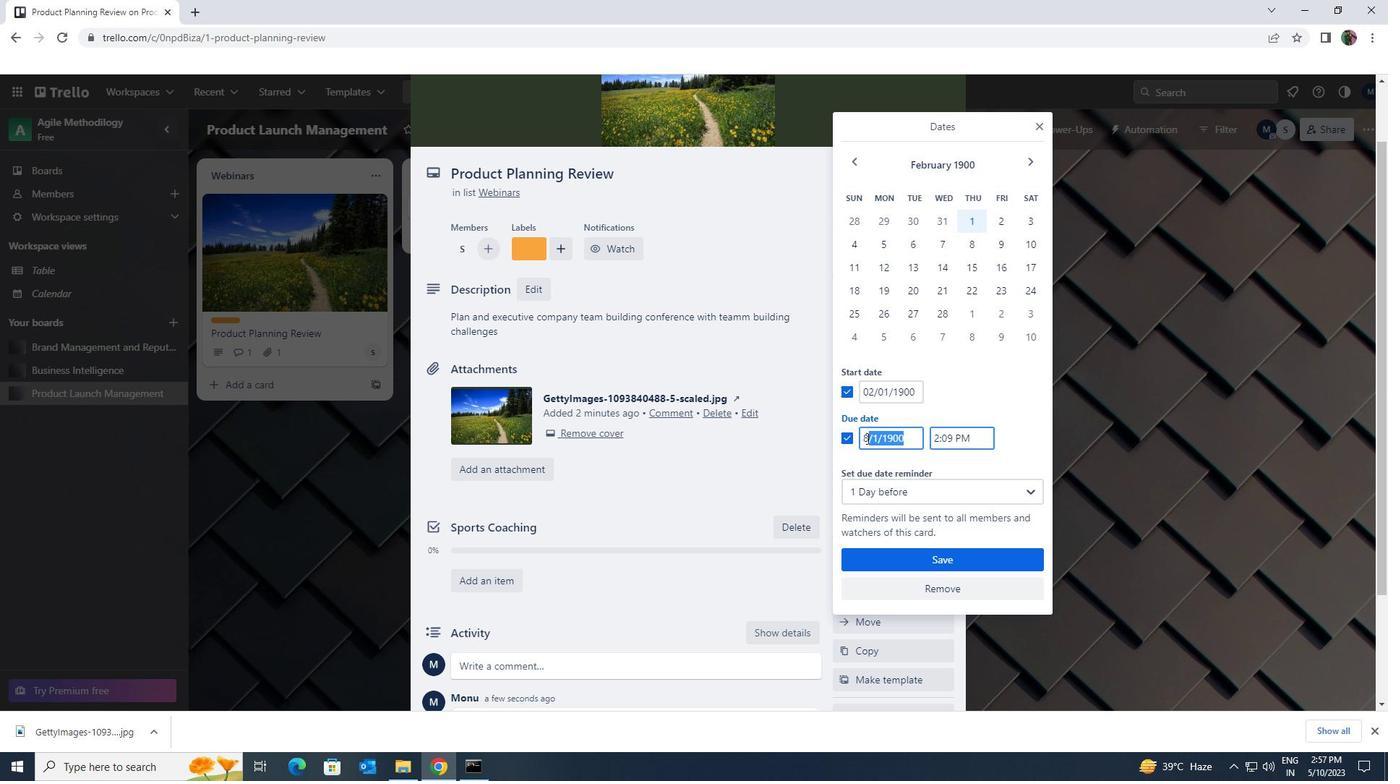 
Action: Key pressed 9/1/1900
Screenshot: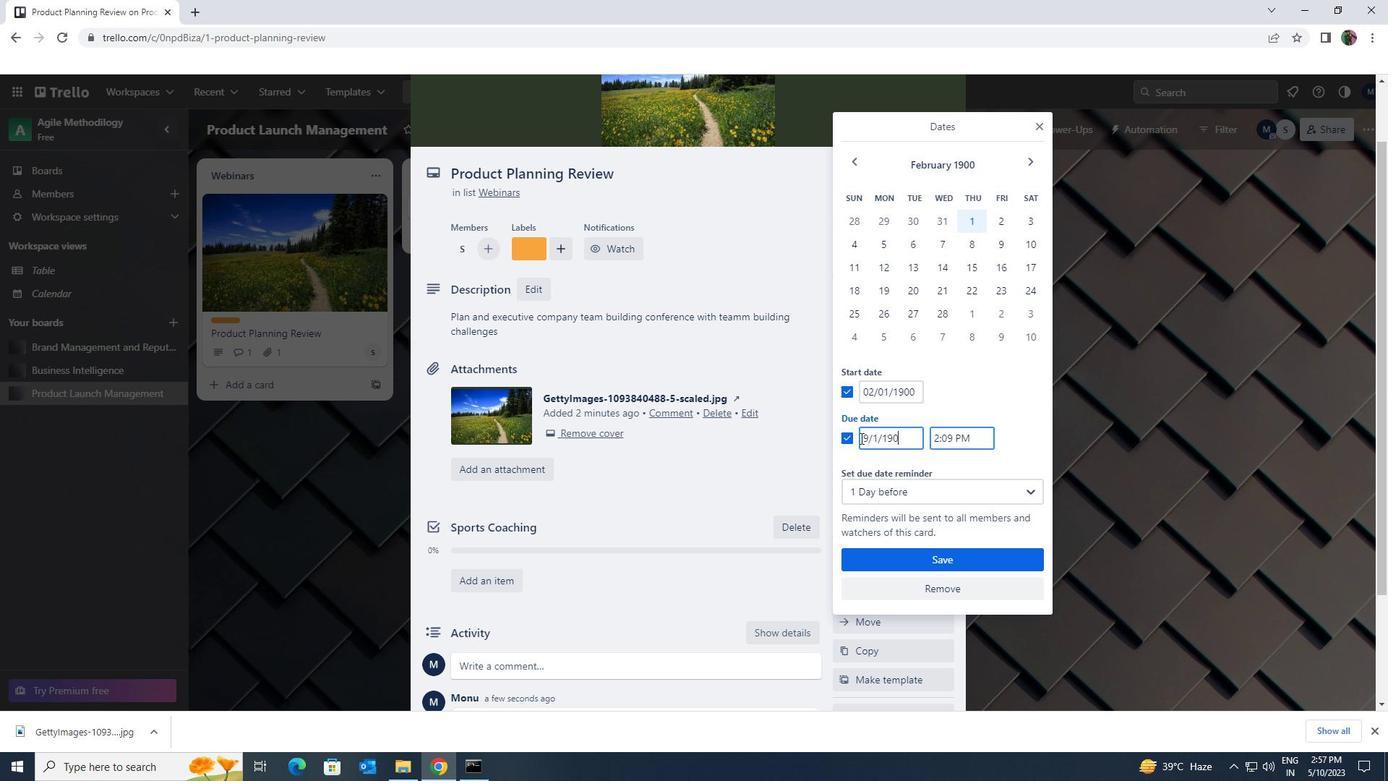 
Action: Mouse moved to (896, 553)
Screenshot: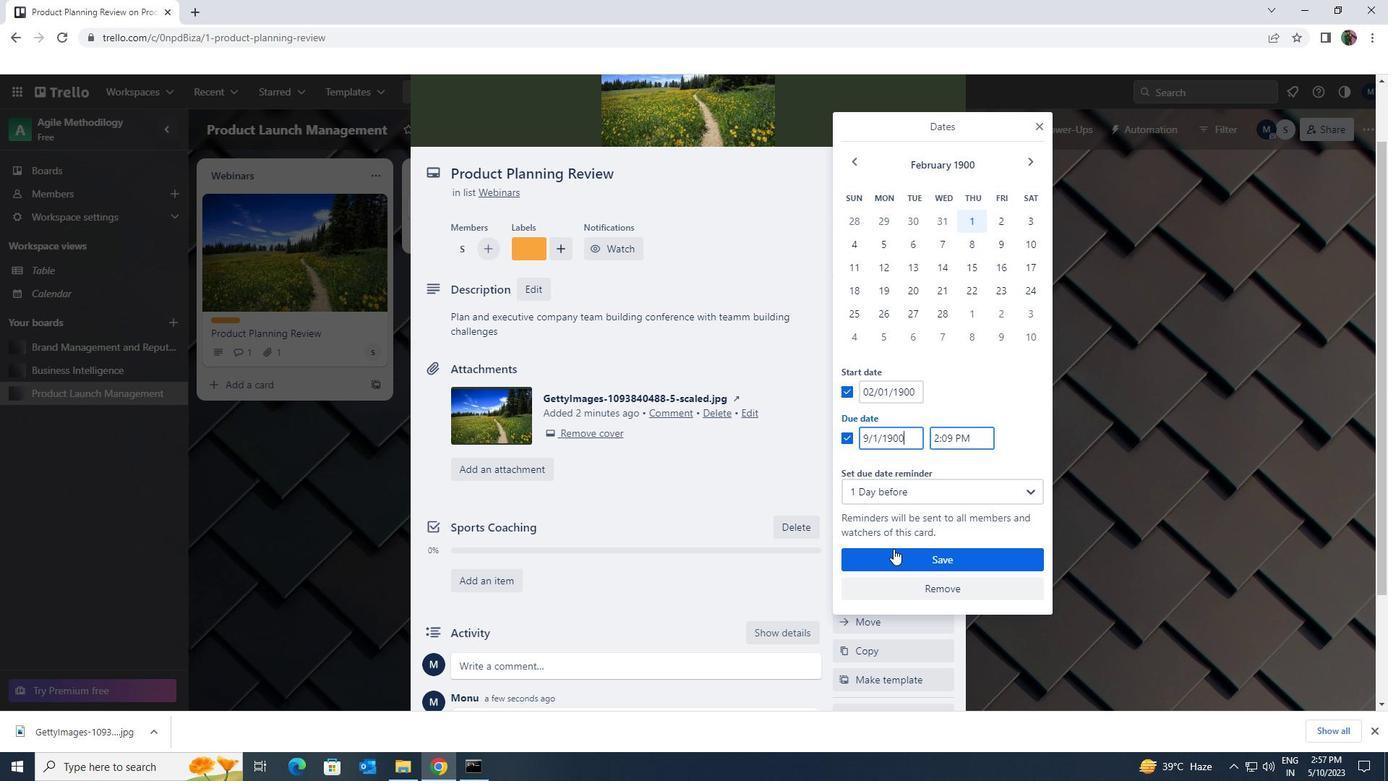 
Action: Mouse pressed left at (896, 553)
Screenshot: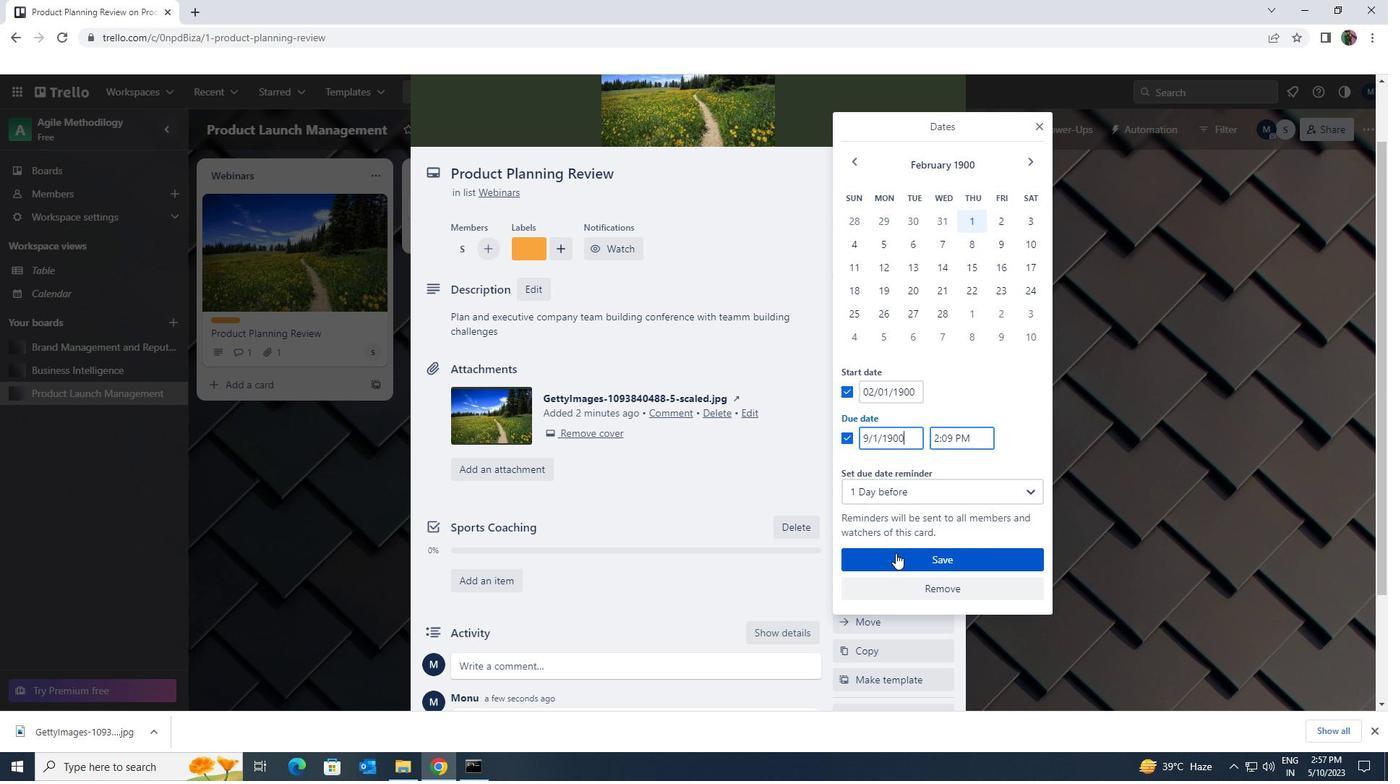 
